 Task: Look for space in Salon-de-Provence, France from 6th September, 2023 to 15th September, 2023 for 6 adults in price range Rs.8000 to Rs.12000. Place can be entire place or private room with 6 bedrooms having 6 beds and 6 bathrooms. Property type can be house, flat, guest house. Amenities needed are: wifi, TV, free parkinig on premises, gym, breakfast. Booking option can be shelf check-in. Required host language is English.
Action: Mouse moved to (430, 92)
Screenshot: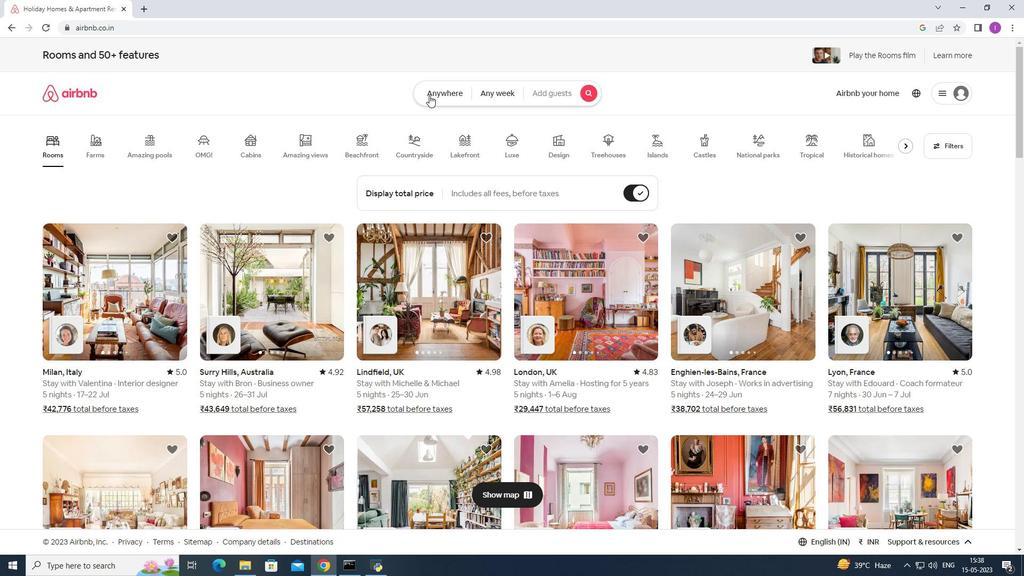 
Action: Mouse pressed left at (430, 92)
Screenshot: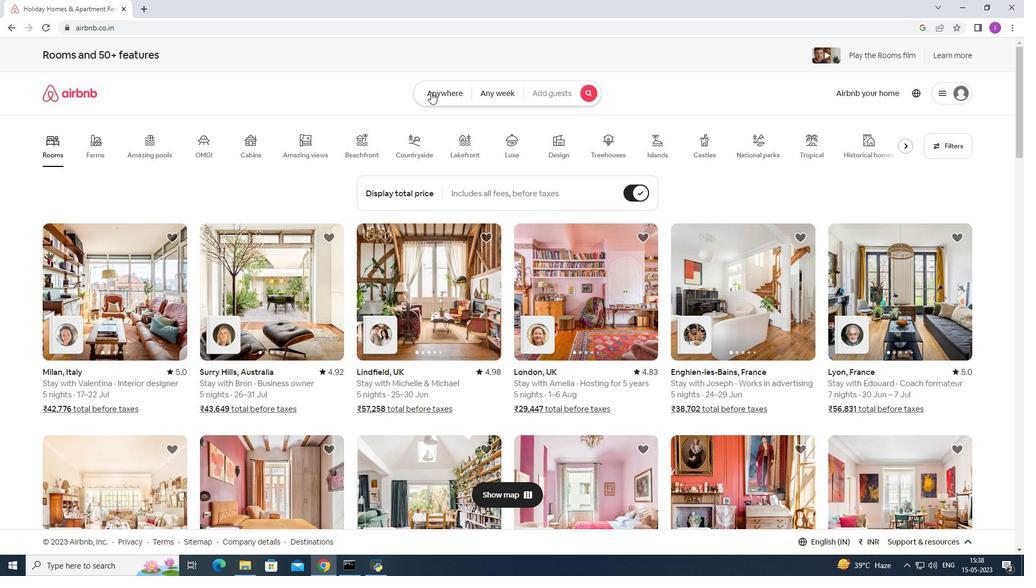 
Action: Mouse moved to (324, 139)
Screenshot: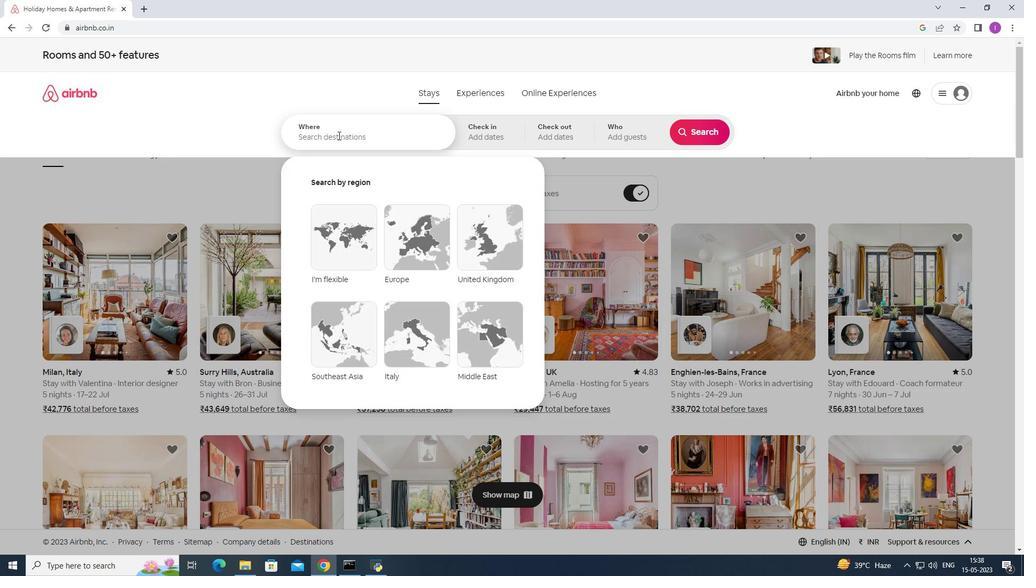 
Action: Mouse pressed left at (324, 139)
Screenshot: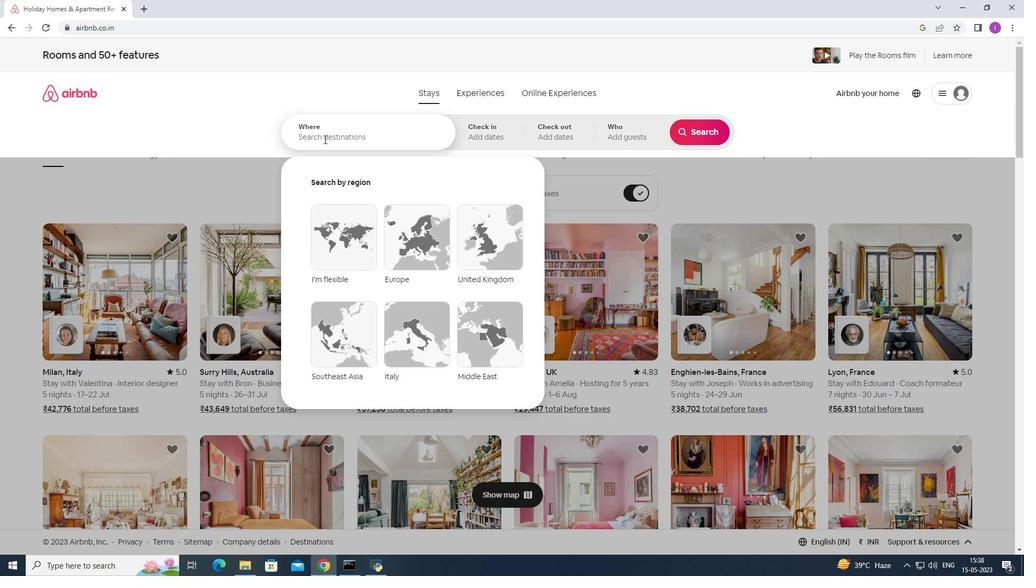 
Action: Mouse moved to (357, 147)
Screenshot: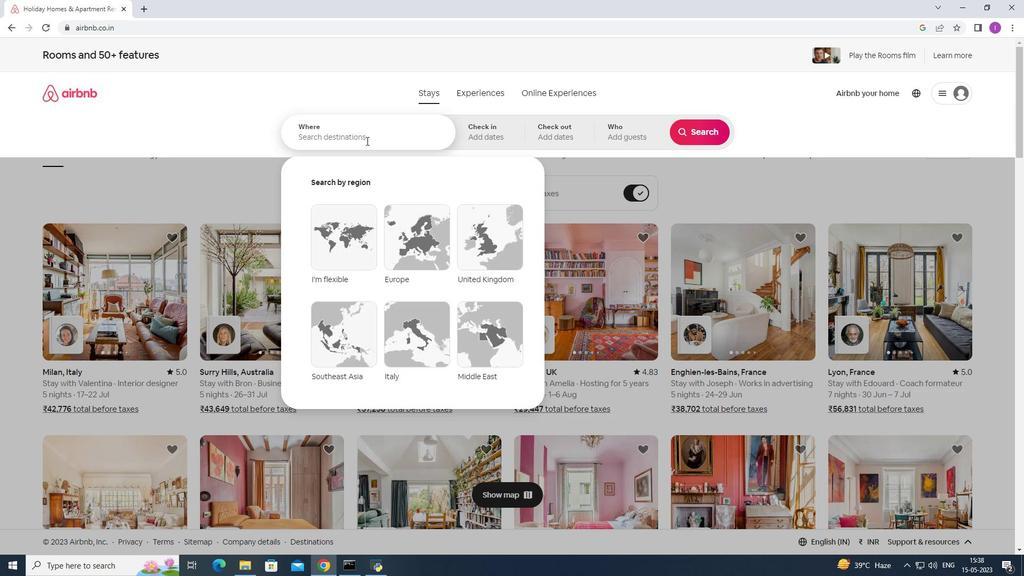 
Action: Key pressed <Key.shift>Salon-de-<Key.shift><Key.shift><Key.shift><Key.shift><Key.shift><Key.shift><Key.shift><Key.shift>Provence,<Key.shift>France
Screenshot: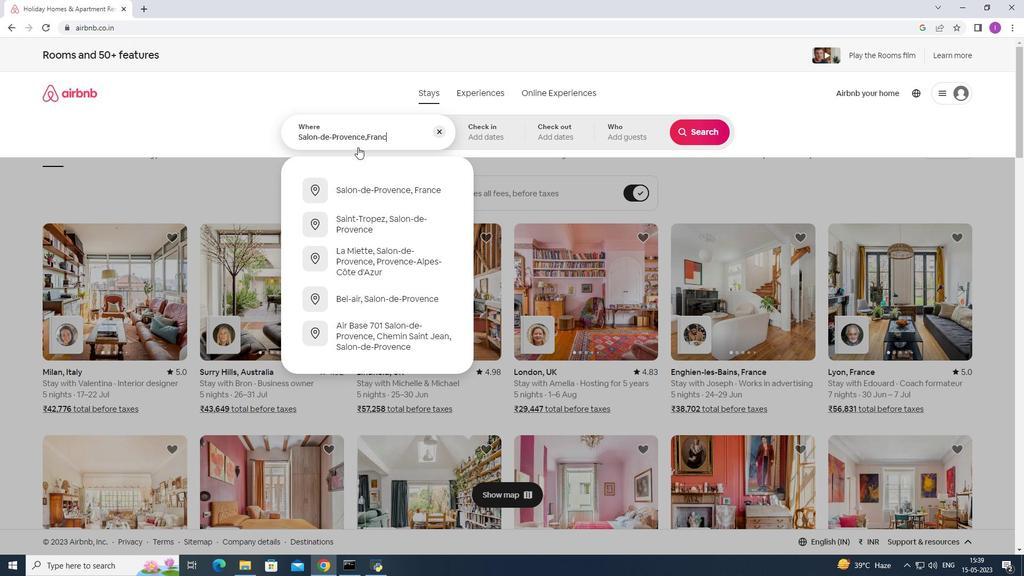 
Action: Mouse moved to (357, 185)
Screenshot: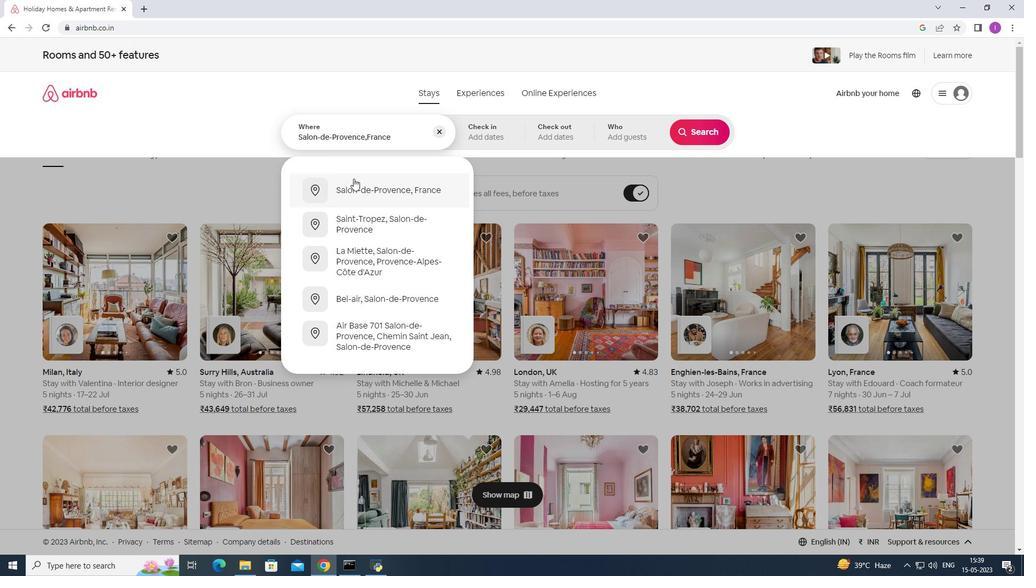 
Action: Mouse pressed left at (357, 185)
Screenshot: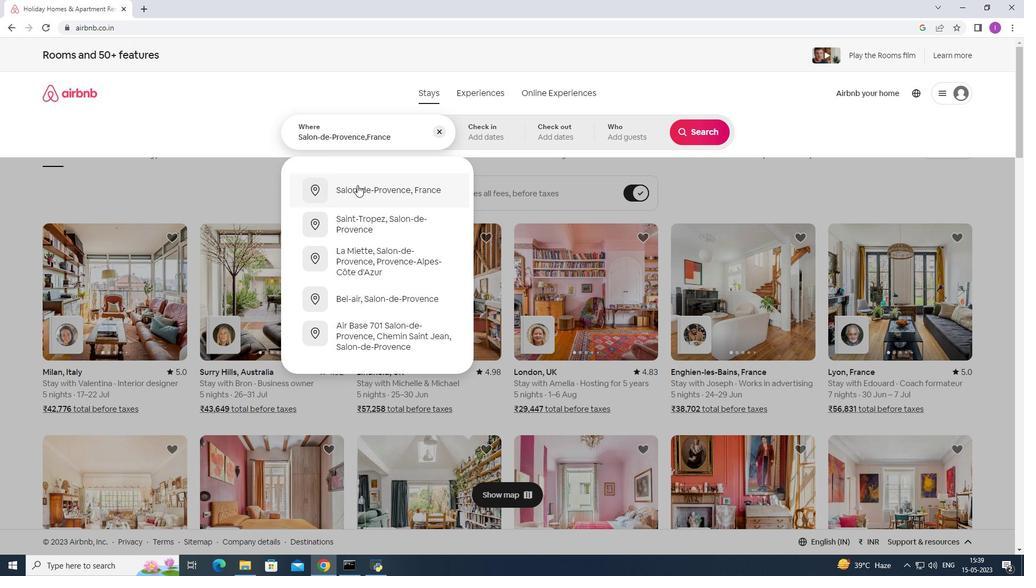 
Action: Mouse moved to (704, 220)
Screenshot: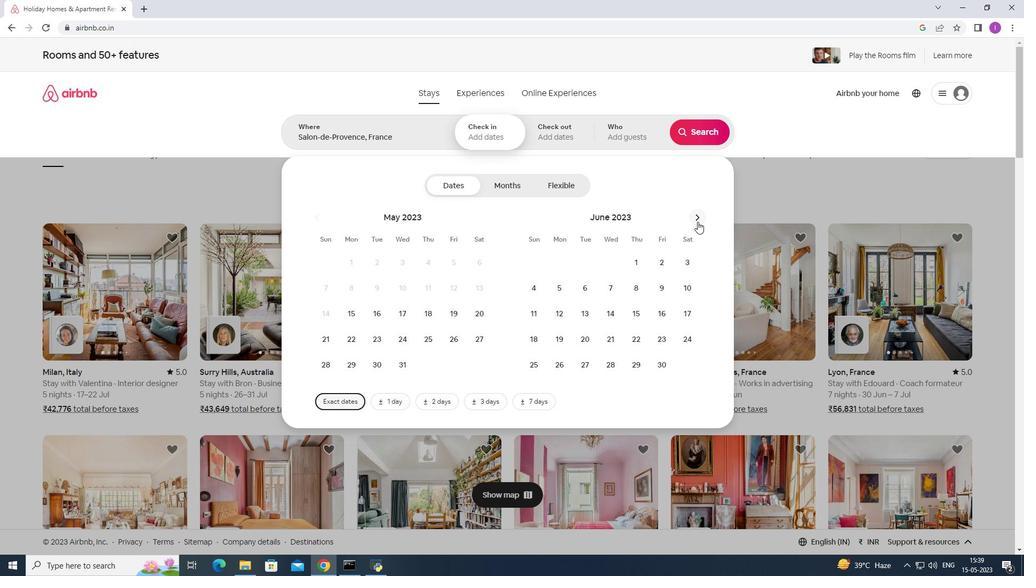 
Action: Mouse pressed left at (704, 220)
Screenshot: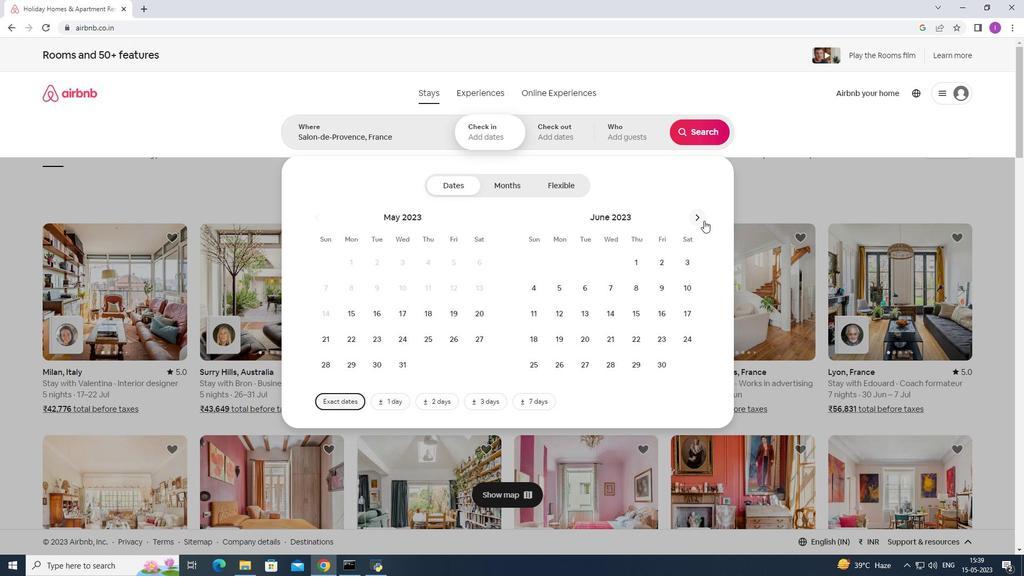 
Action: Mouse moved to (705, 218)
Screenshot: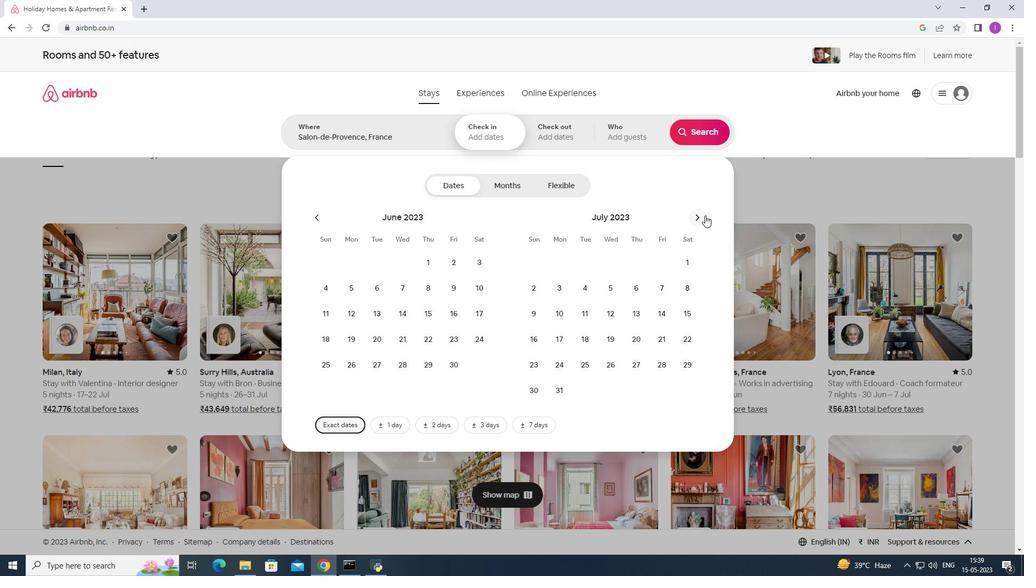 
Action: Mouse pressed left at (705, 218)
Screenshot: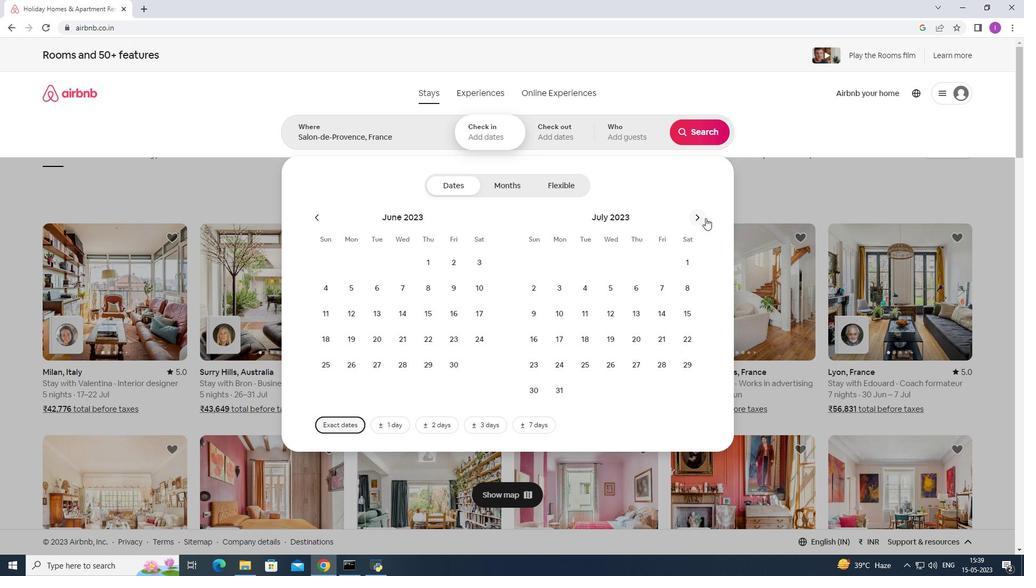 
Action: Mouse moved to (696, 220)
Screenshot: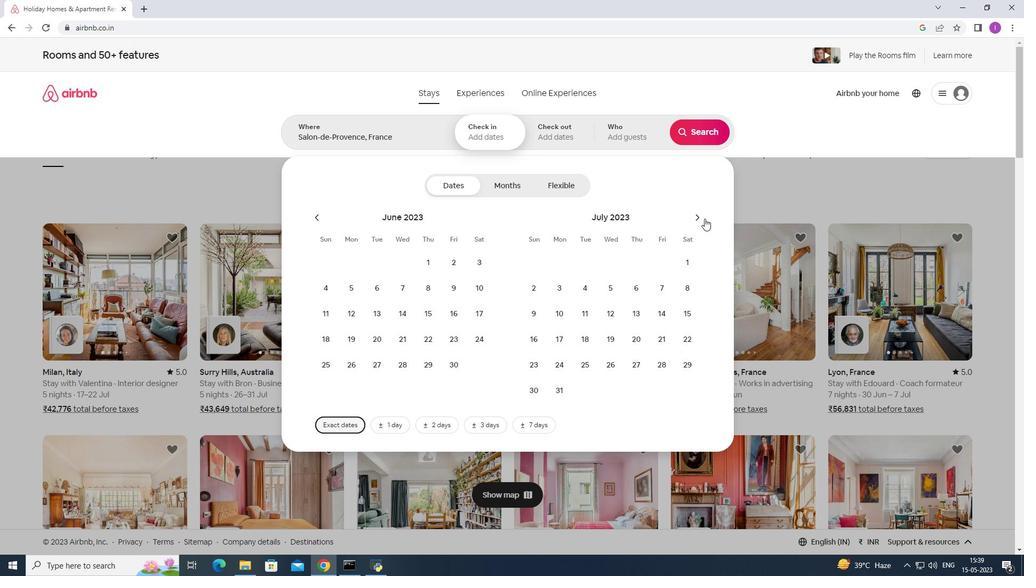 
Action: Mouse pressed left at (696, 220)
Screenshot: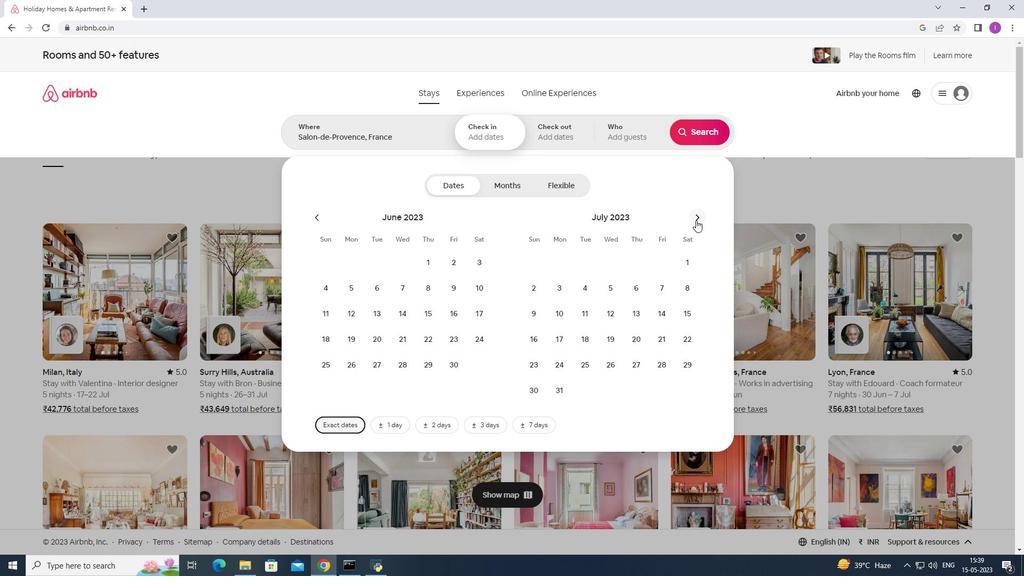 
Action: Mouse pressed left at (696, 220)
Screenshot: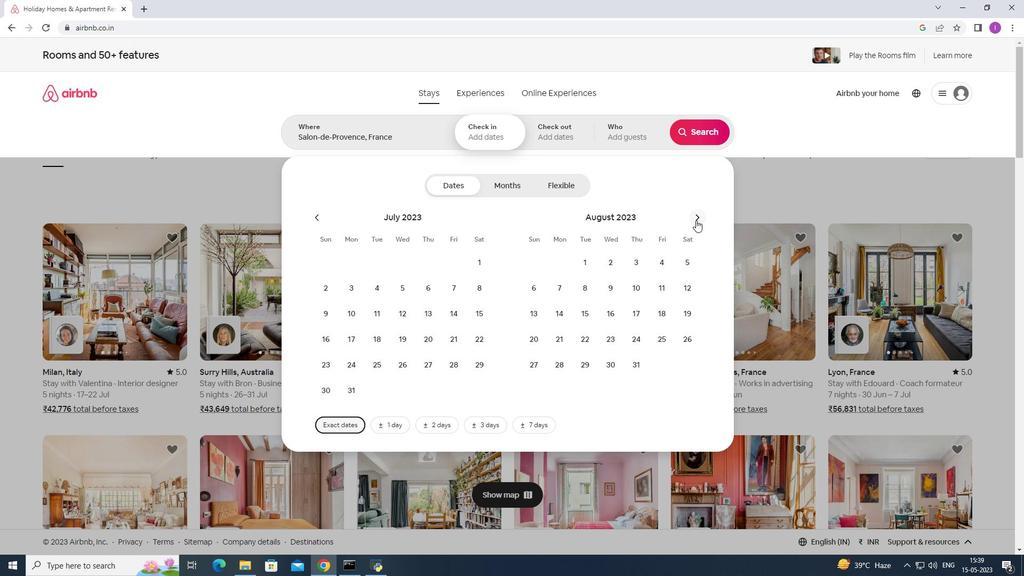 
Action: Mouse moved to (613, 286)
Screenshot: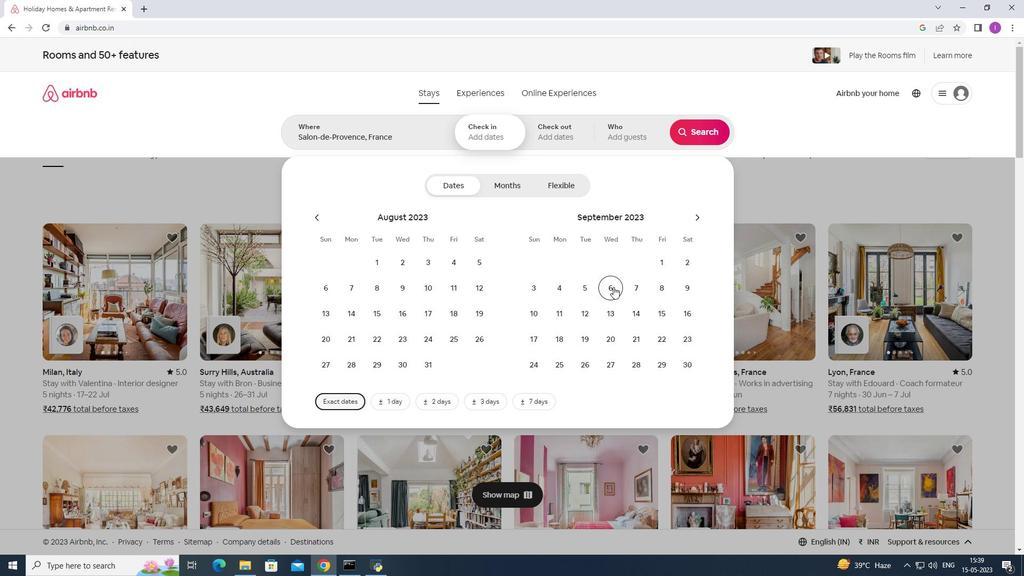 
Action: Mouse pressed left at (613, 286)
Screenshot: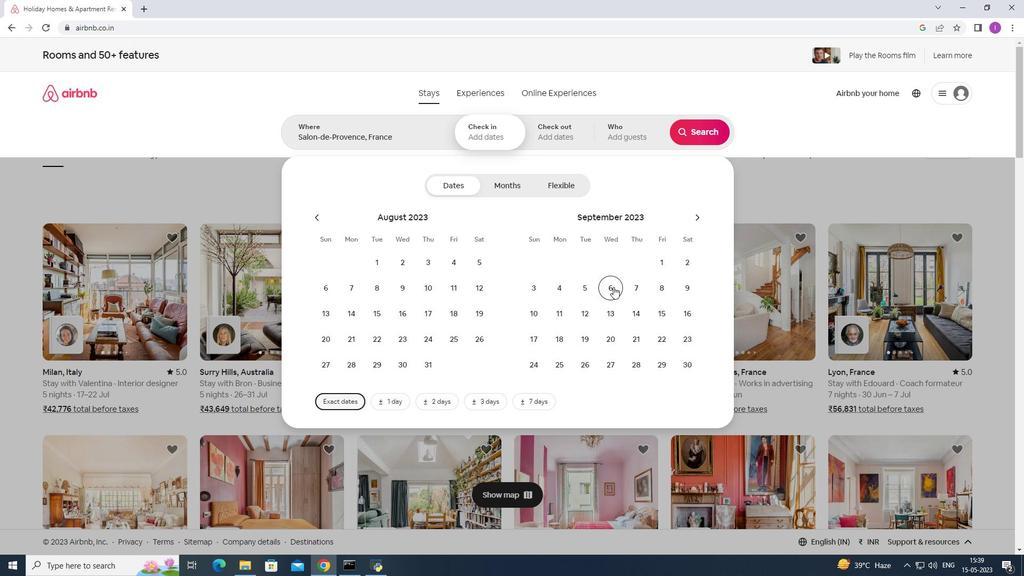 
Action: Mouse moved to (660, 309)
Screenshot: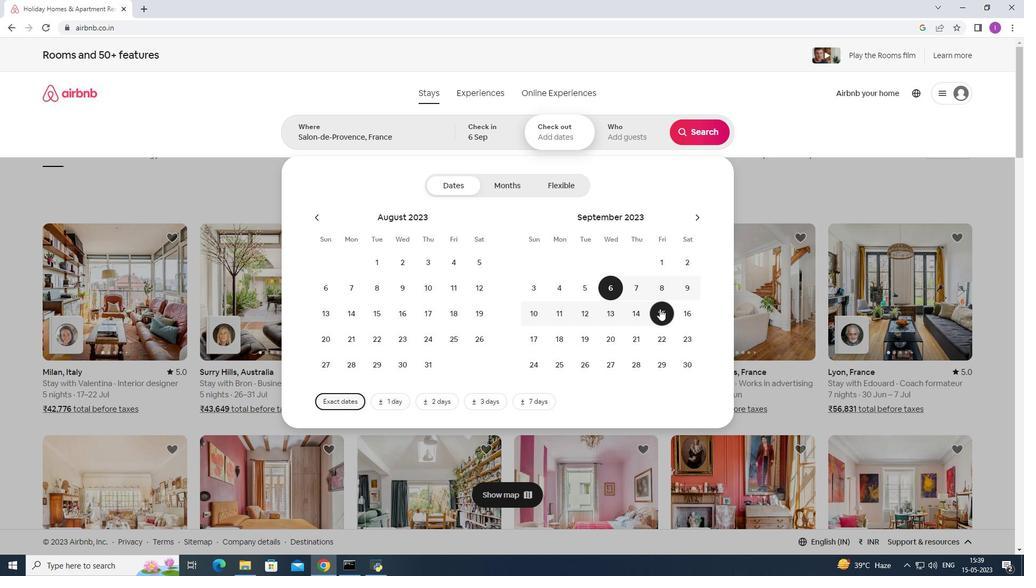 
Action: Mouse pressed left at (660, 309)
Screenshot: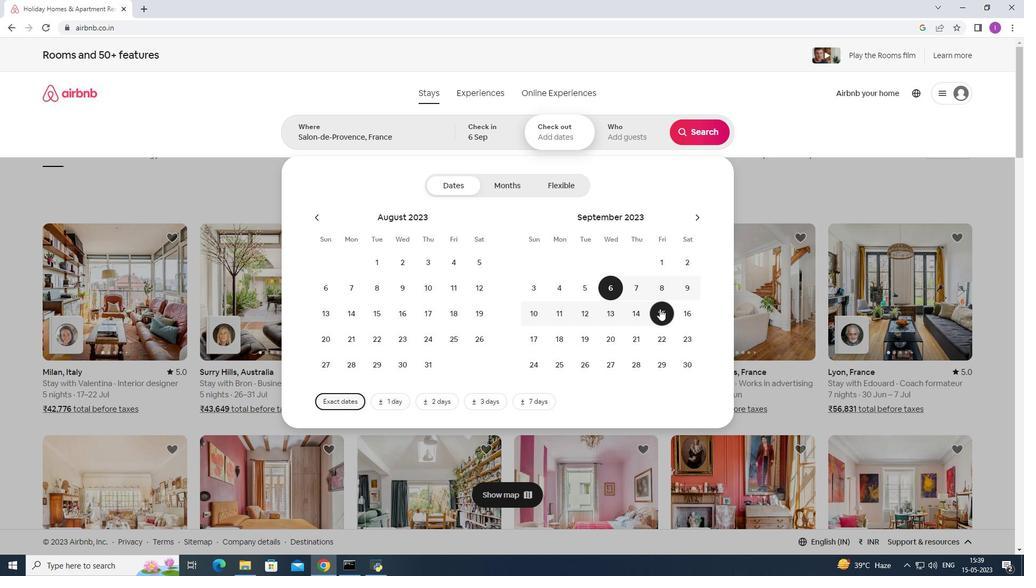 
Action: Mouse moved to (613, 140)
Screenshot: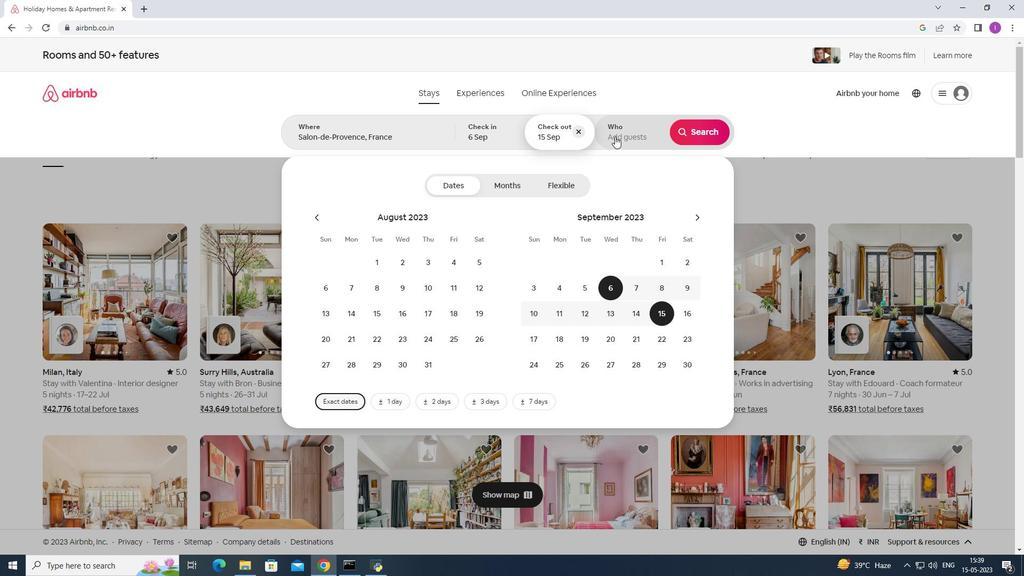
Action: Mouse pressed left at (613, 140)
Screenshot: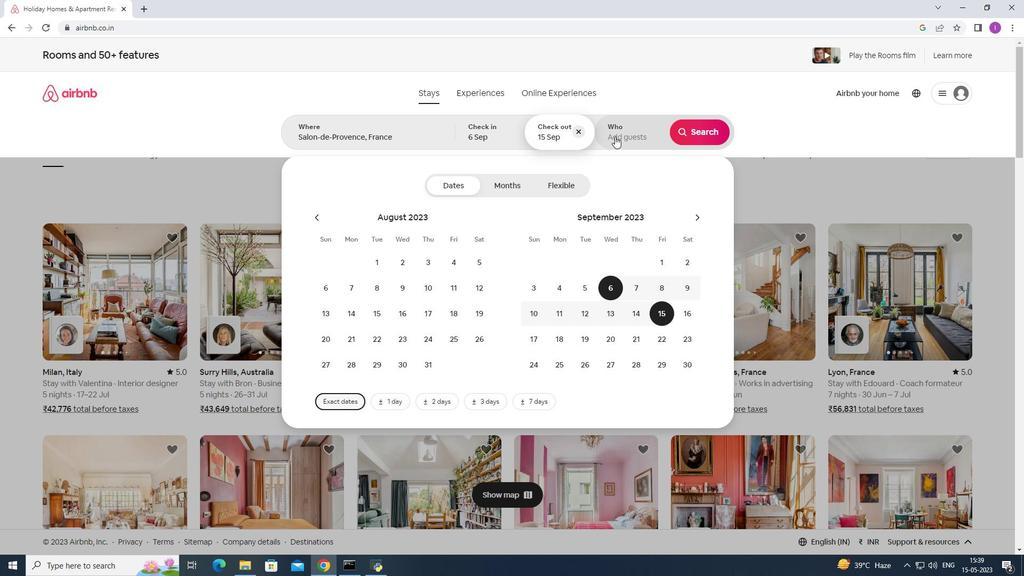 
Action: Mouse moved to (701, 185)
Screenshot: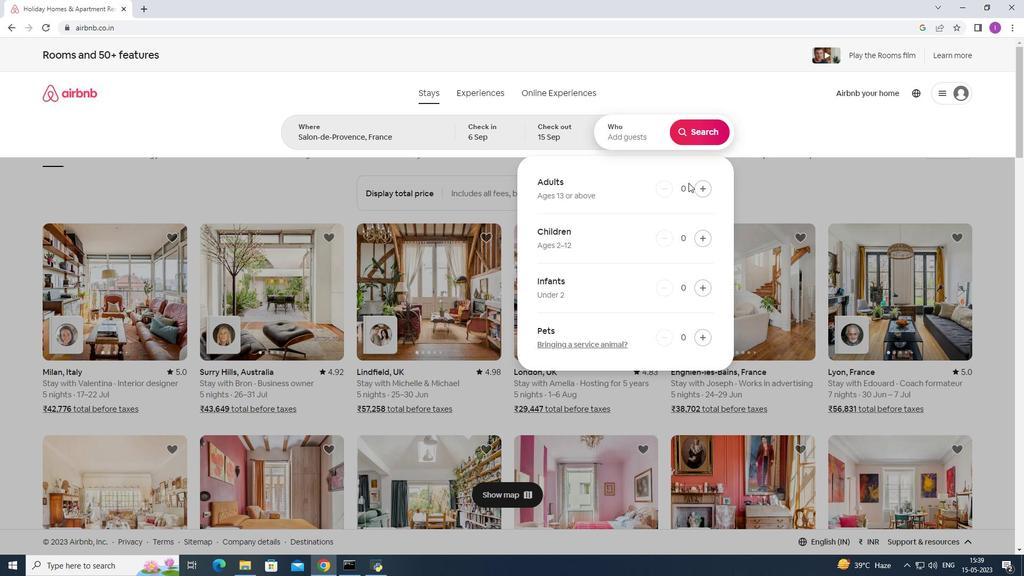 
Action: Mouse pressed left at (701, 185)
Screenshot: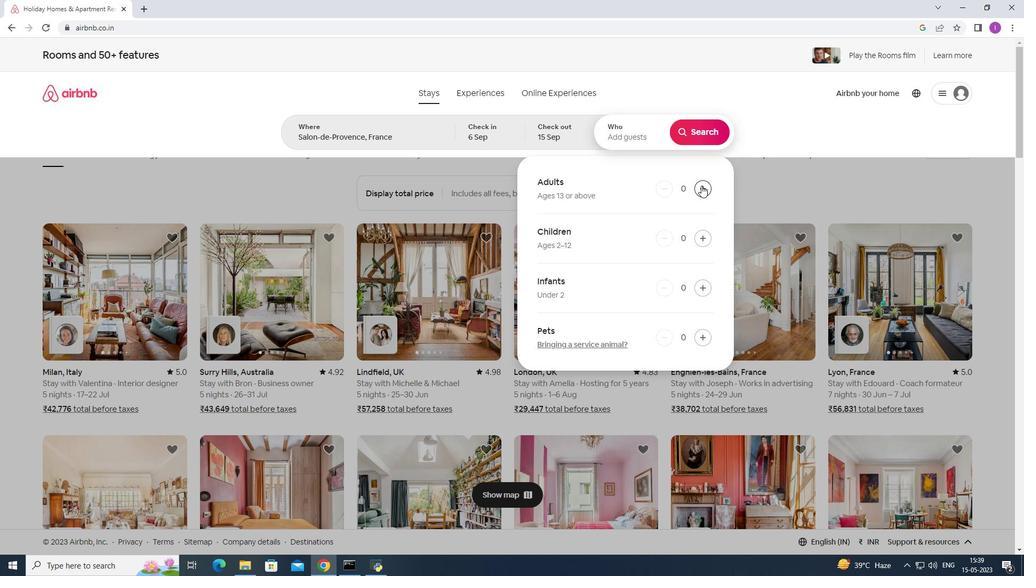 
Action: Mouse pressed left at (701, 185)
Screenshot: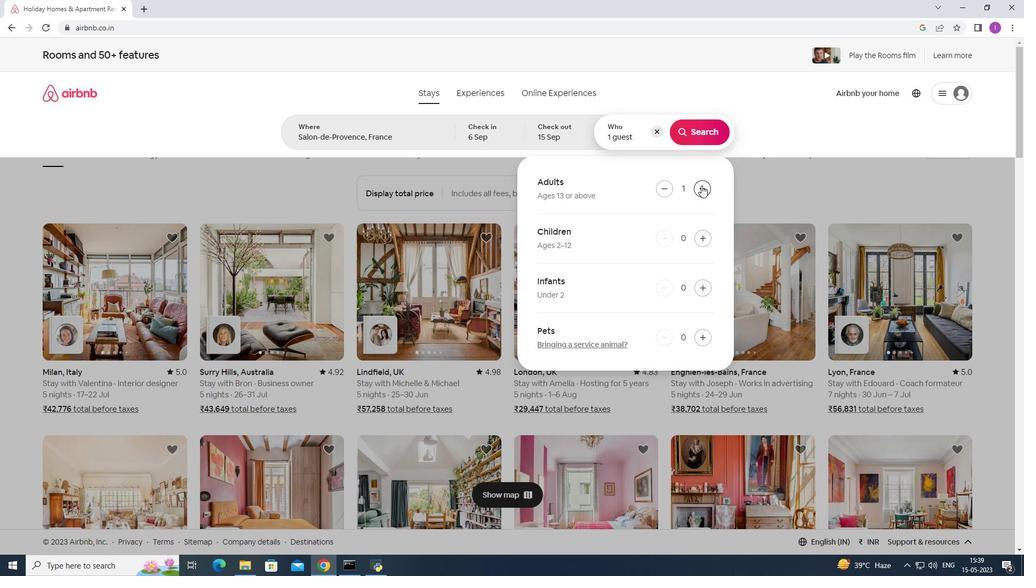 
Action: Mouse pressed left at (701, 185)
Screenshot: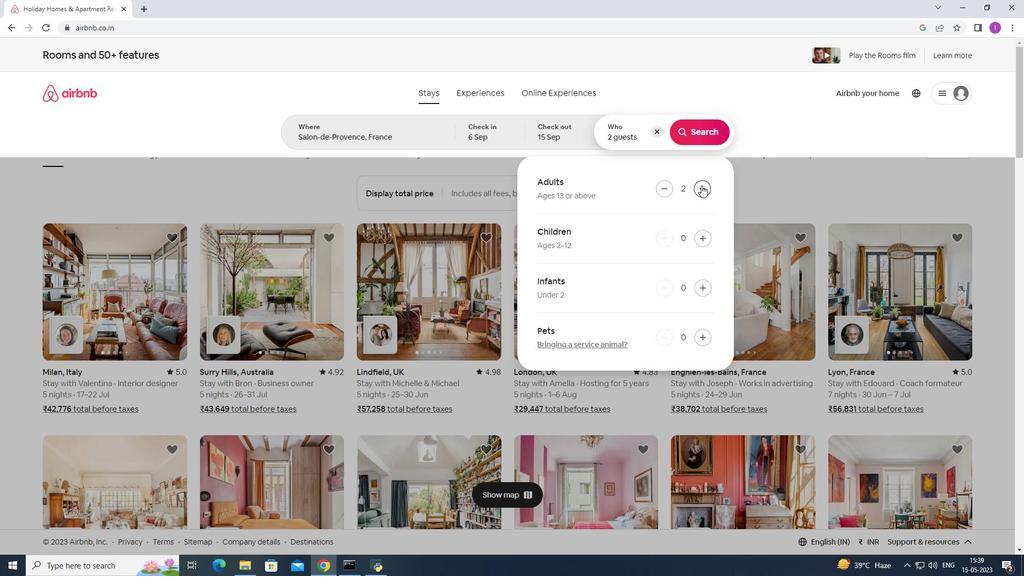 
Action: Mouse pressed left at (701, 185)
Screenshot: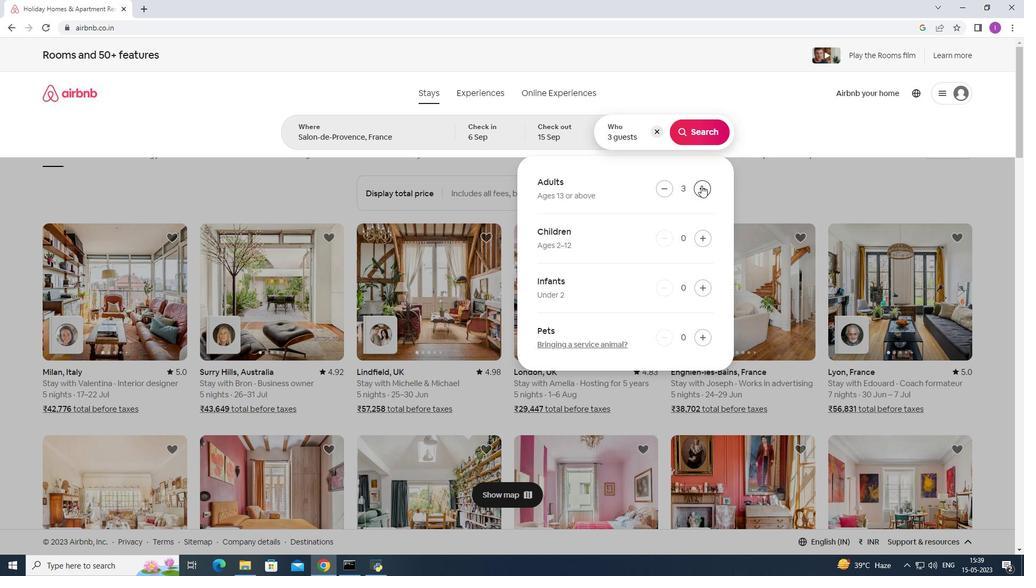 
Action: Mouse pressed left at (701, 185)
Screenshot: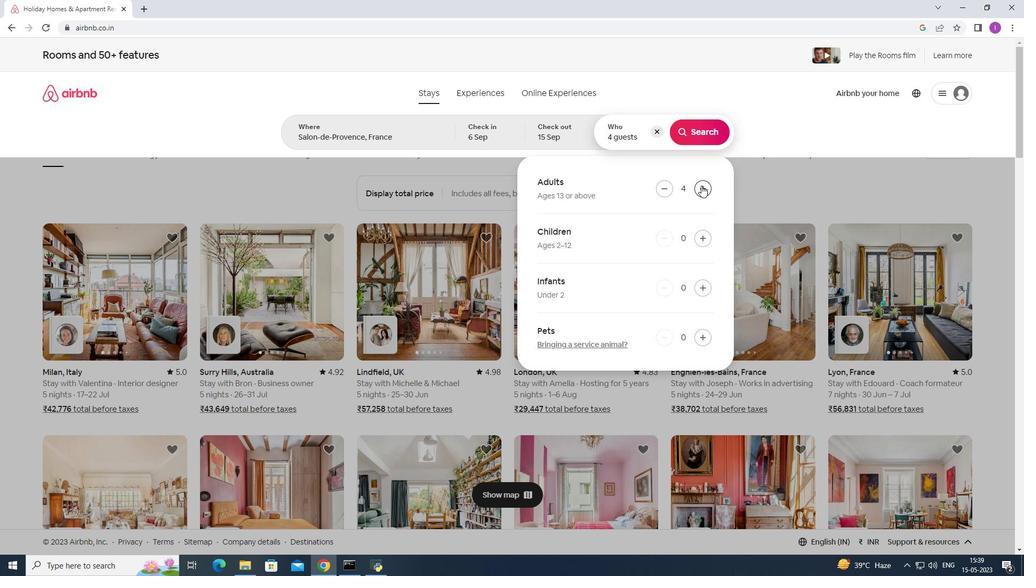 
Action: Mouse pressed left at (701, 185)
Screenshot: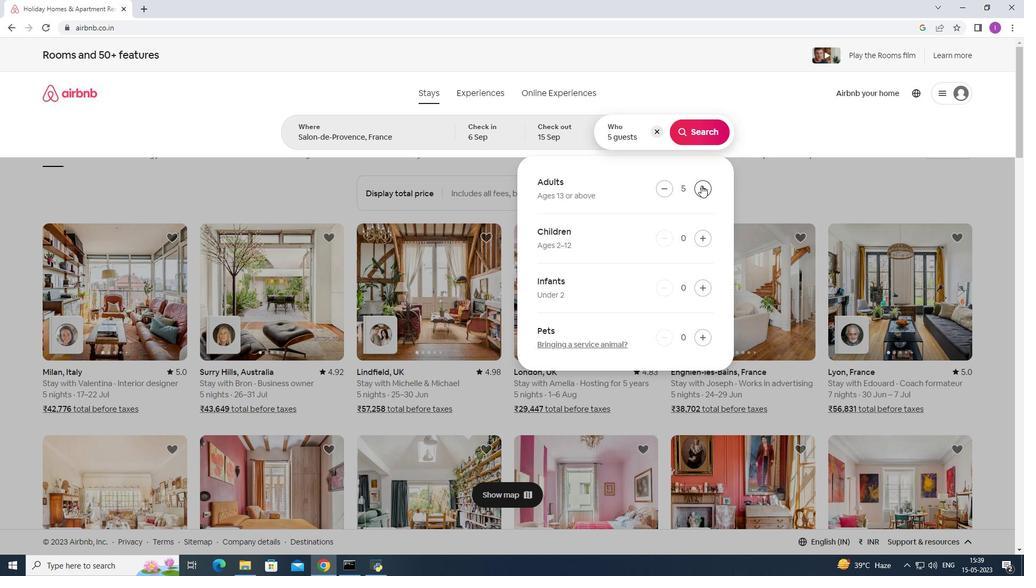 
Action: Mouse moved to (684, 134)
Screenshot: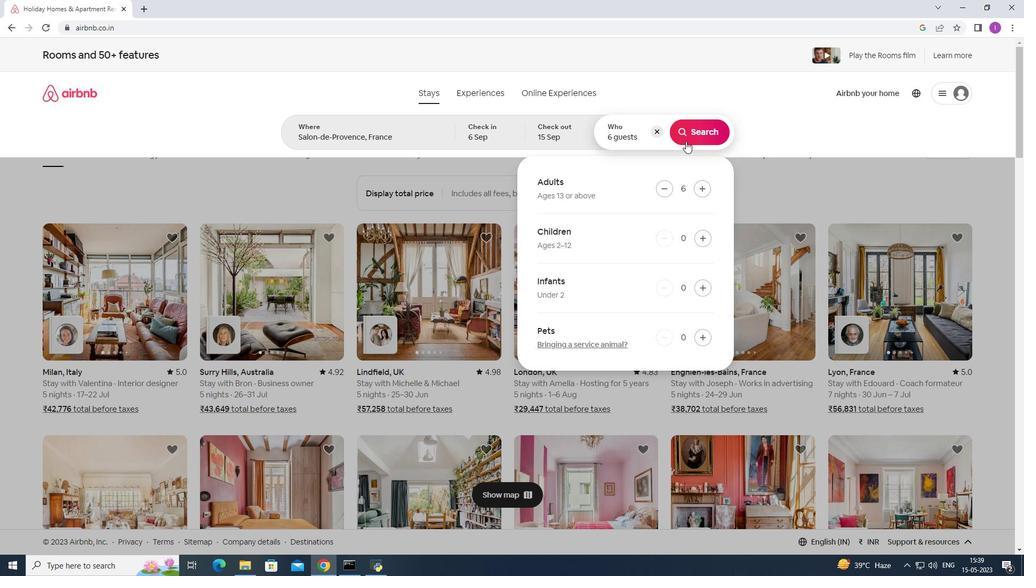 
Action: Mouse pressed left at (684, 134)
Screenshot: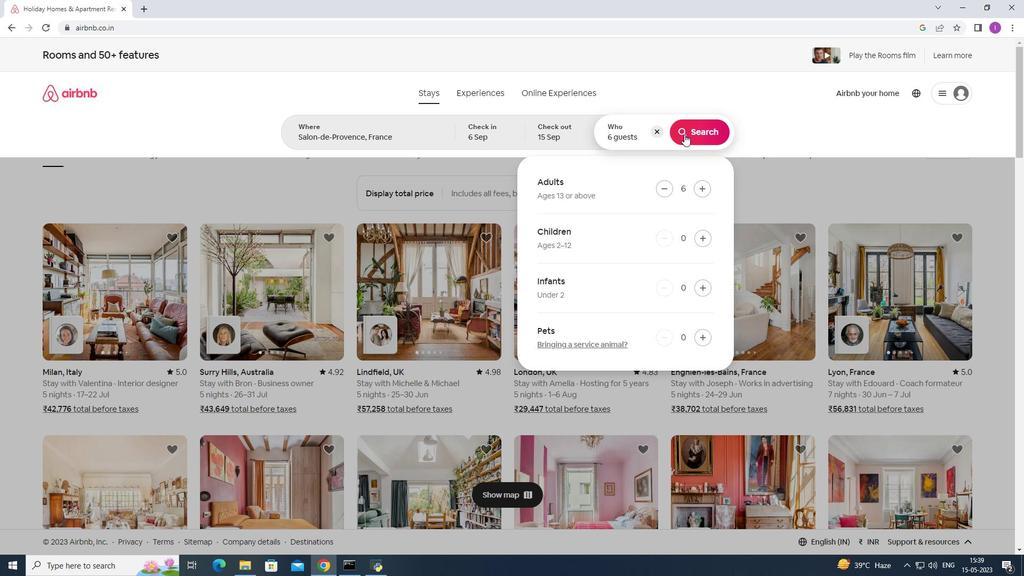 
Action: Mouse moved to (986, 95)
Screenshot: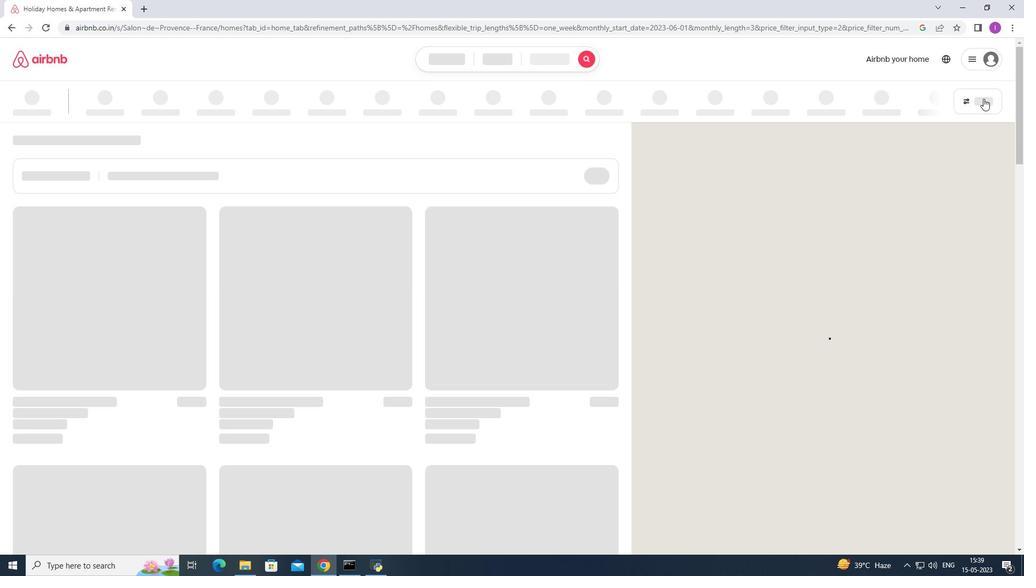 
Action: Mouse pressed left at (986, 95)
Screenshot: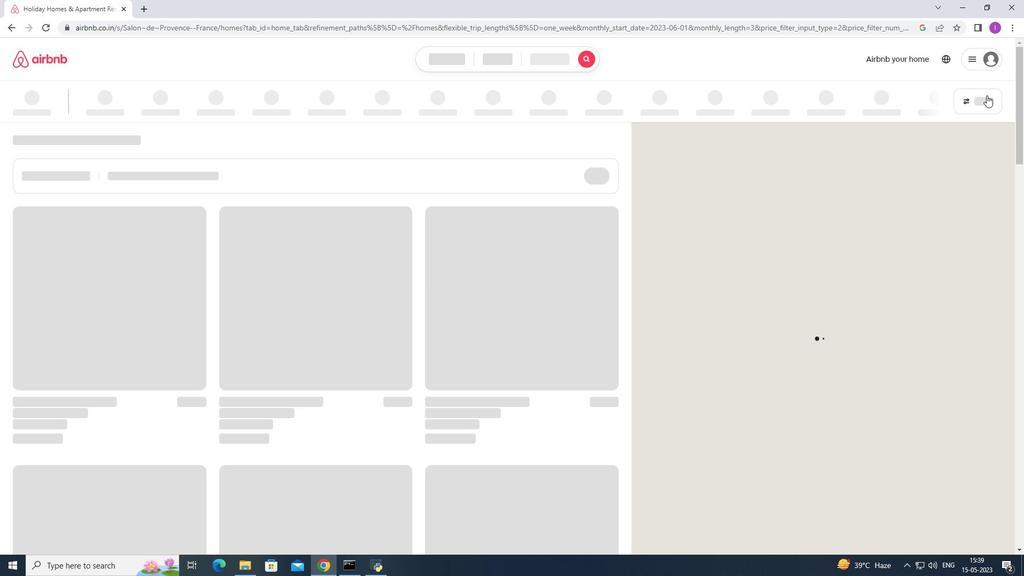
Action: Mouse moved to (588, 363)
Screenshot: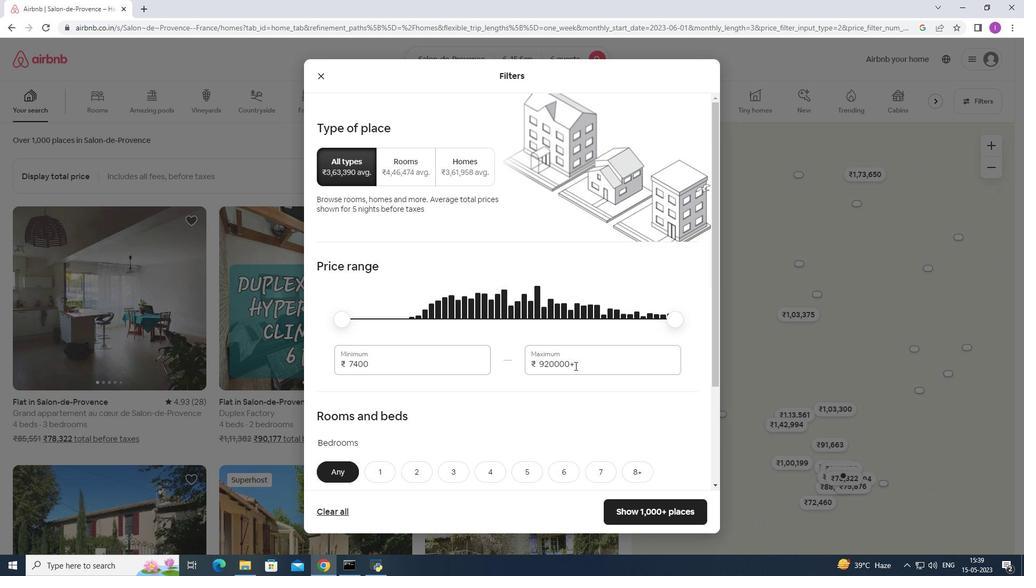 
Action: Mouse pressed left at (588, 363)
Screenshot: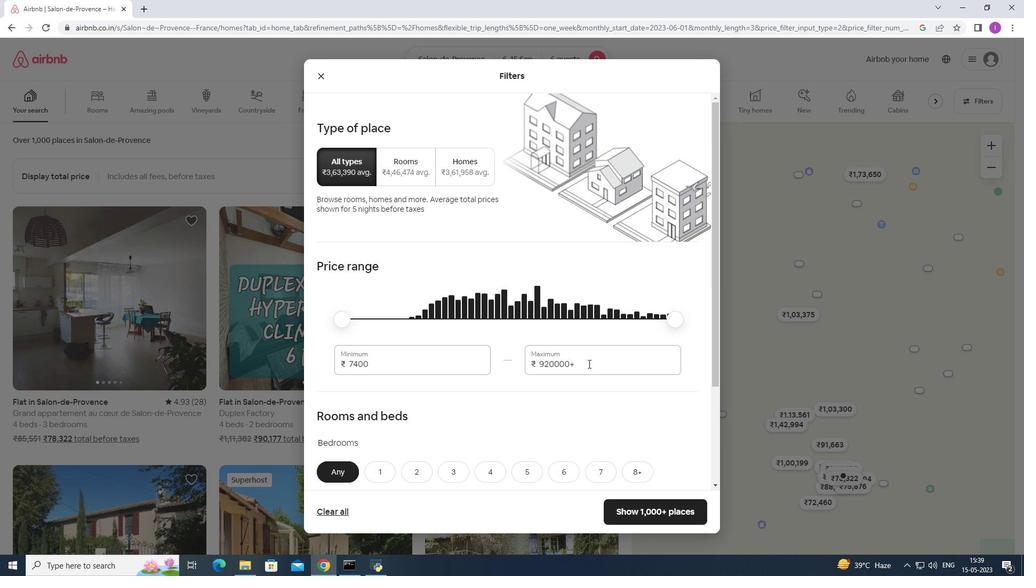 
Action: Mouse moved to (582, 346)
Screenshot: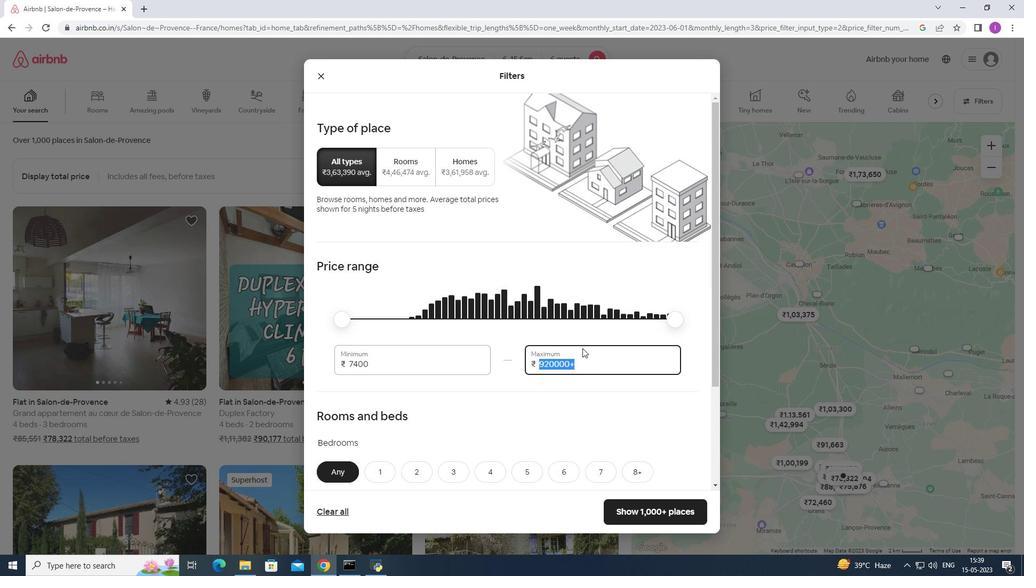 
Action: Key pressed 1
Screenshot: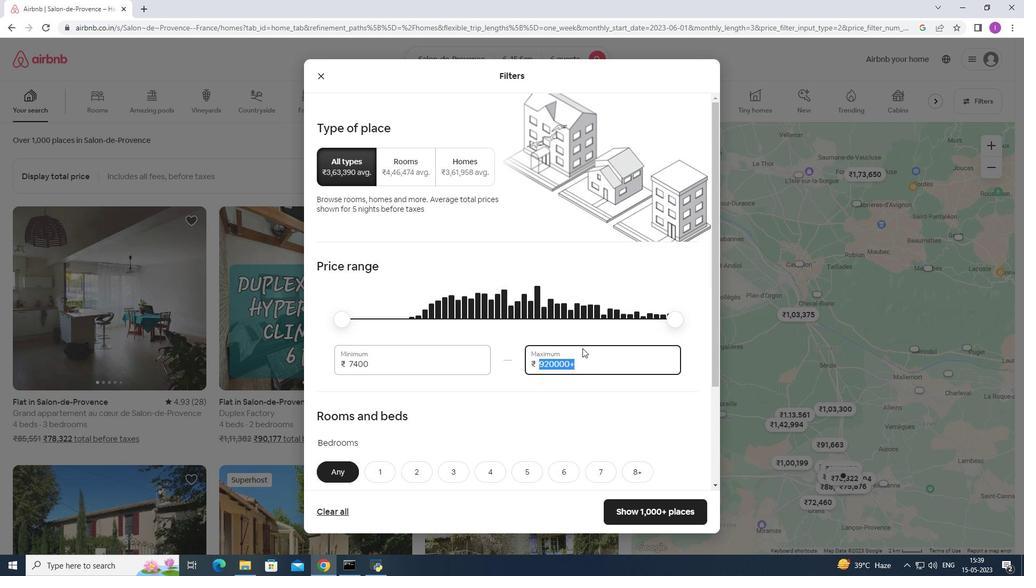 
Action: Mouse moved to (582, 346)
Screenshot: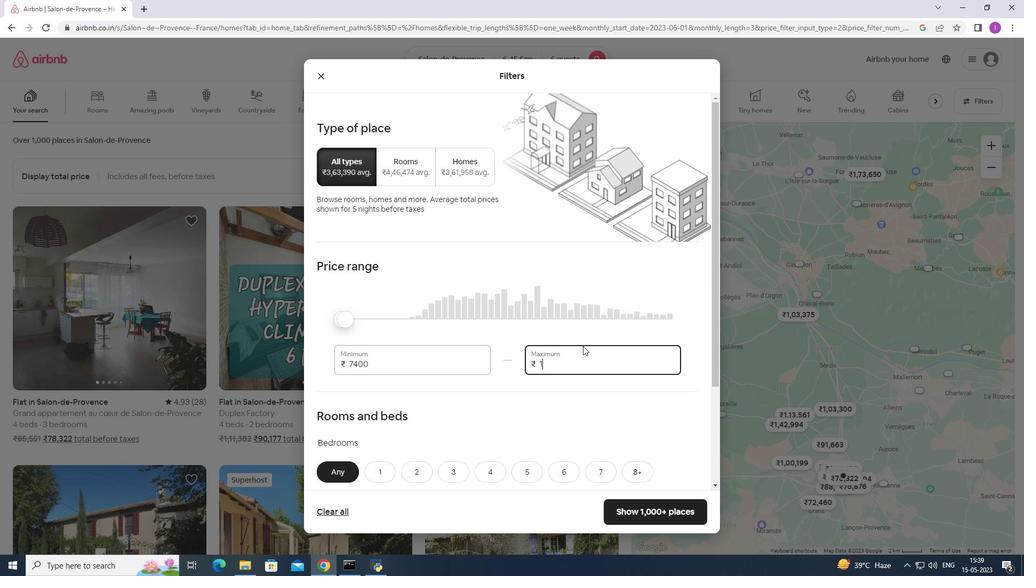 
Action: Key pressed 2
Screenshot: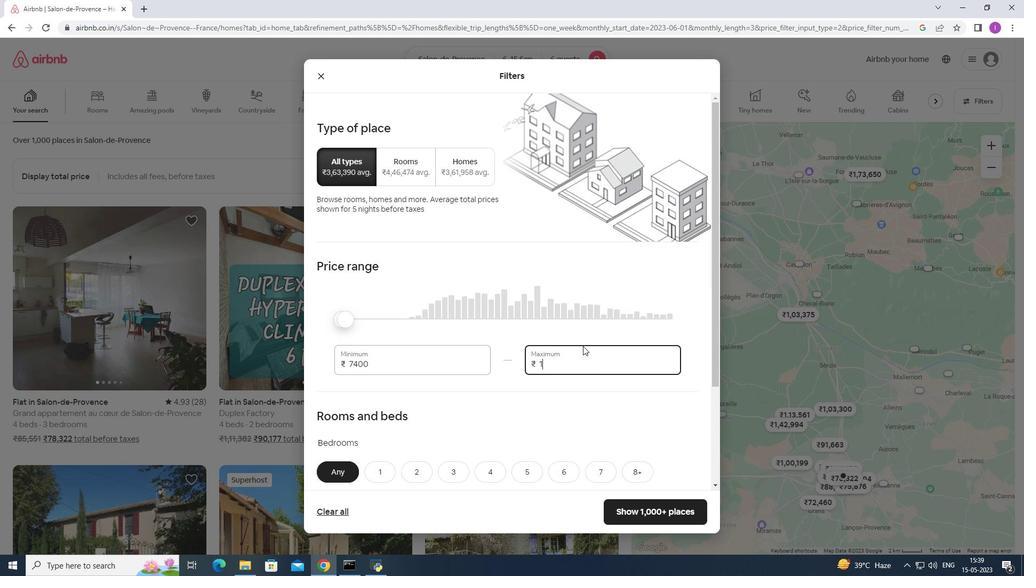 
Action: Mouse moved to (585, 344)
Screenshot: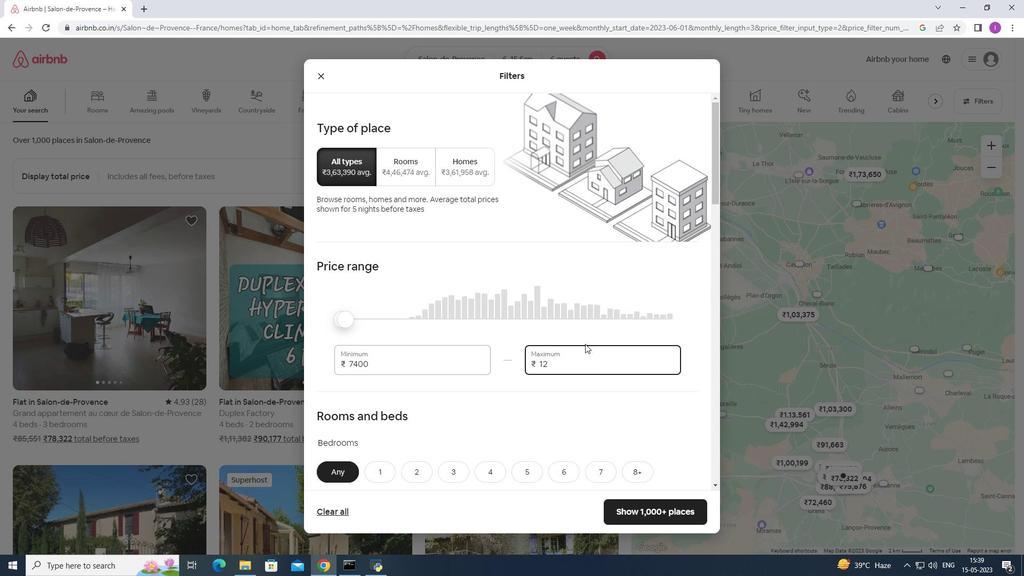 
Action: Key pressed 000
Screenshot: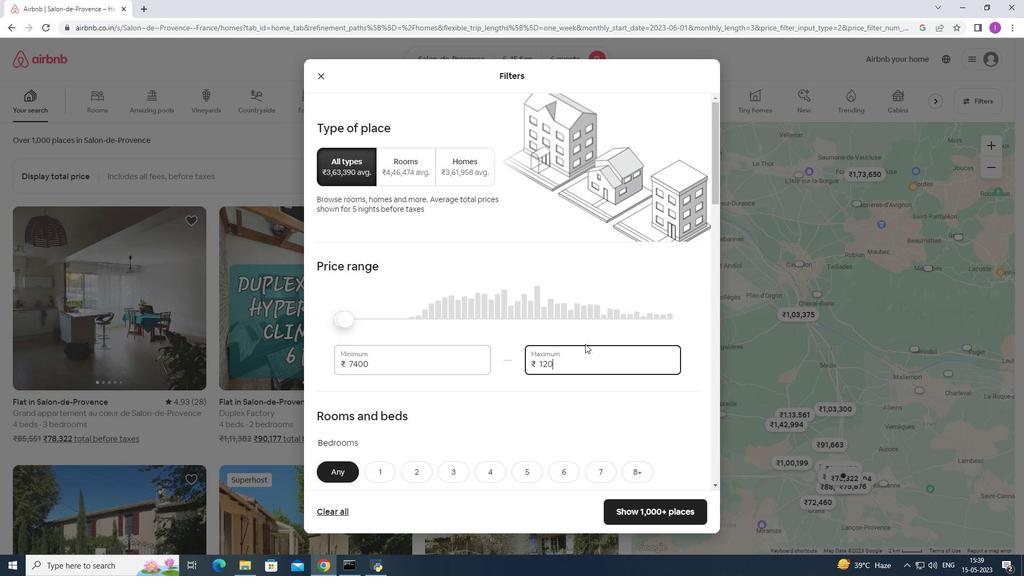 
Action: Mouse moved to (371, 363)
Screenshot: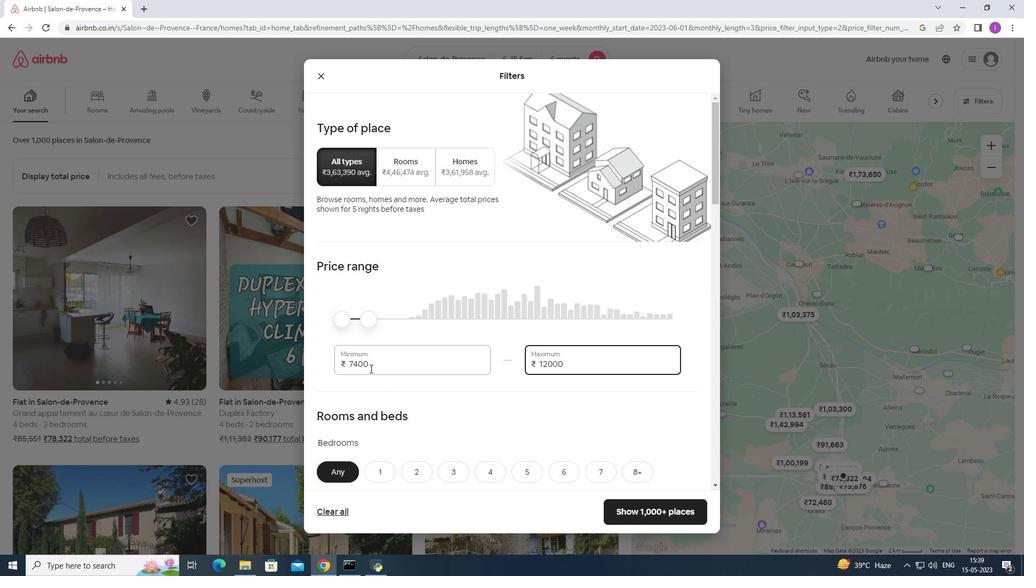
Action: Mouse pressed left at (371, 363)
Screenshot: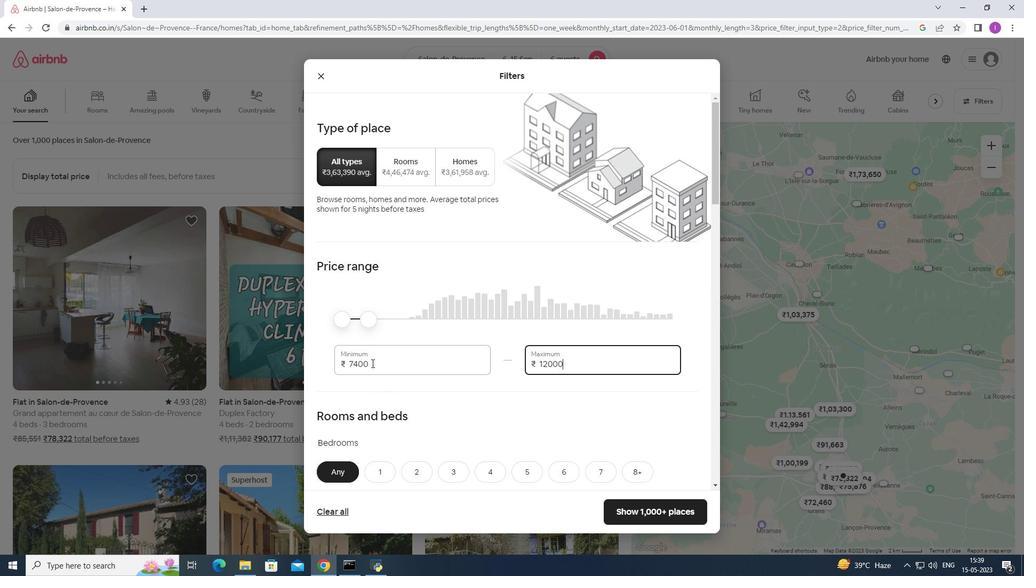 
Action: Mouse moved to (420, 369)
Screenshot: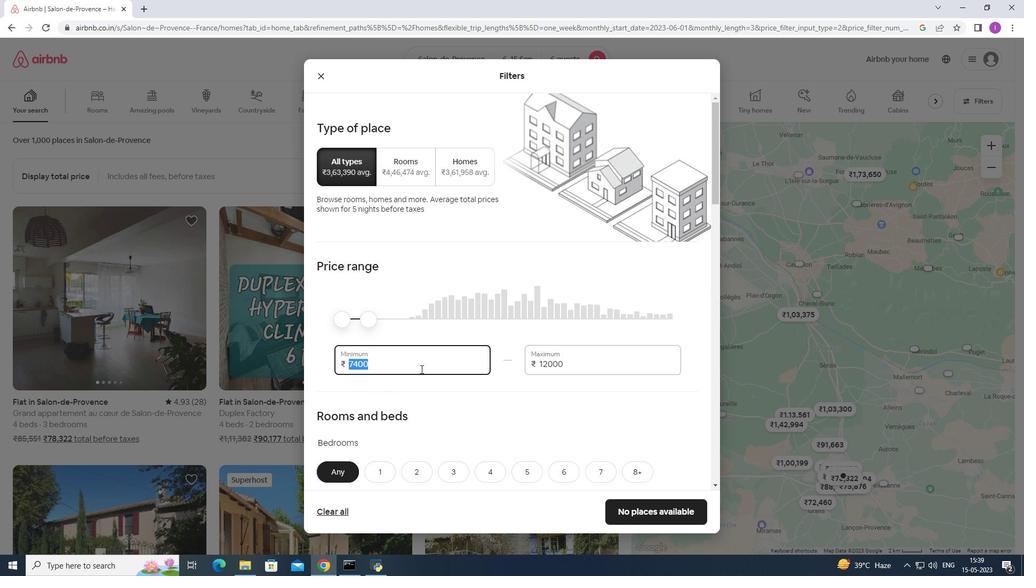 
Action: Key pressed 8000
Screenshot: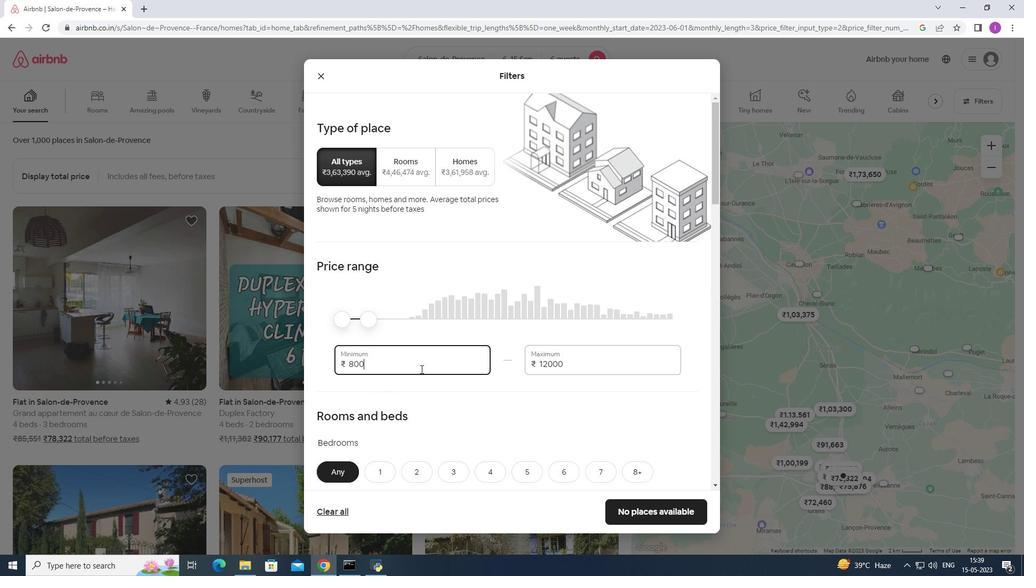 
Action: Mouse moved to (410, 376)
Screenshot: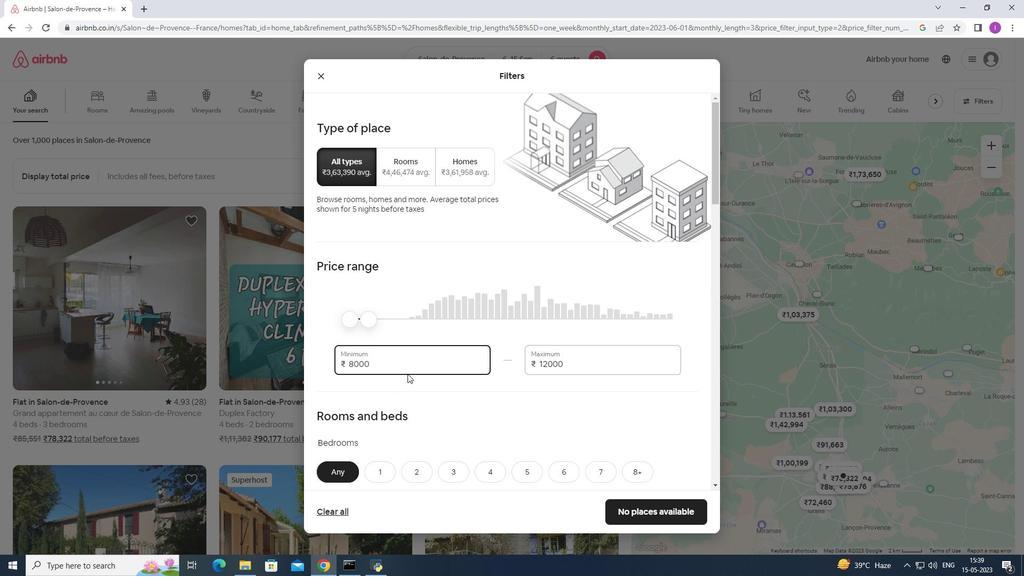 
Action: Mouse scrolled (410, 376) with delta (0, 0)
Screenshot: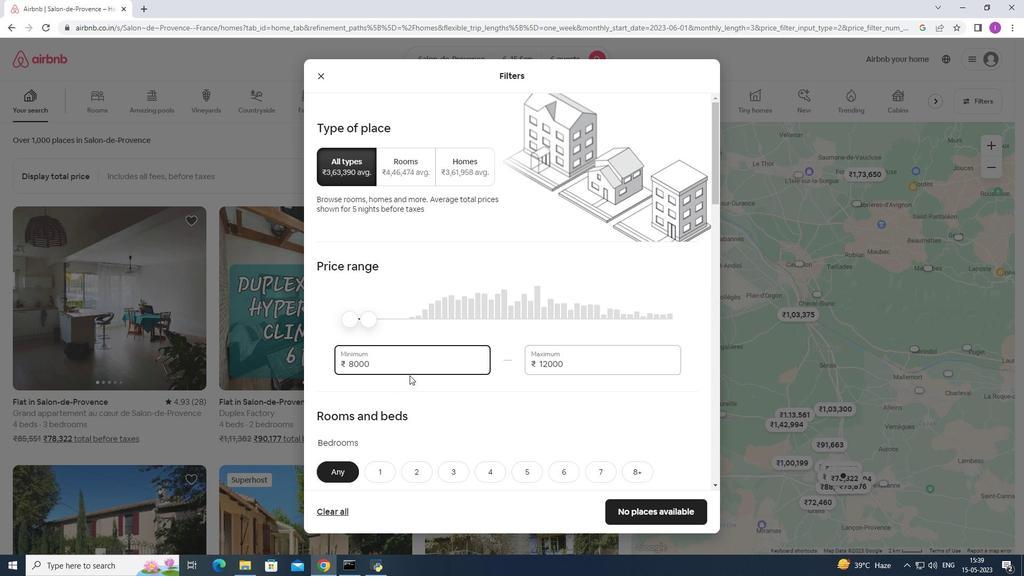 
Action: Mouse moved to (411, 376)
Screenshot: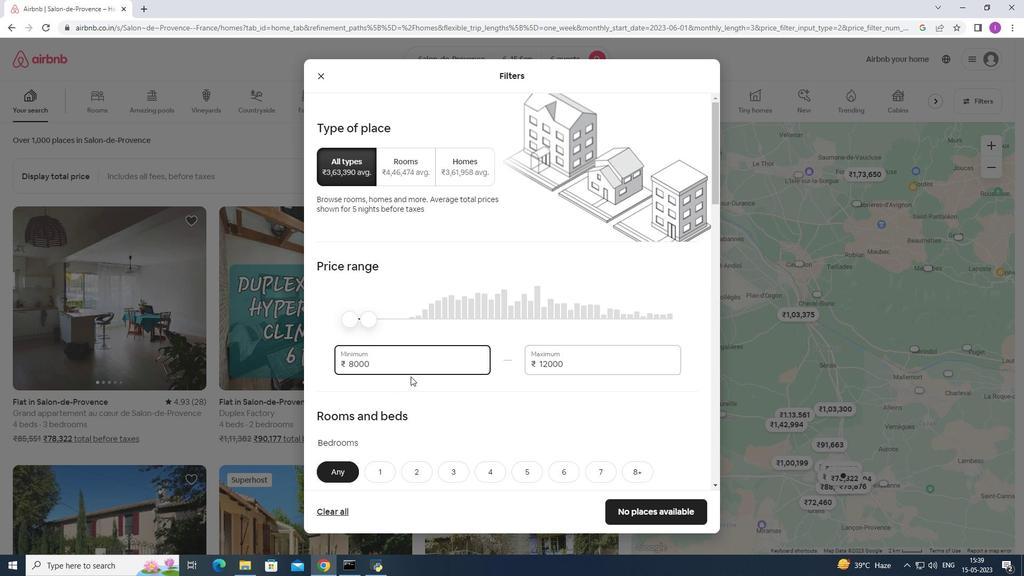 
Action: Mouse scrolled (411, 376) with delta (0, 0)
Screenshot: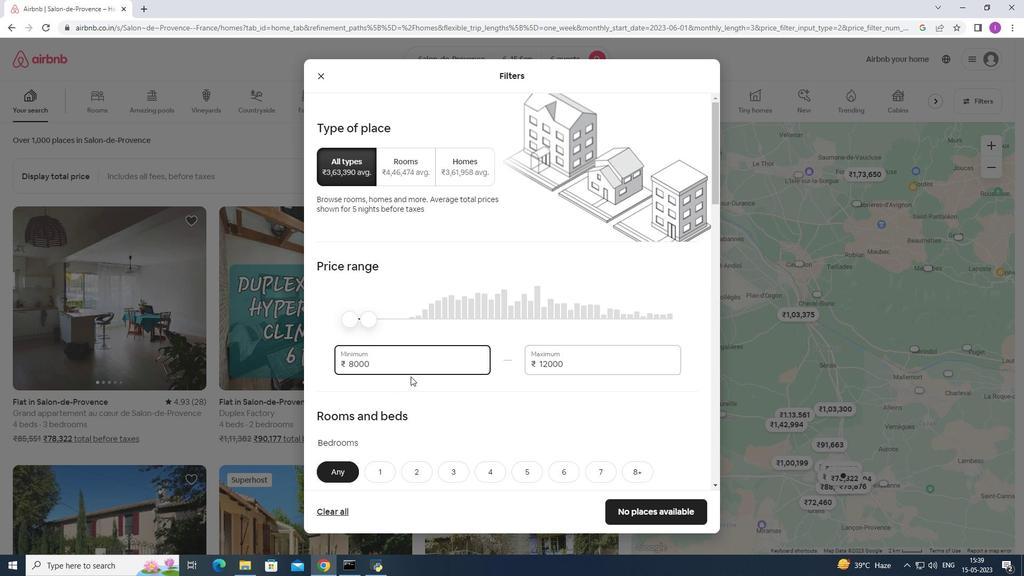 
Action: Mouse moved to (417, 374)
Screenshot: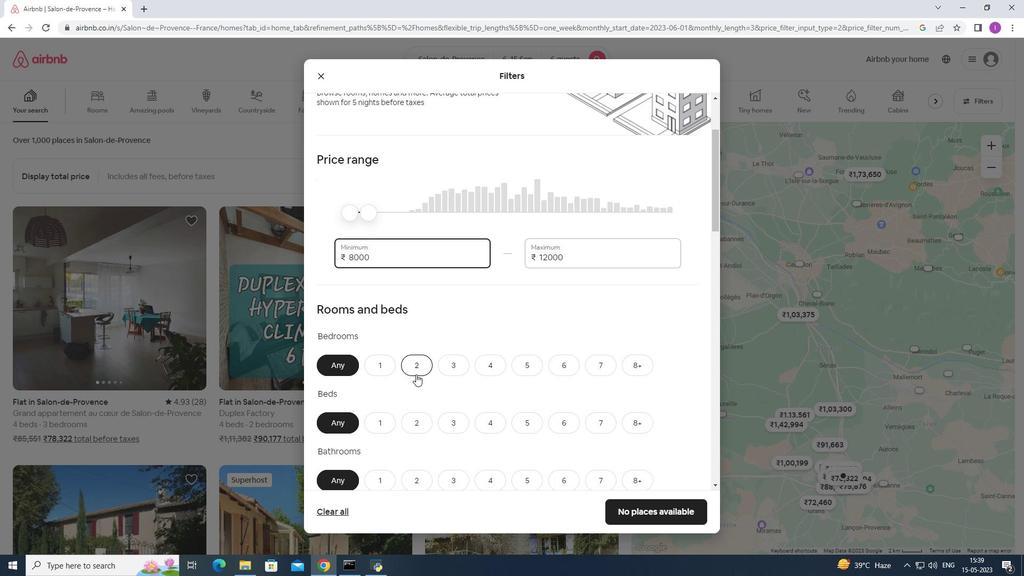 
Action: Mouse scrolled (417, 373) with delta (0, 0)
Screenshot: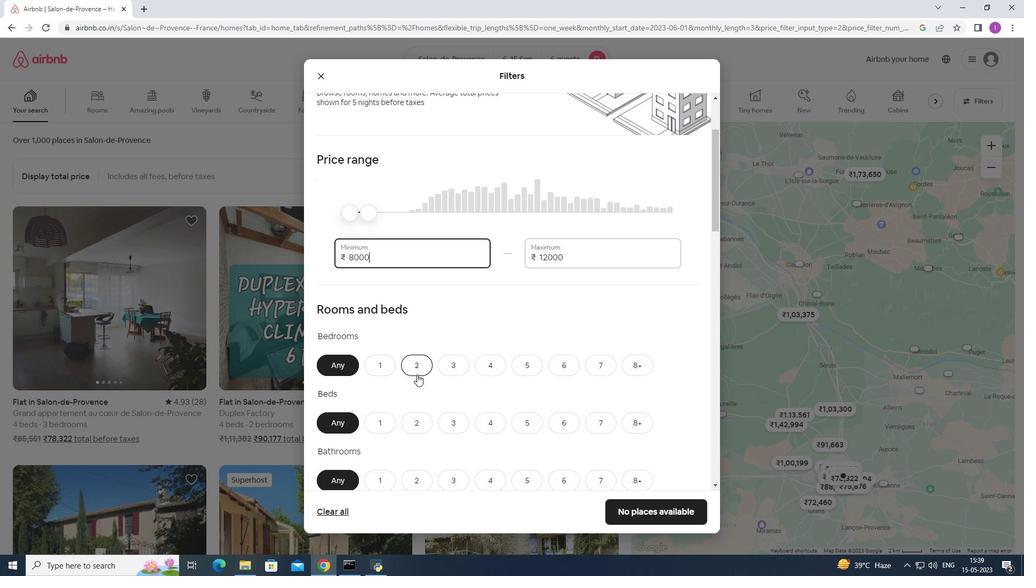 
Action: Mouse scrolled (417, 373) with delta (0, 0)
Screenshot: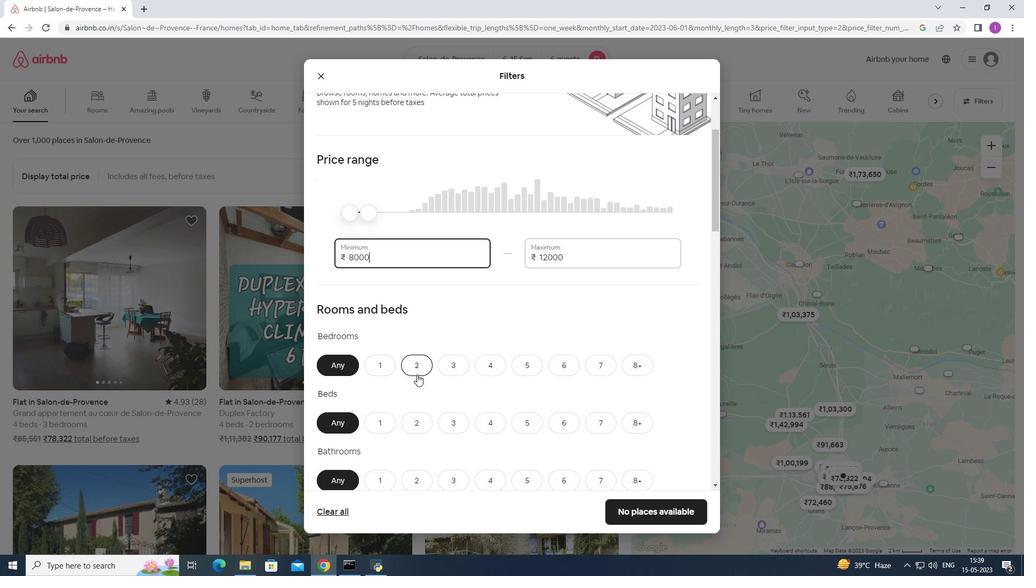 
Action: Mouse moved to (514, 334)
Screenshot: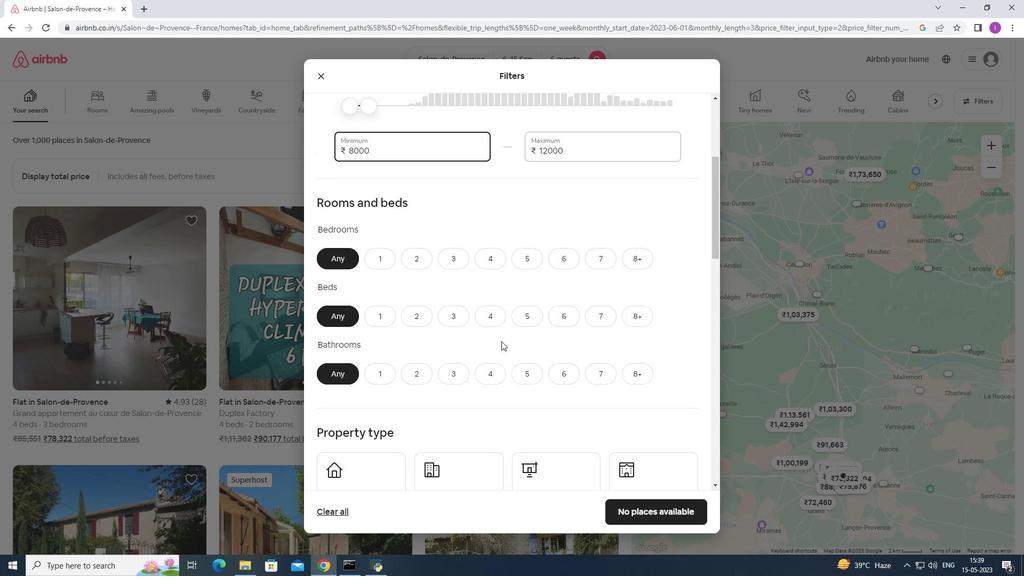 
Action: Mouse scrolled (514, 333) with delta (0, 0)
Screenshot: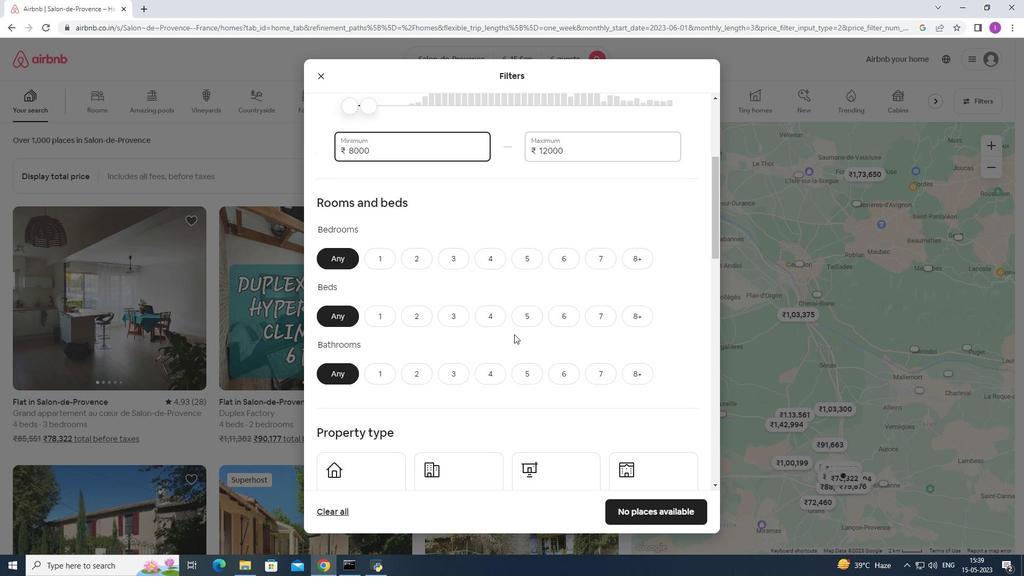 
Action: Mouse moved to (558, 209)
Screenshot: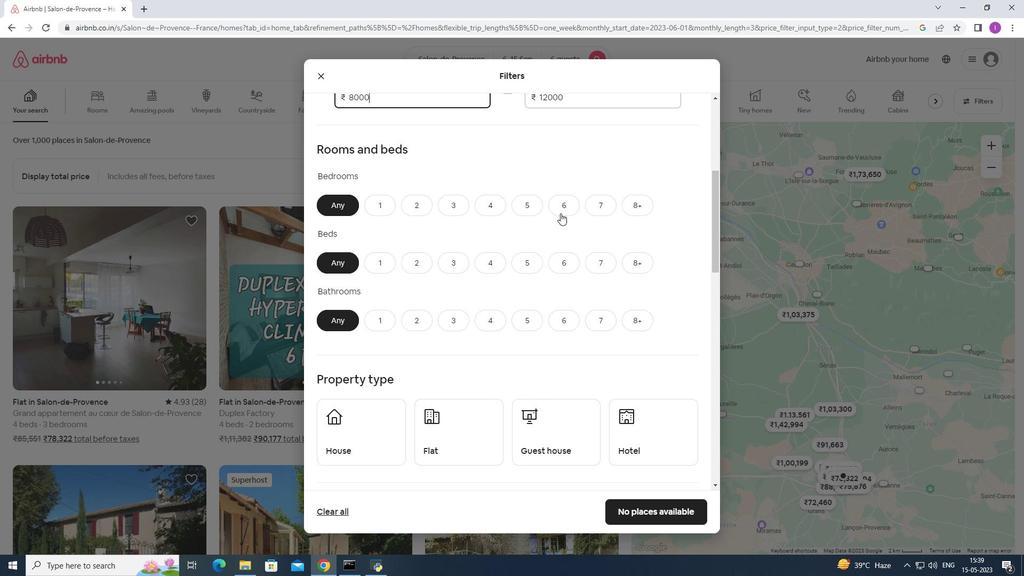 
Action: Mouse pressed left at (558, 209)
Screenshot: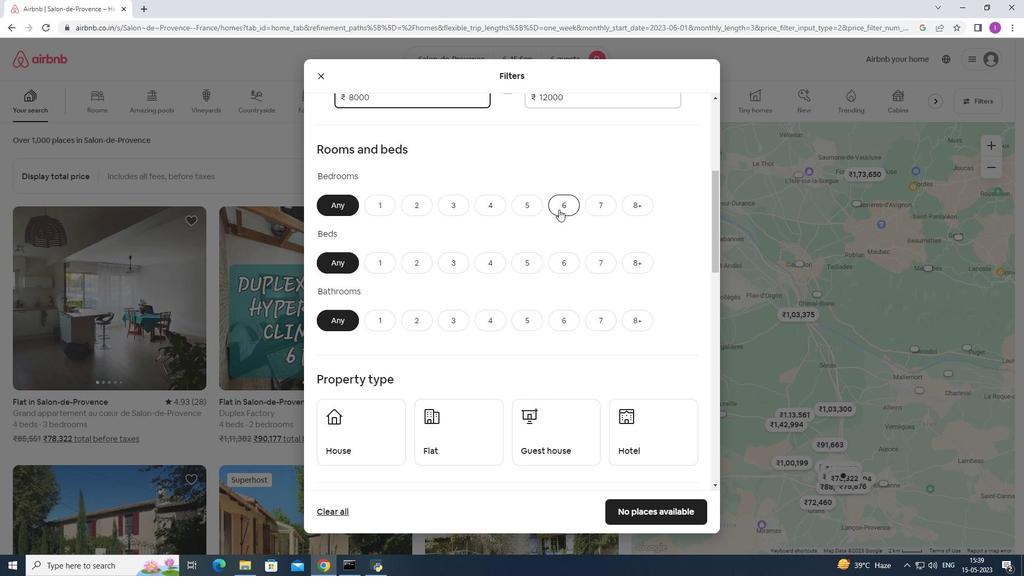 
Action: Mouse moved to (566, 262)
Screenshot: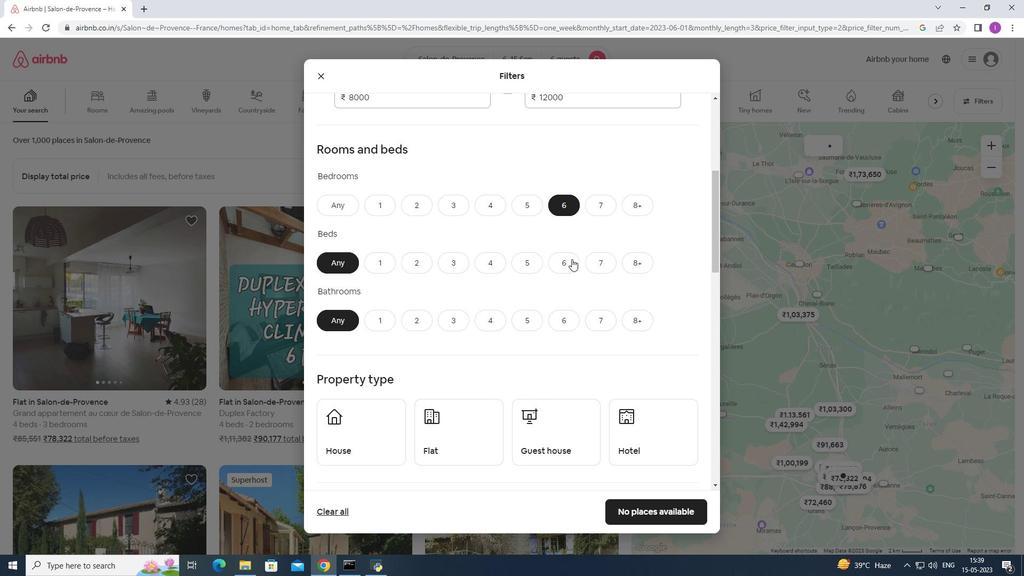 
Action: Mouse pressed left at (566, 262)
Screenshot: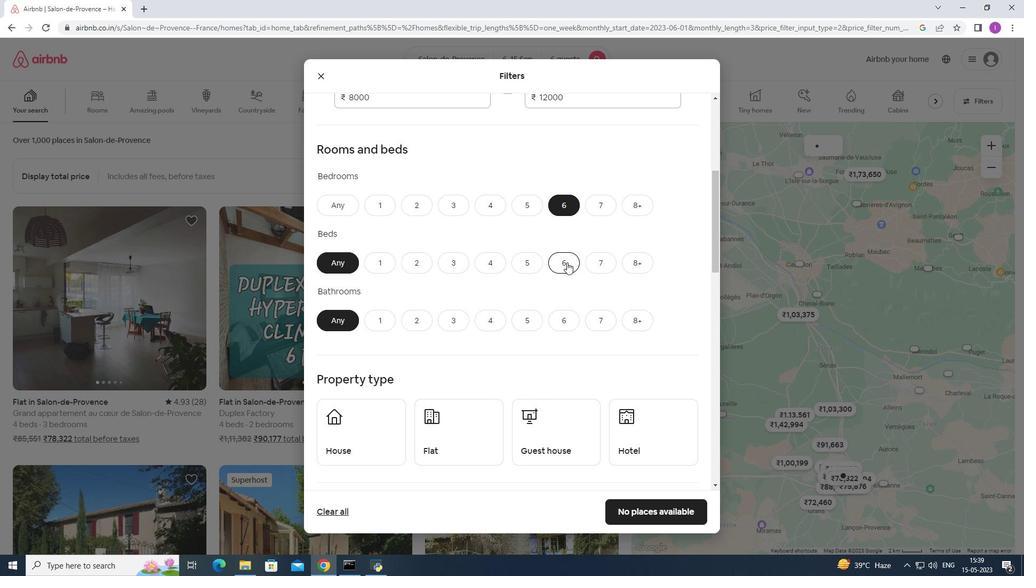 
Action: Mouse moved to (565, 314)
Screenshot: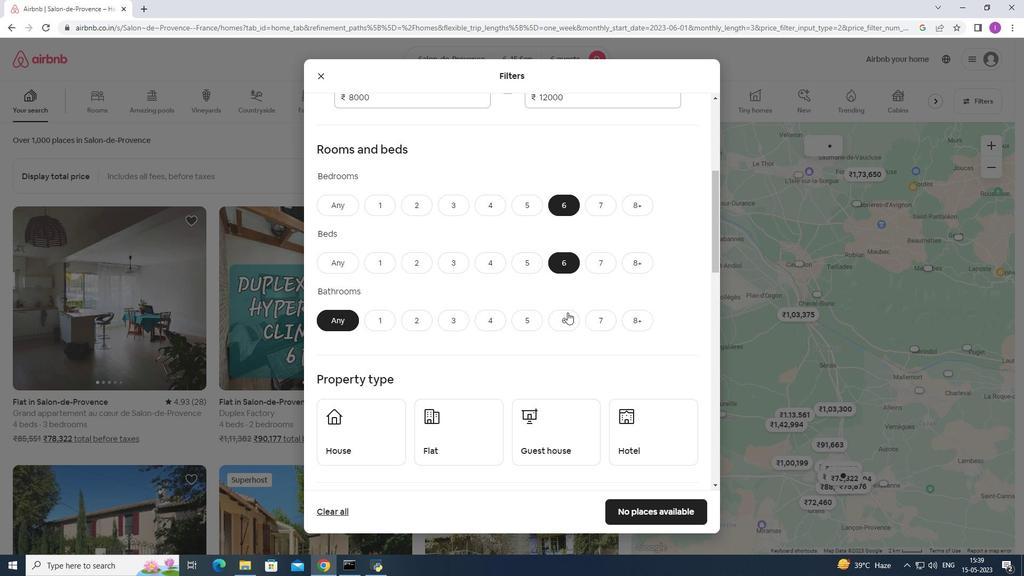 
Action: Mouse pressed left at (565, 314)
Screenshot: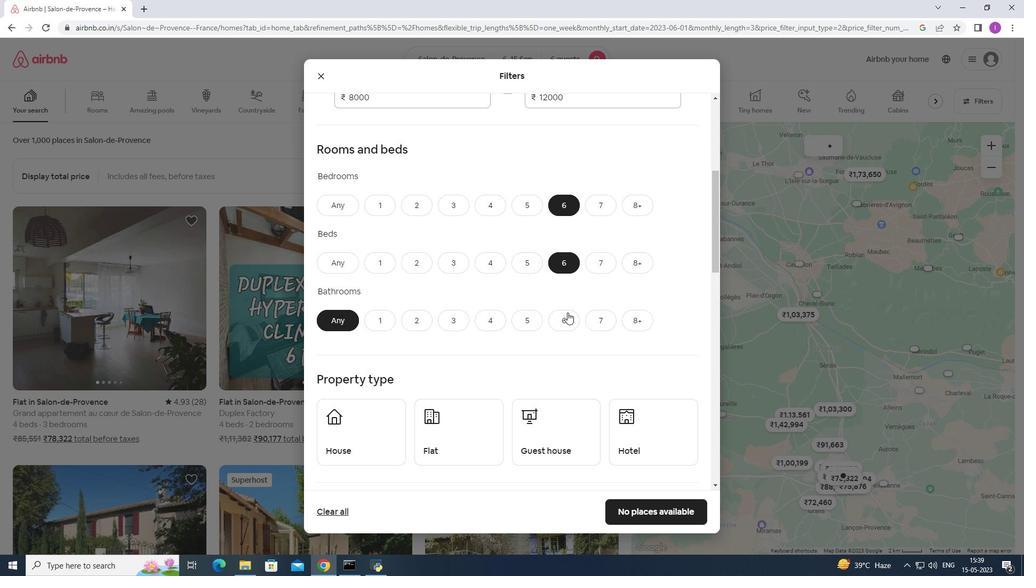 
Action: Mouse moved to (576, 296)
Screenshot: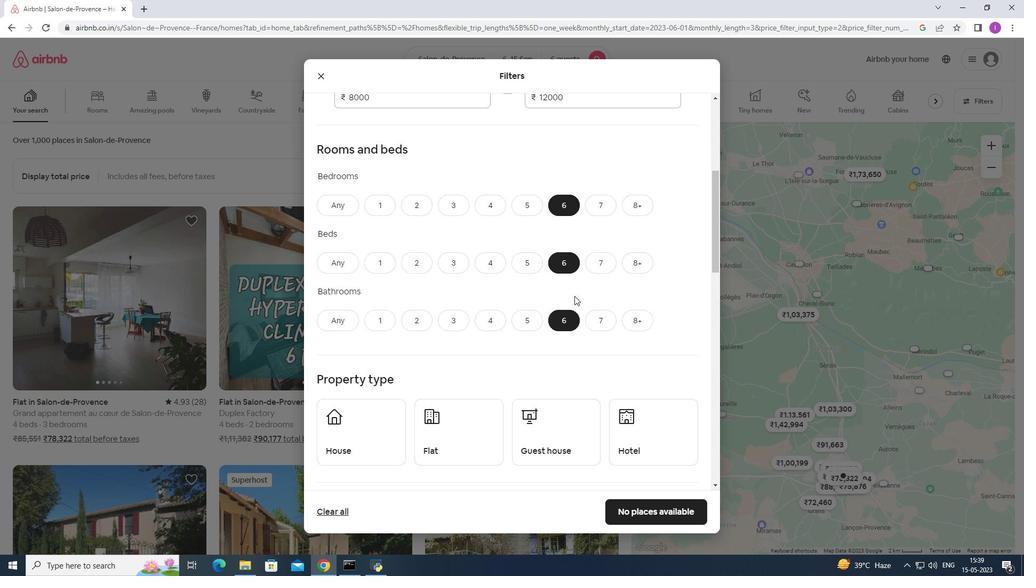 
Action: Mouse scrolled (576, 296) with delta (0, 0)
Screenshot: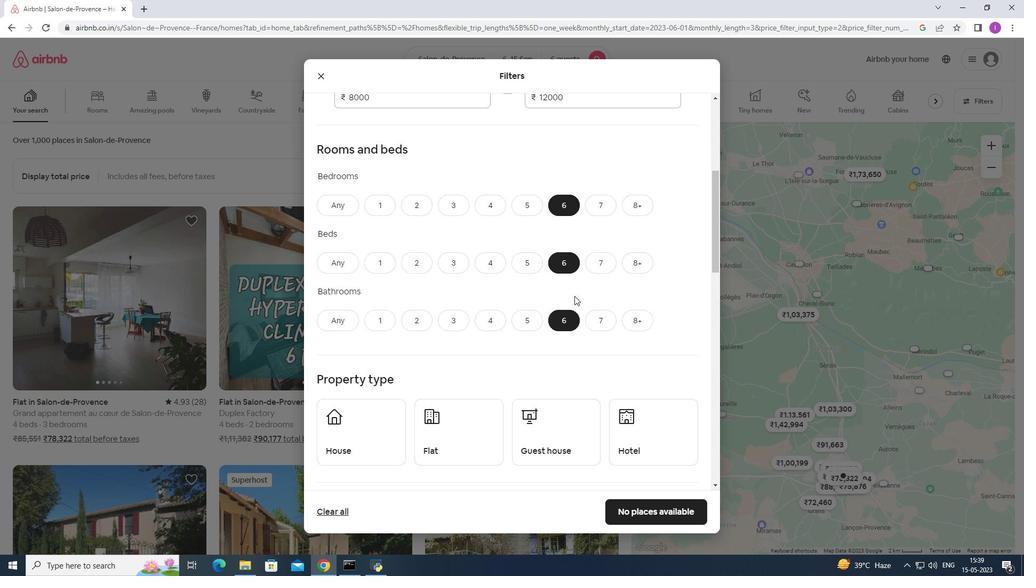 
Action: Mouse moved to (578, 298)
Screenshot: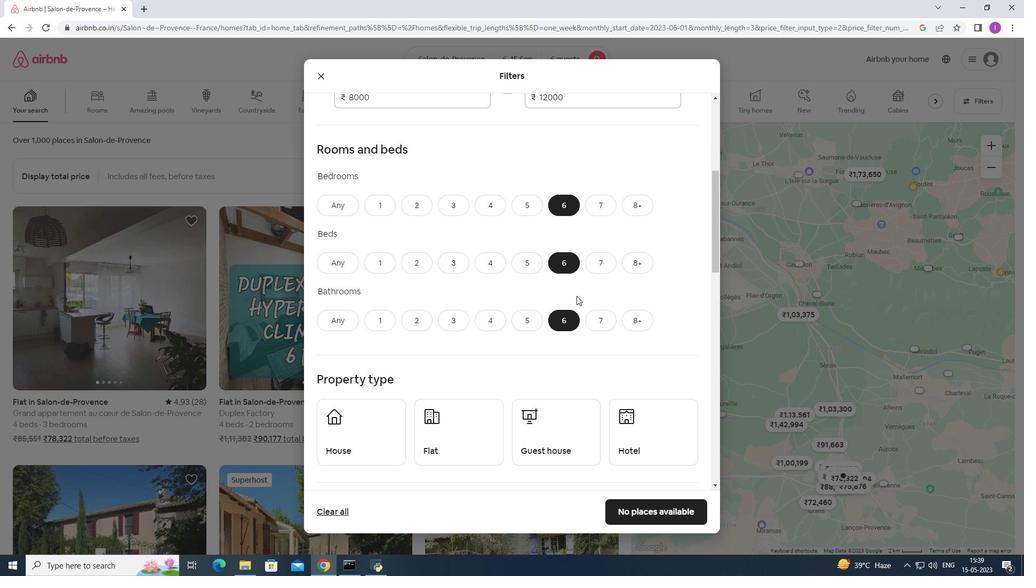 
Action: Mouse scrolled (578, 298) with delta (0, 0)
Screenshot: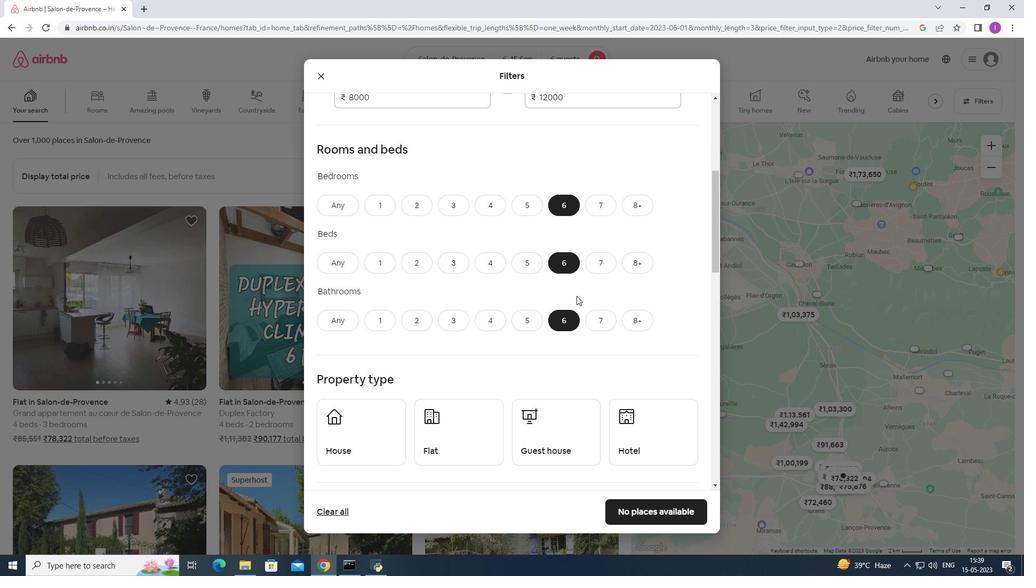 
Action: Mouse moved to (583, 297)
Screenshot: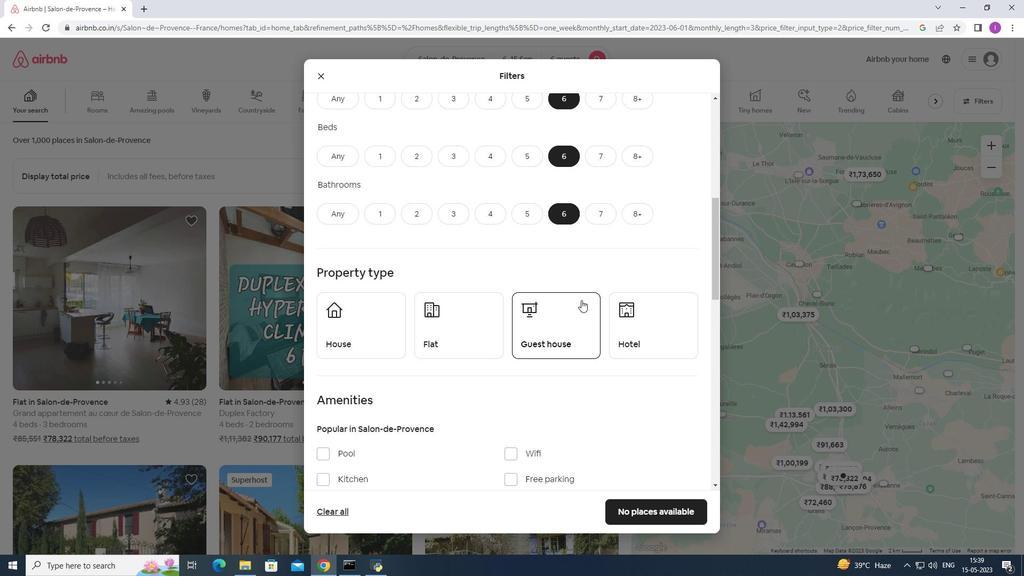 
Action: Mouse scrolled (583, 297) with delta (0, 0)
Screenshot: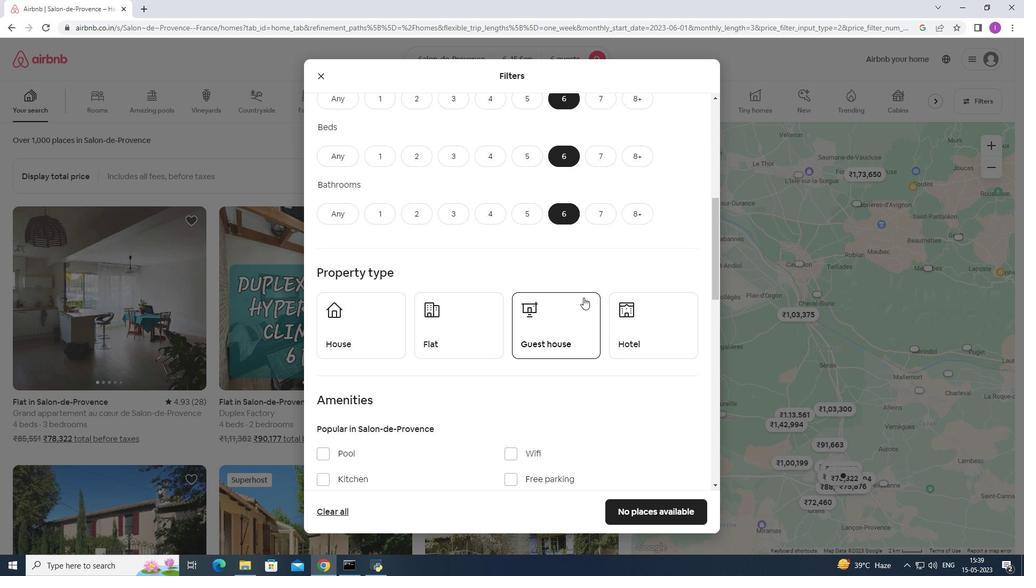 
Action: Mouse scrolled (583, 297) with delta (0, 0)
Screenshot: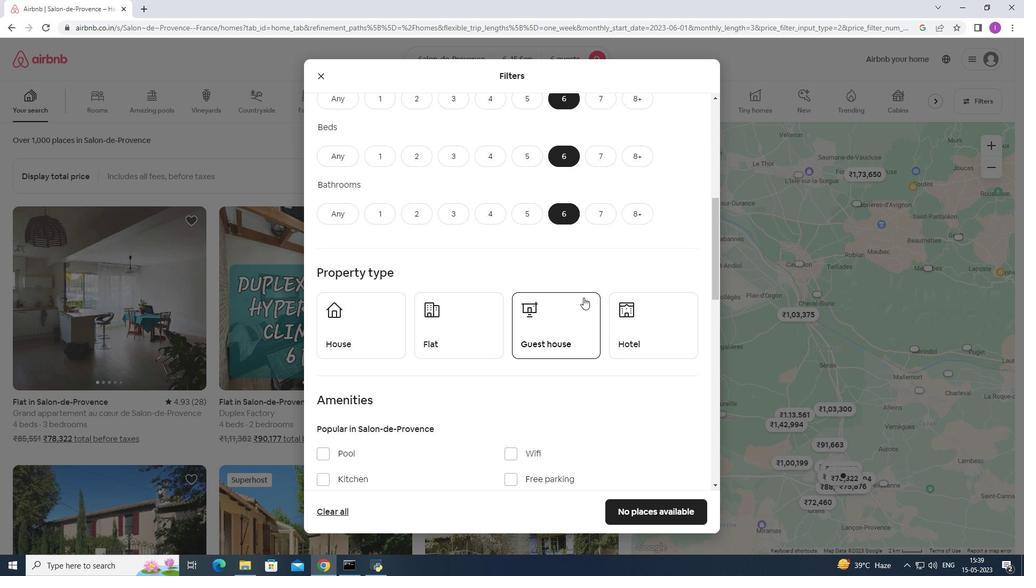 
Action: Mouse moved to (385, 238)
Screenshot: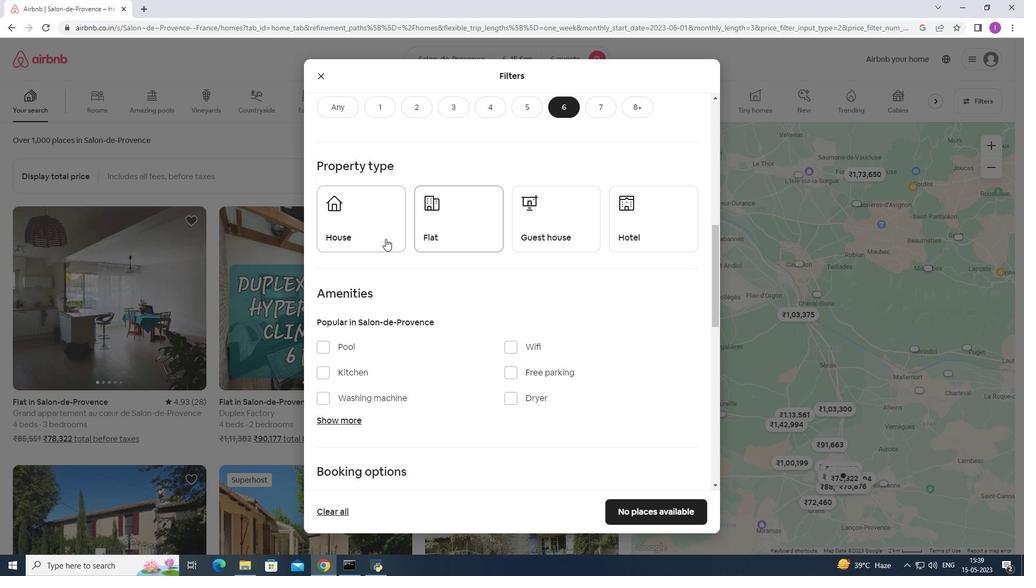 
Action: Mouse pressed left at (385, 238)
Screenshot: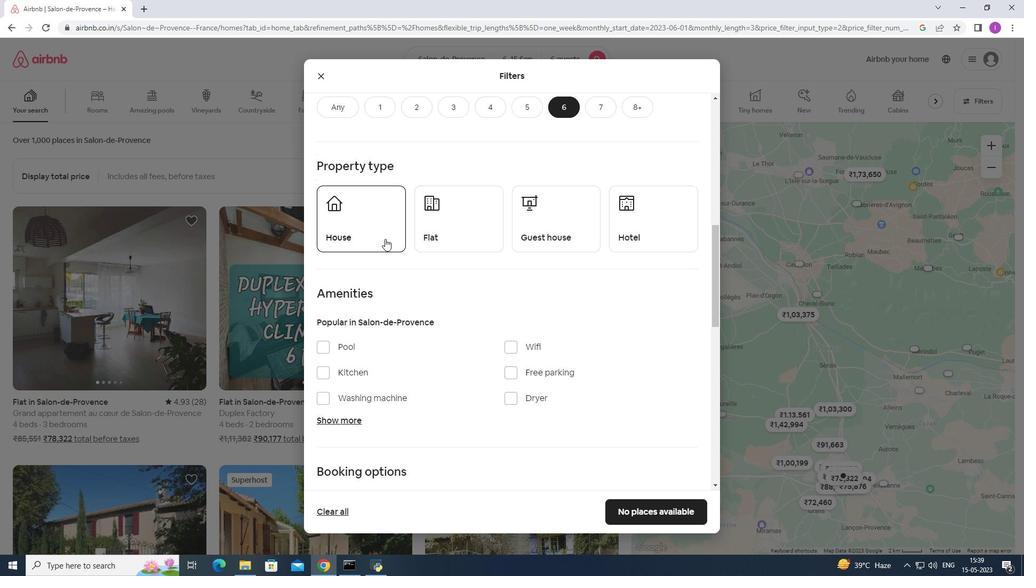 
Action: Mouse moved to (449, 231)
Screenshot: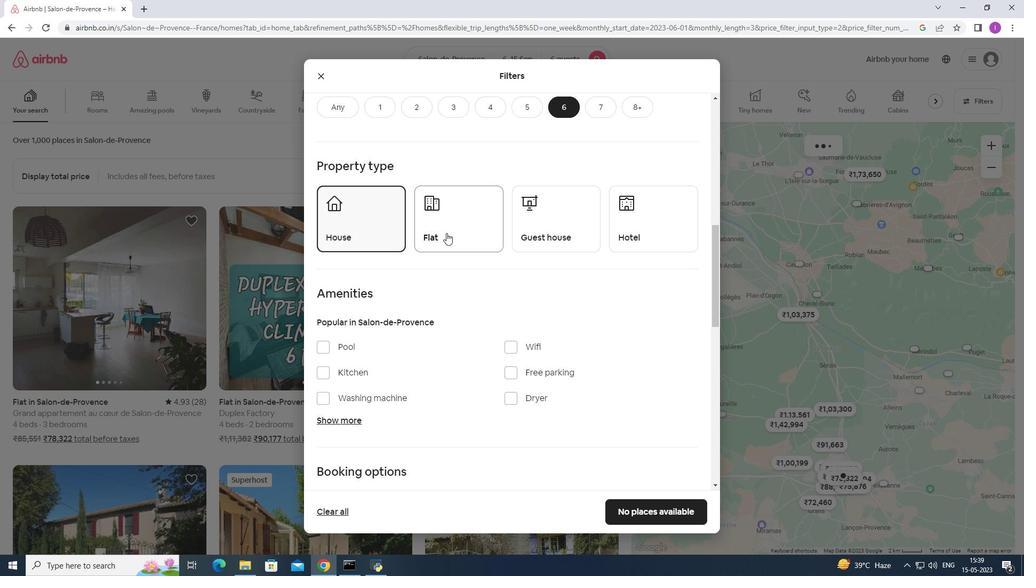 
Action: Mouse pressed left at (449, 231)
Screenshot: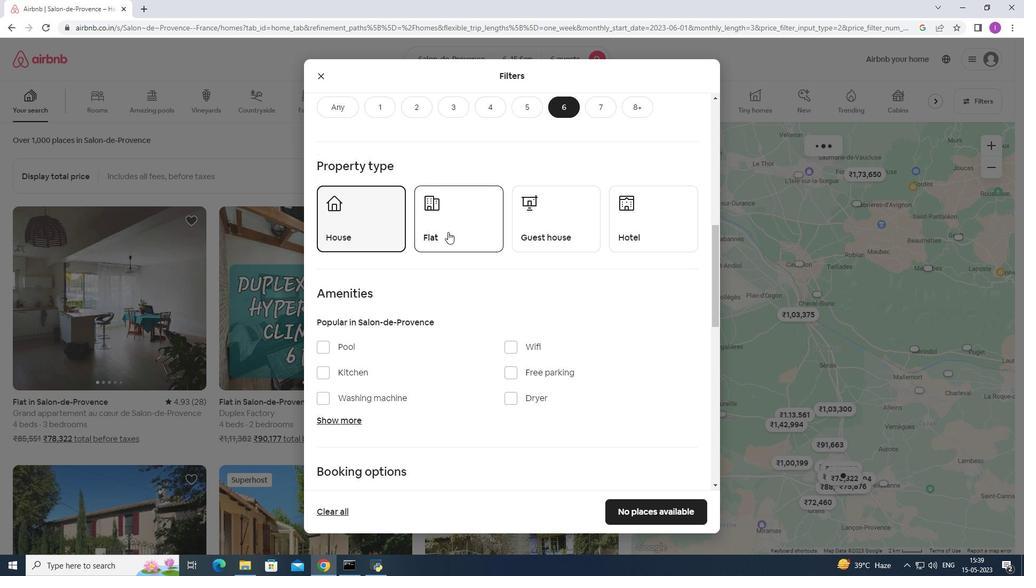 
Action: Mouse moved to (531, 214)
Screenshot: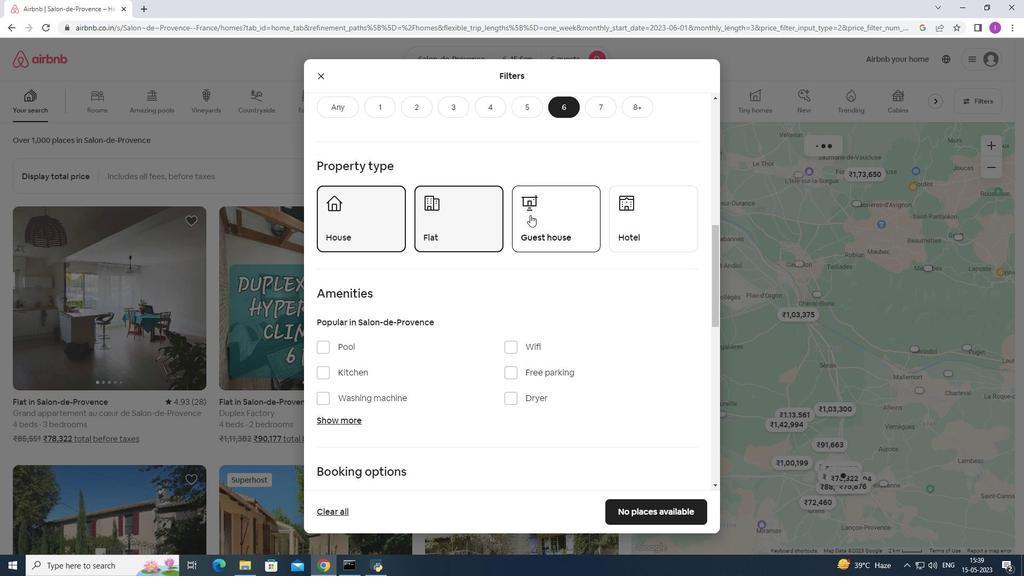 
Action: Mouse pressed left at (531, 214)
Screenshot: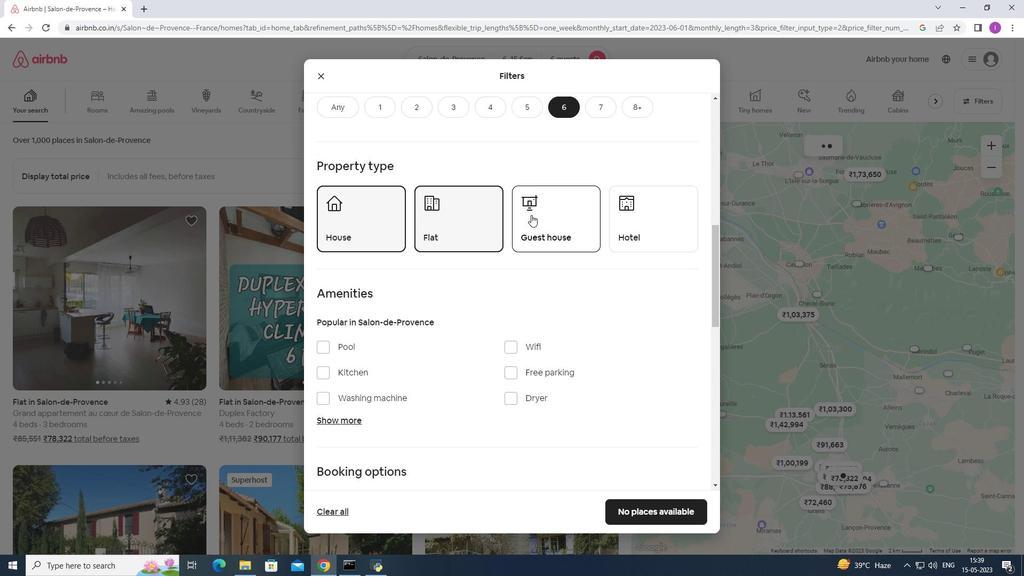 
Action: Mouse moved to (393, 361)
Screenshot: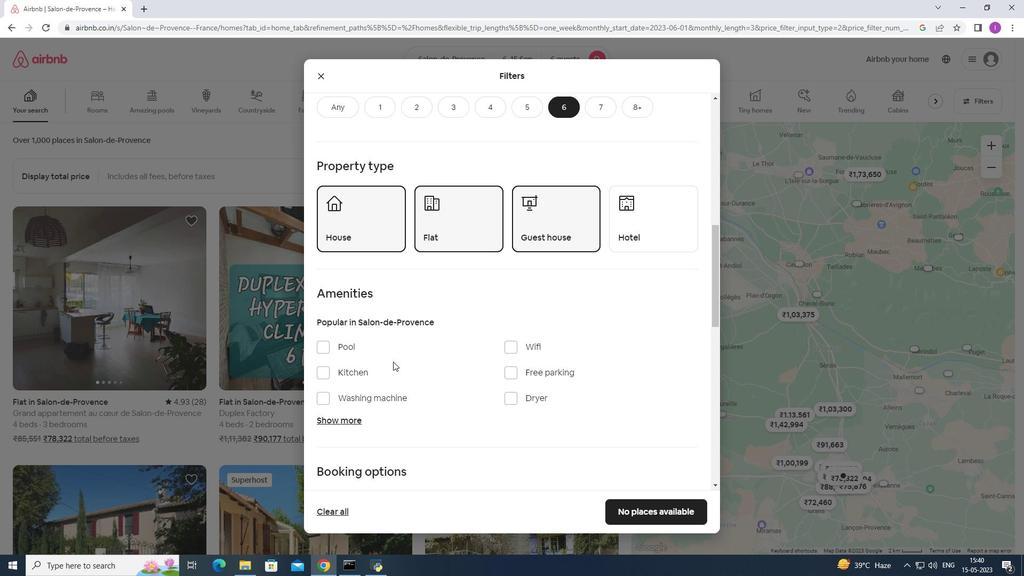 
Action: Mouse scrolled (393, 361) with delta (0, 0)
Screenshot: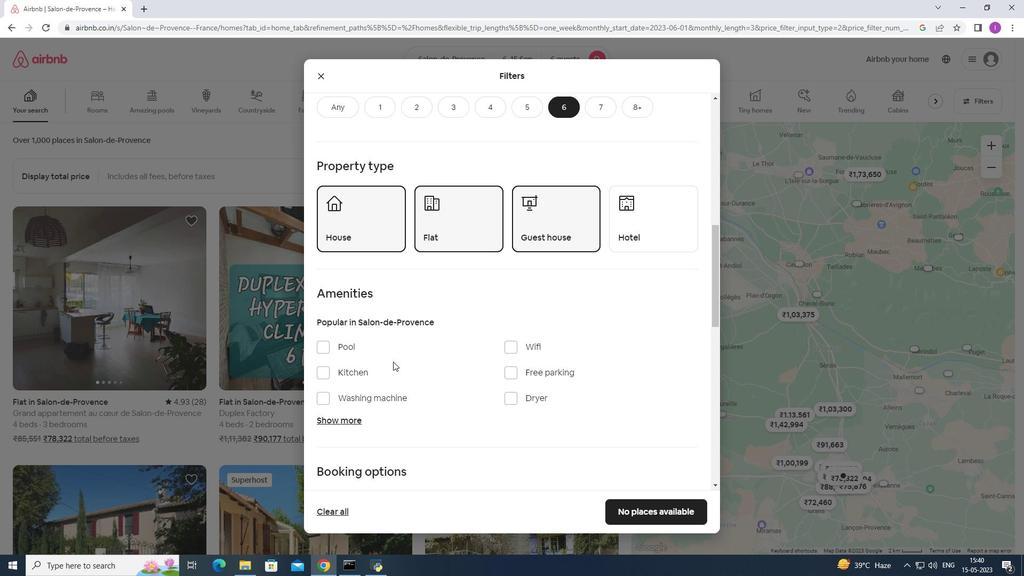 
Action: Mouse moved to (509, 290)
Screenshot: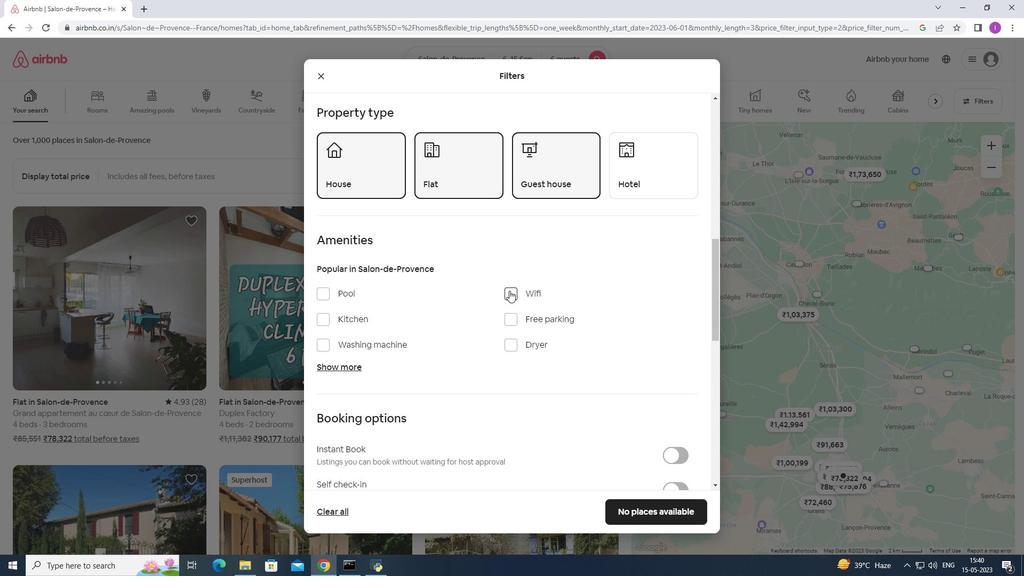 
Action: Mouse pressed left at (509, 290)
Screenshot: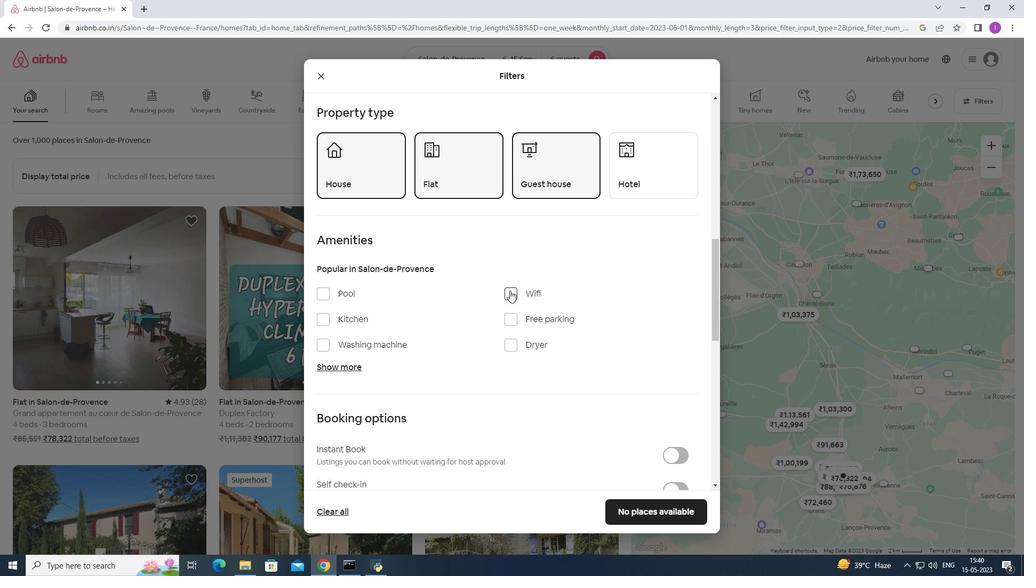 
Action: Mouse moved to (509, 321)
Screenshot: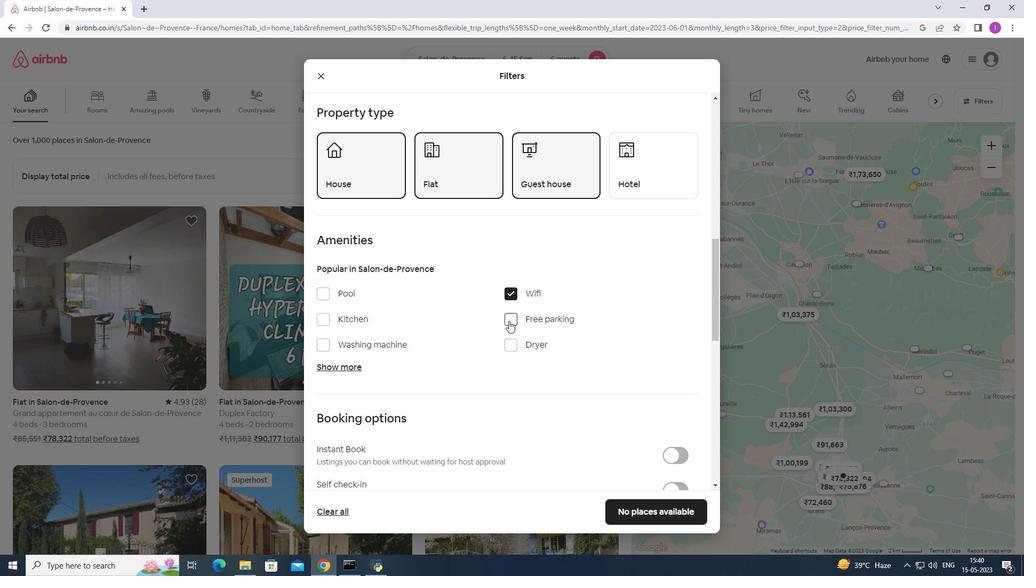 
Action: Mouse pressed left at (509, 321)
Screenshot: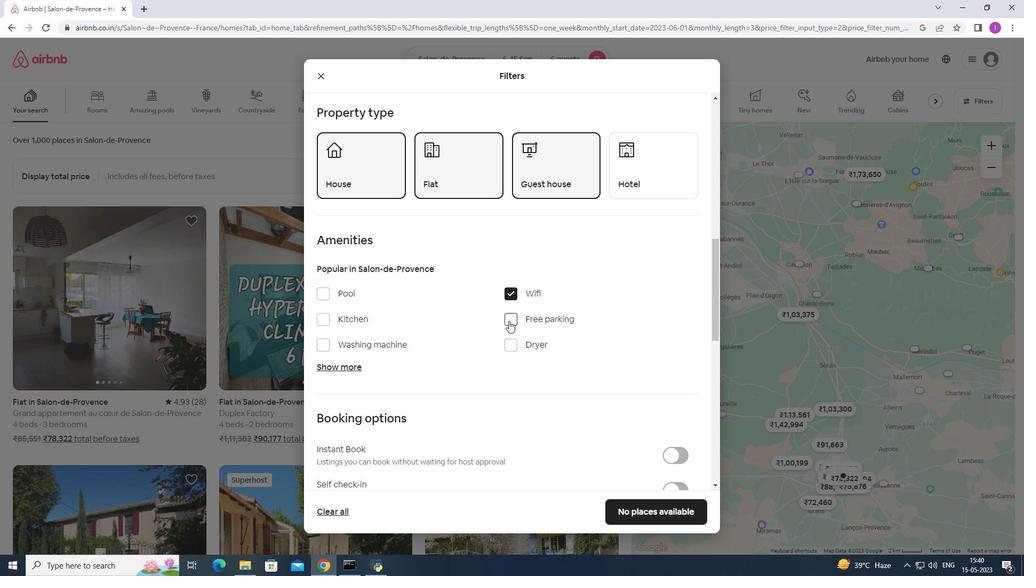 
Action: Mouse moved to (335, 368)
Screenshot: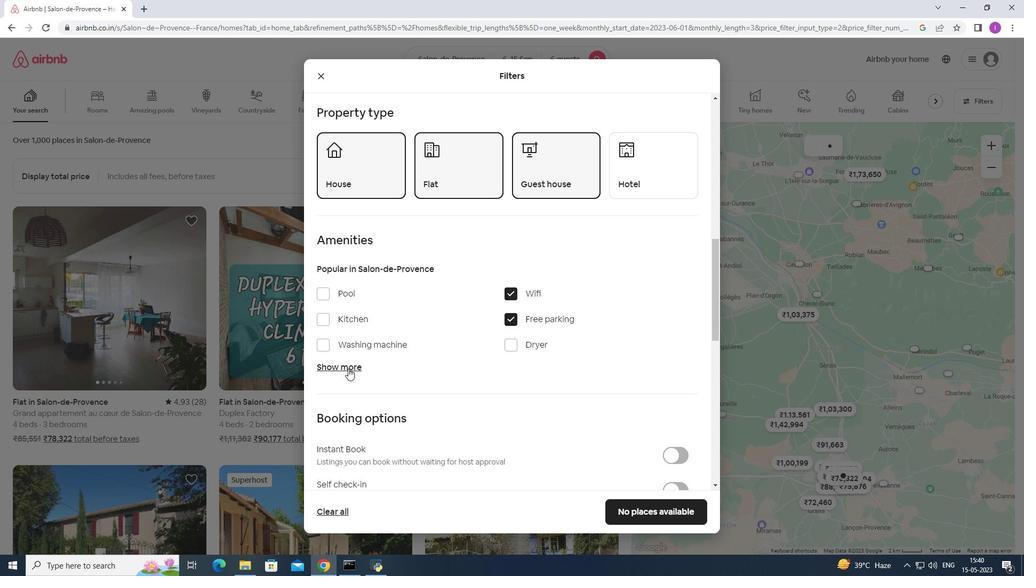 
Action: Mouse pressed left at (335, 368)
Screenshot: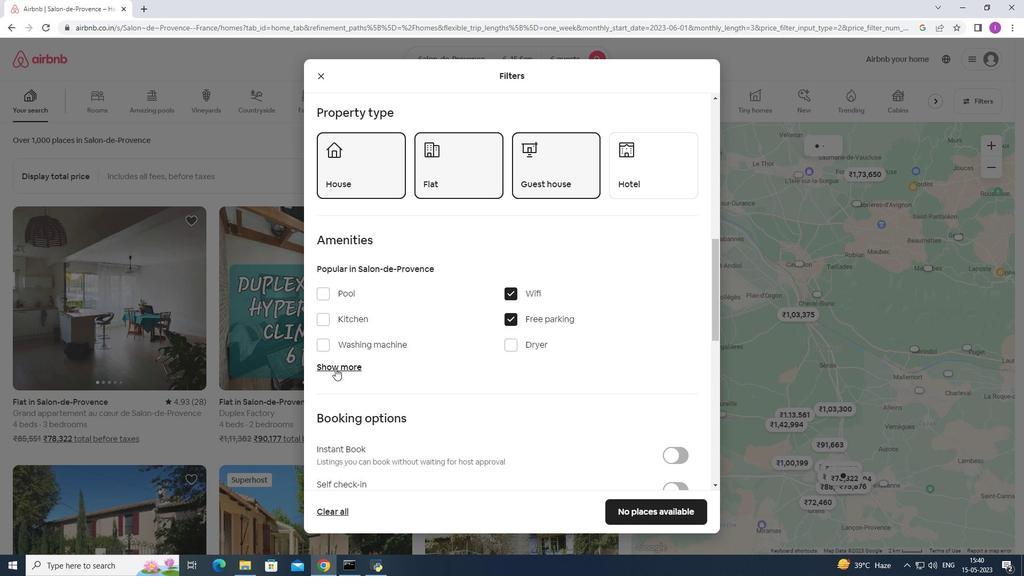 
Action: Mouse moved to (507, 432)
Screenshot: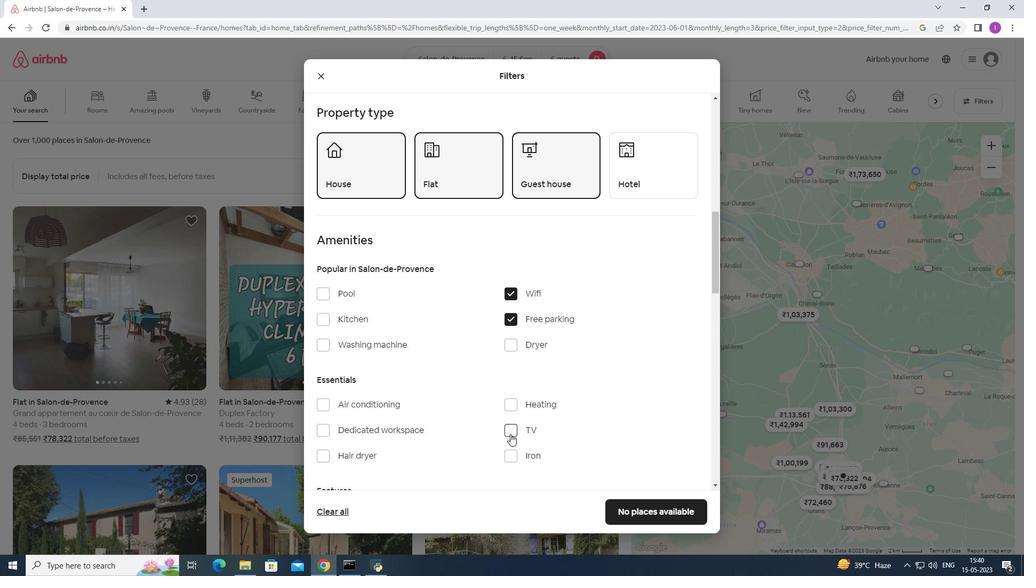 
Action: Mouse pressed left at (507, 432)
Screenshot: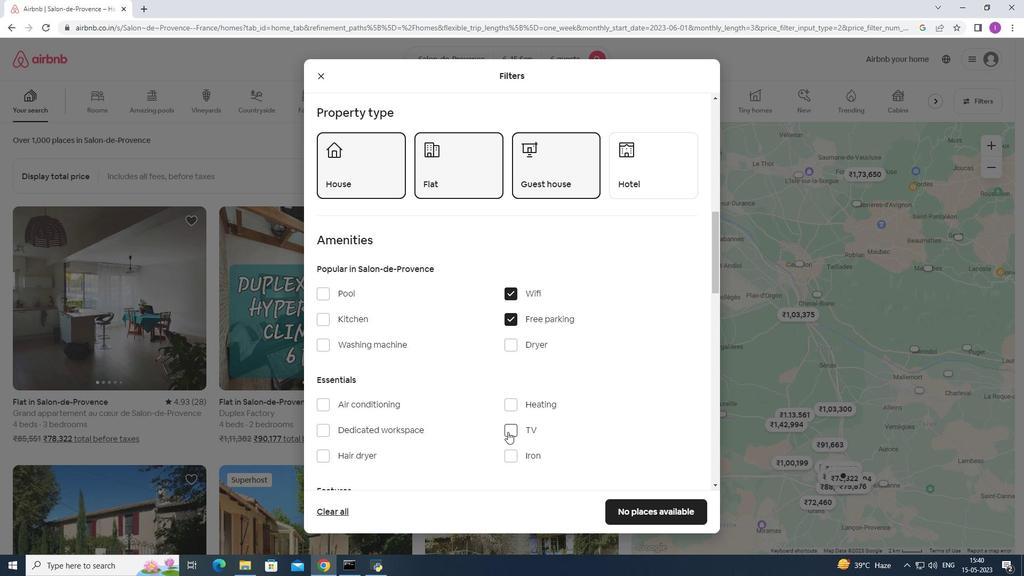 
Action: Mouse moved to (427, 432)
Screenshot: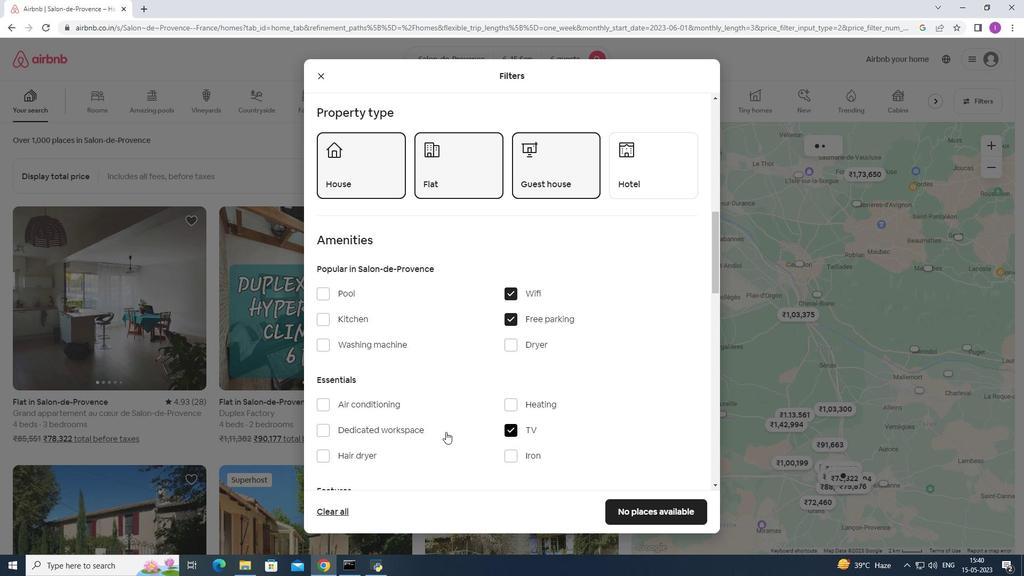 
Action: Mouse scrolled (427, 432) with delta (0, 0)
Screenshot: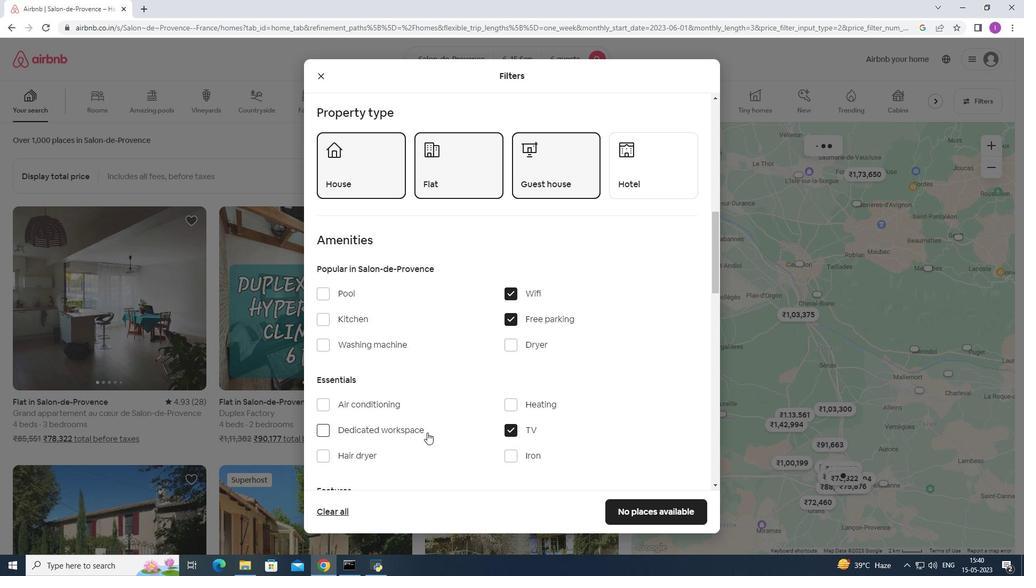 
Action: Mouse scrolled (427, 432) with delta (0, 0)
Screenshot: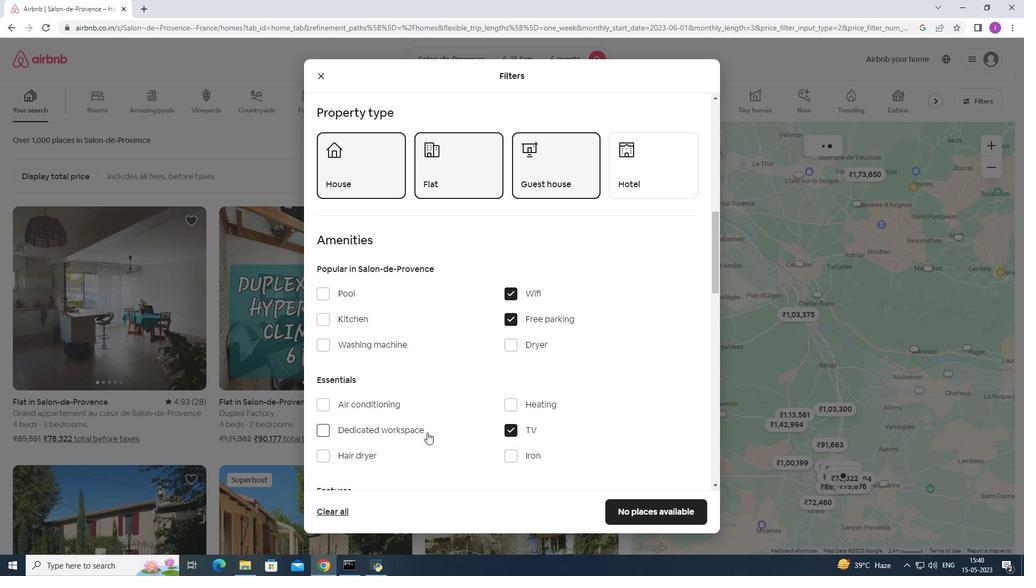
Action: Mouse moved to (429, 416)
Screenshot: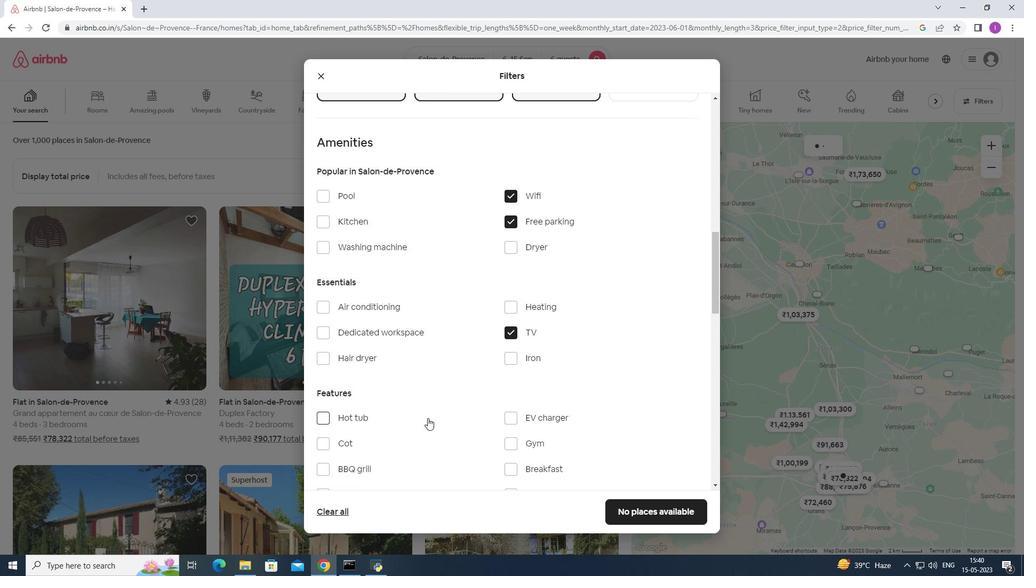 
Action: Mouse scrolled (429, 415) with delta (0, 0)
Screenshot: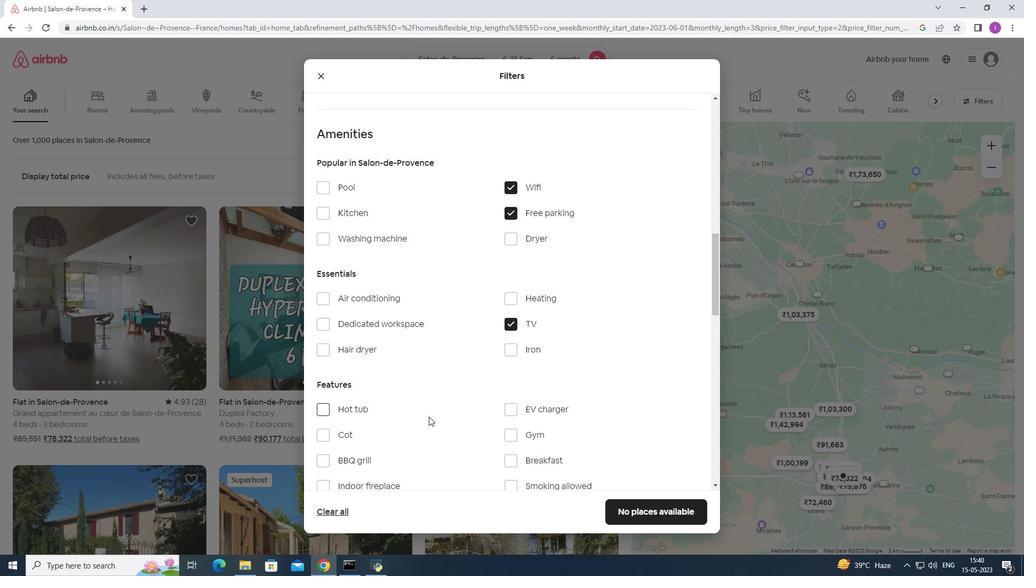 
Action: Mouse scrolled (429, 415) with delta (0, 0)
Screenshot: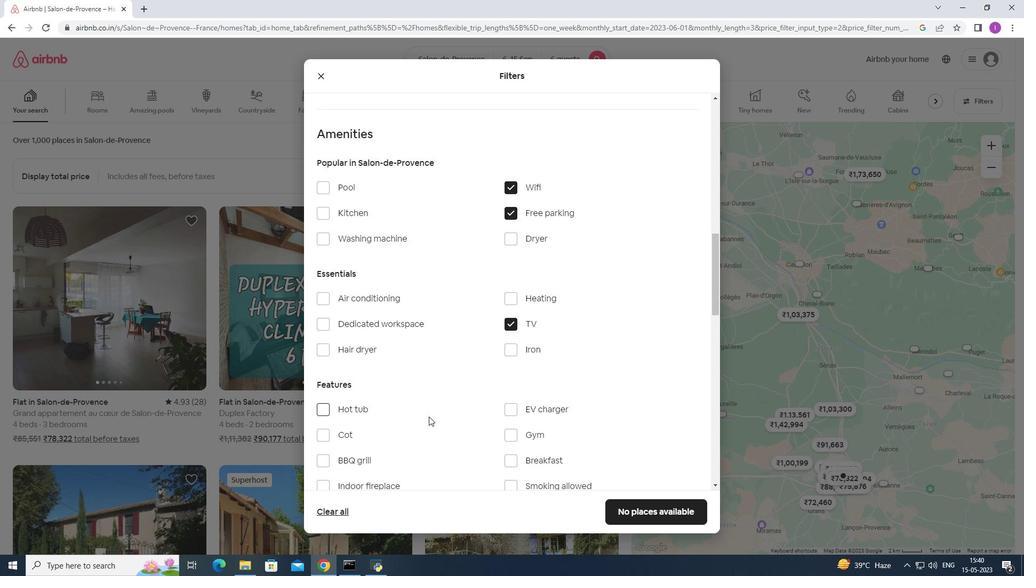
Action: Mouse moved to (514, 325)
Screenshot: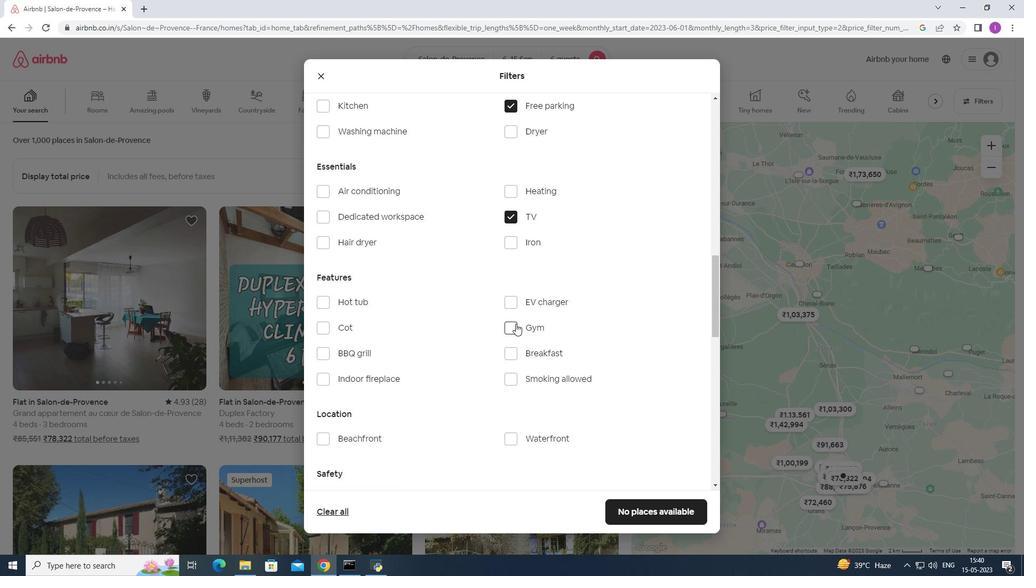 
Action: Mouse pressed left at (514, 325)
Screenshot: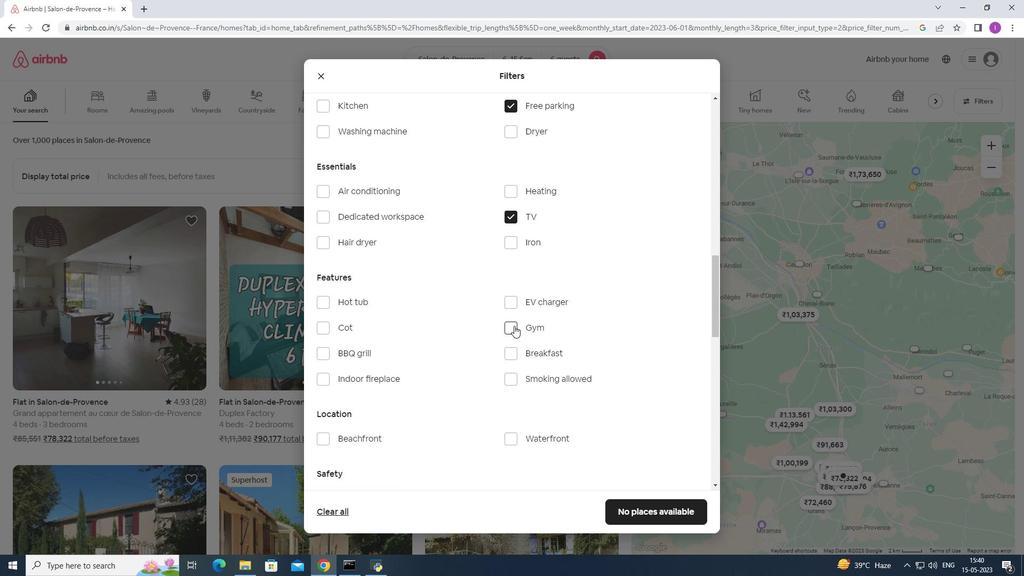 
Action: Mouse moved to (514, 355)
Screenshot: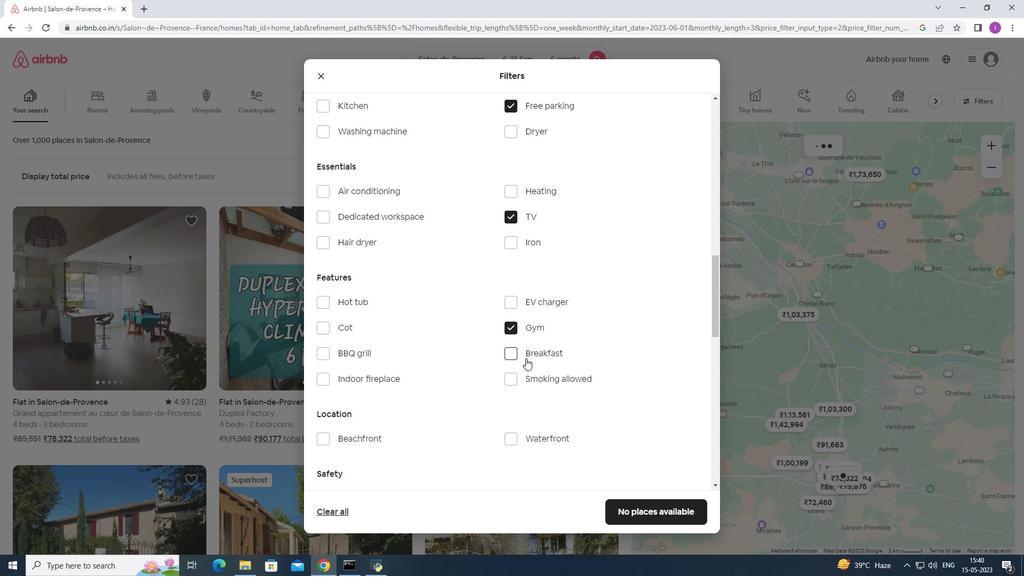 
Action: Mouse pressed left at (514, 355)
Screenshot: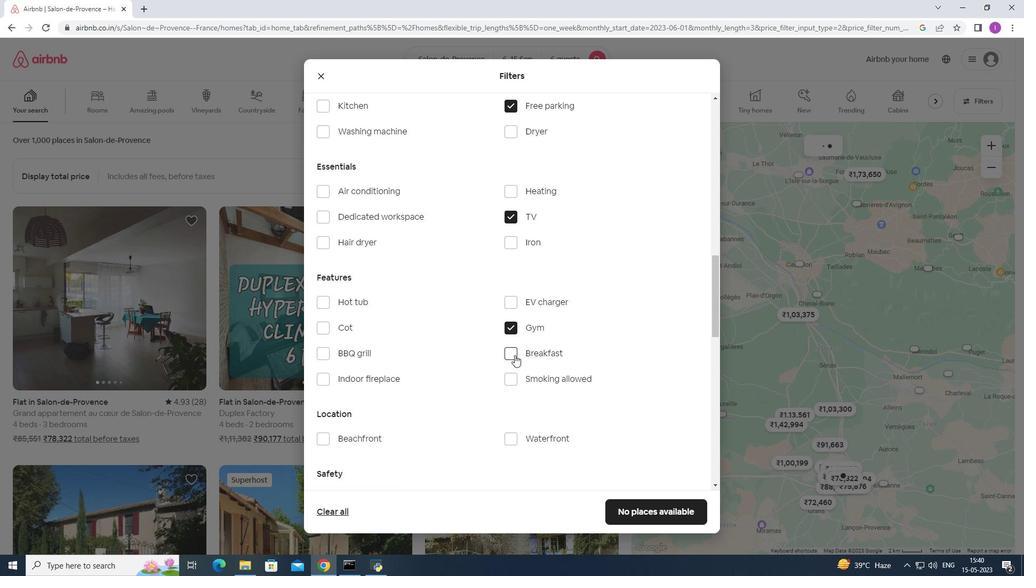 
Action: Mouse moved to (446, 385)
Screenshot: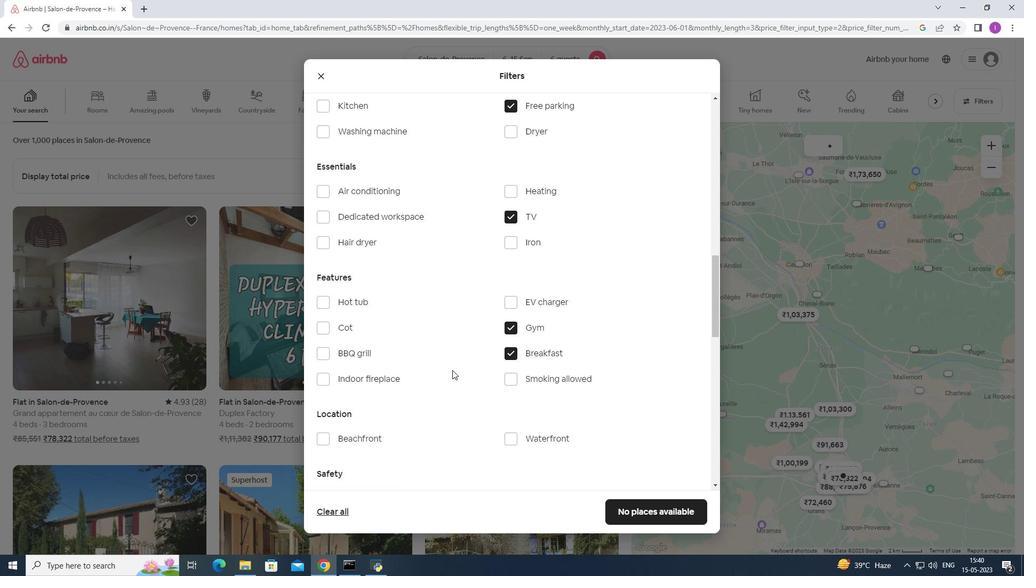 
Action: Mouse scrolled (446, 384) with delta (0, 0)
Screenshot: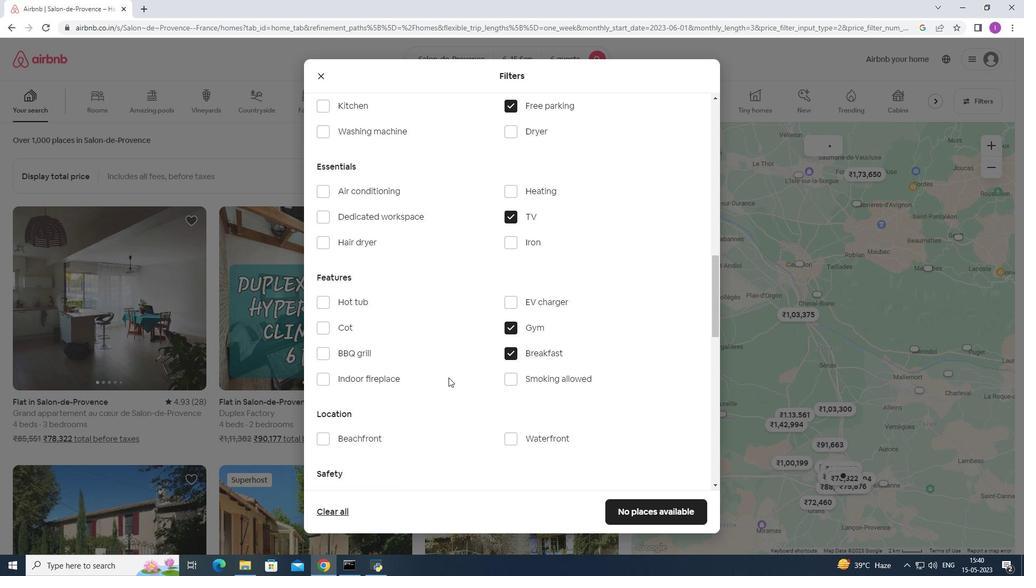 
Action: Mouse moved to (445, 391)
Screenshot: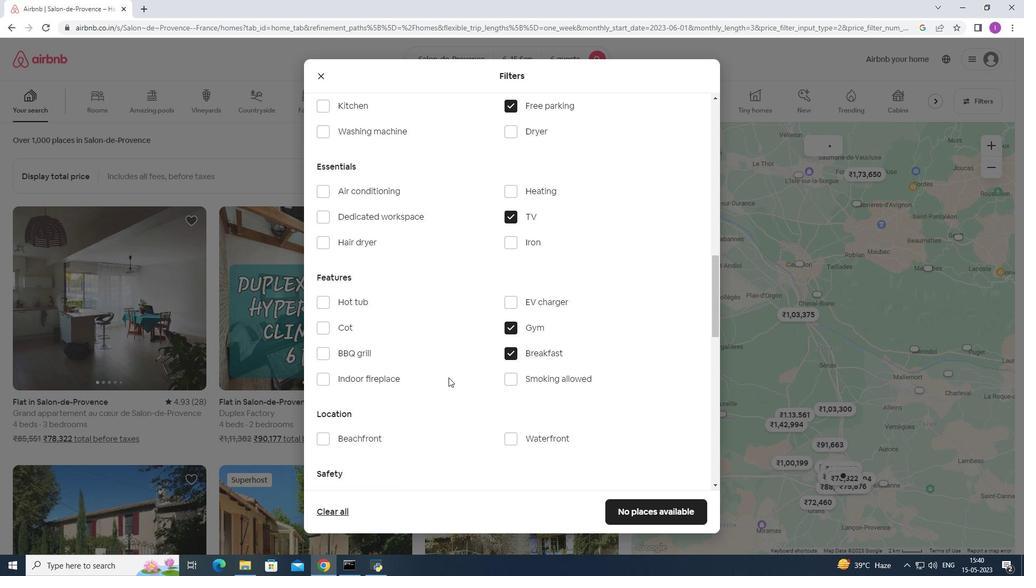 
Action: Mouse scrolled (445, 390) with delta (0, 0)
Screenshot: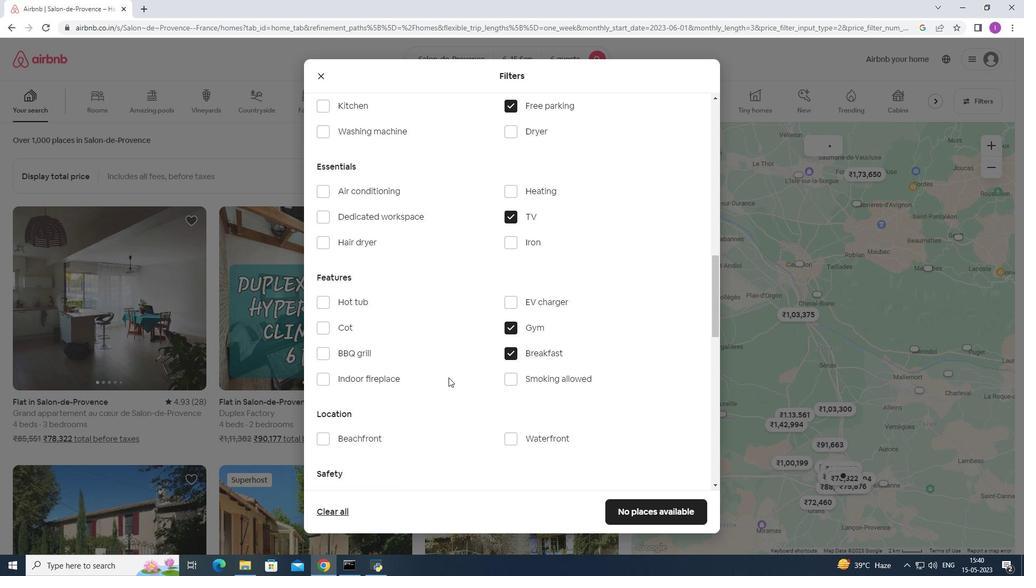 
Action: Mouse moved to (438, 377)
Screenshot: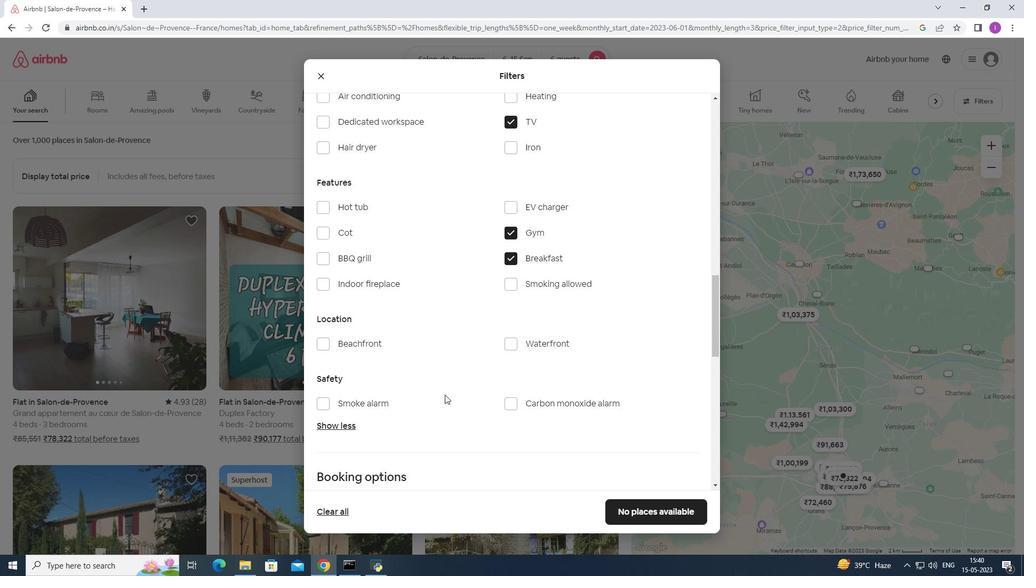 
Action: Mouse scrolled (438, 377) with delta (0, 0)
Screenshot: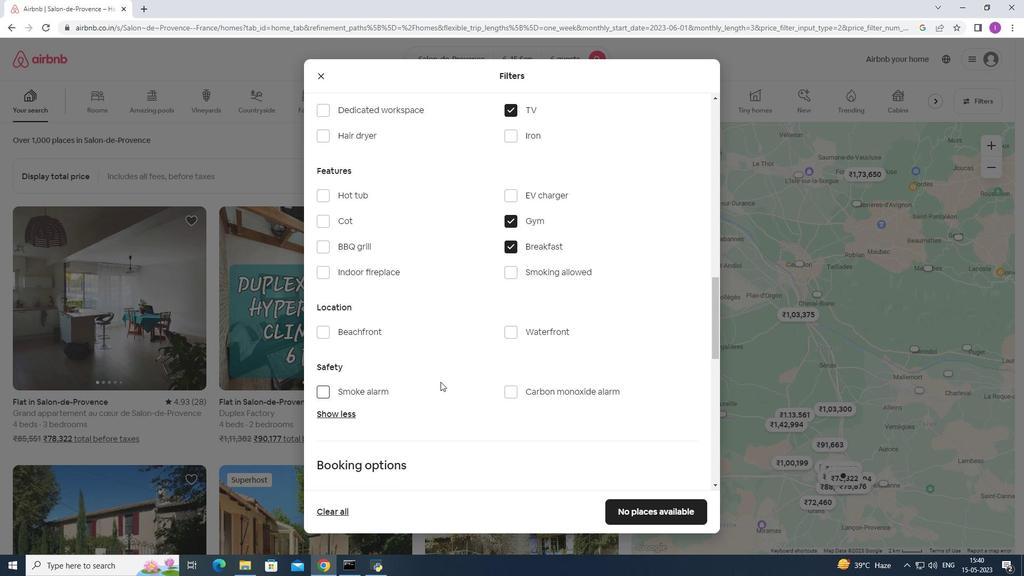 
Action: Mouse scrolled (438, 377) with delta (0, 0)
Screenshot: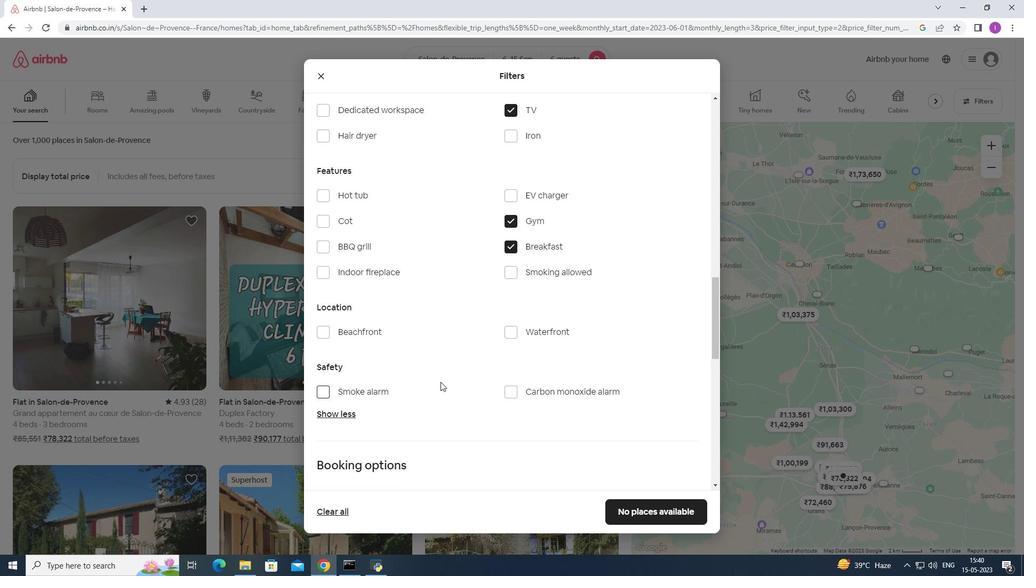 
Action: Mouse moved to (438, 377)
Screenshot: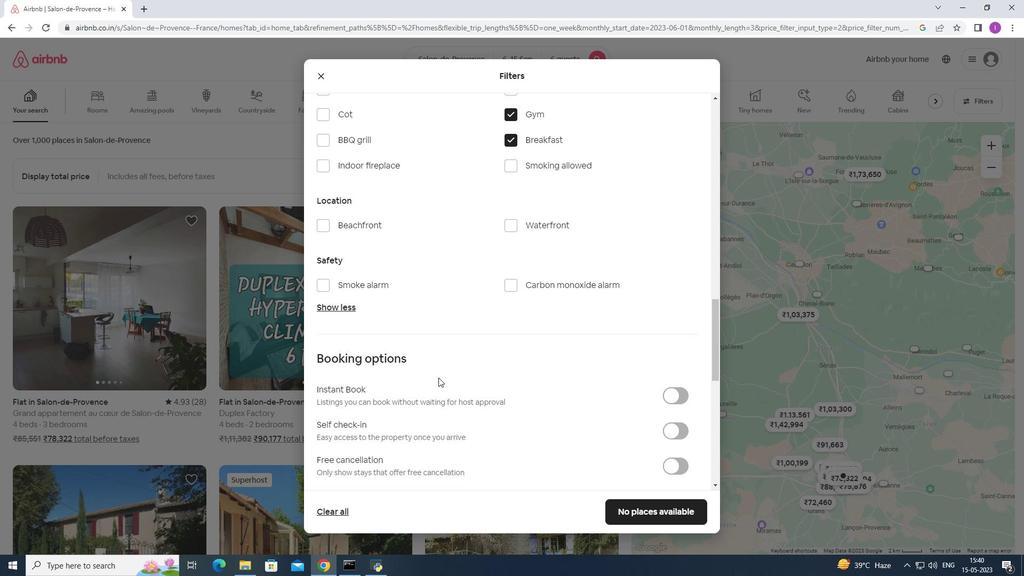 
Action: Mouse scrolled (438, 376) with delta (0, 0)
Screenshot: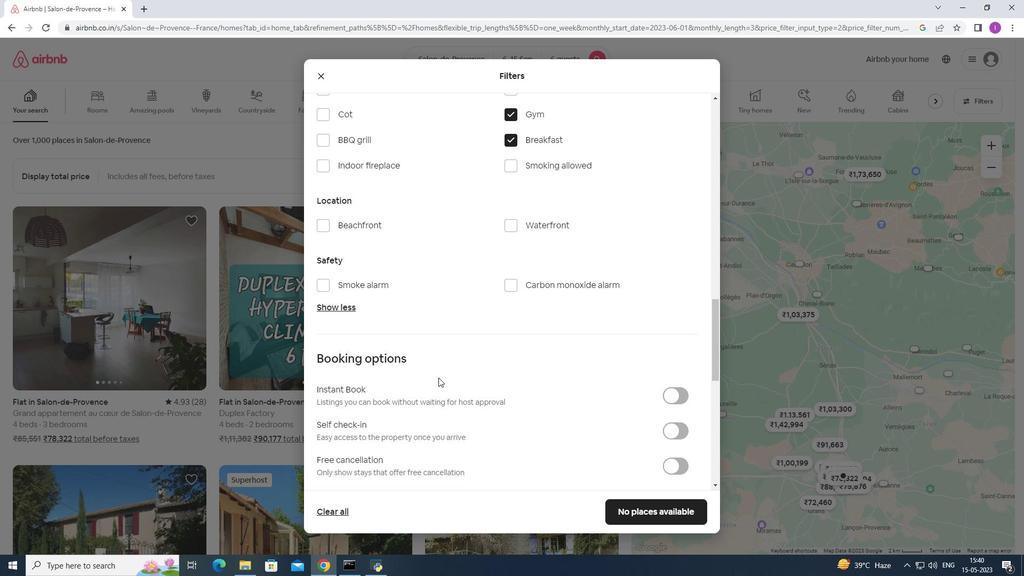 
Action: Mouse scrolled (438, 376) with delta (0, 0)
Screenshot: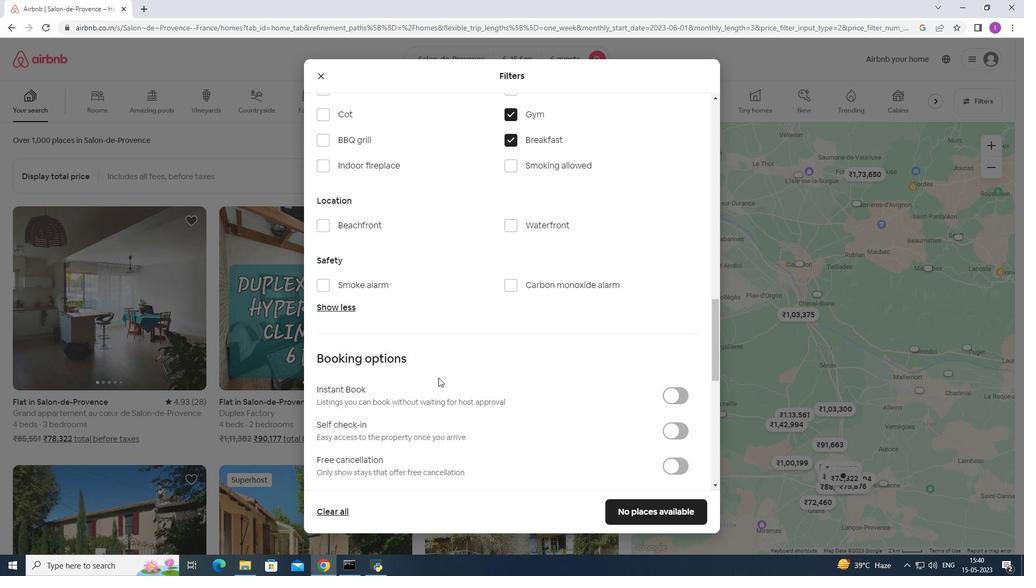 
Action: Mouse moved to (678, 319)
Screenshot: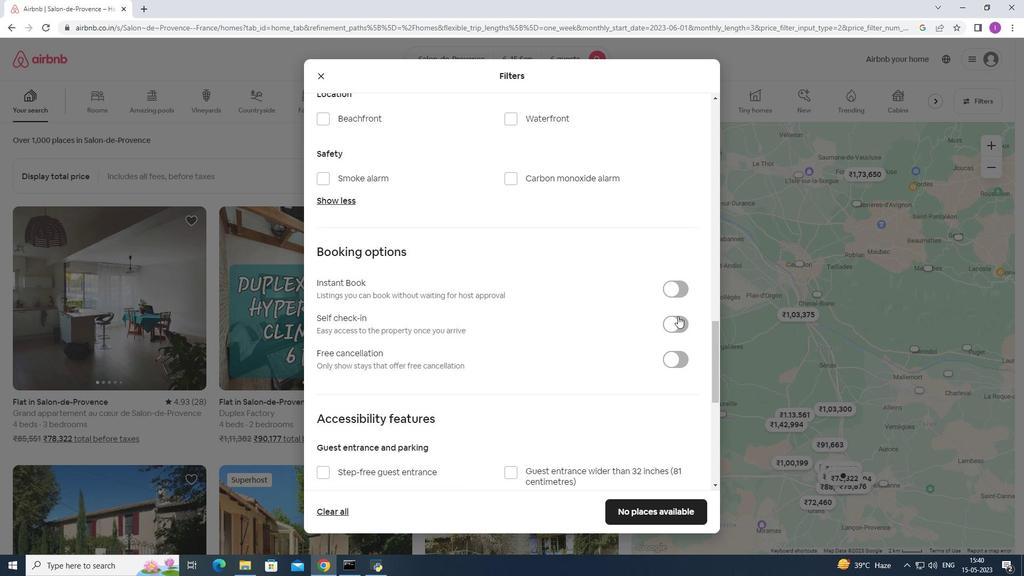 
Action: Mouse pressed left at (678, 319)
Screenshot: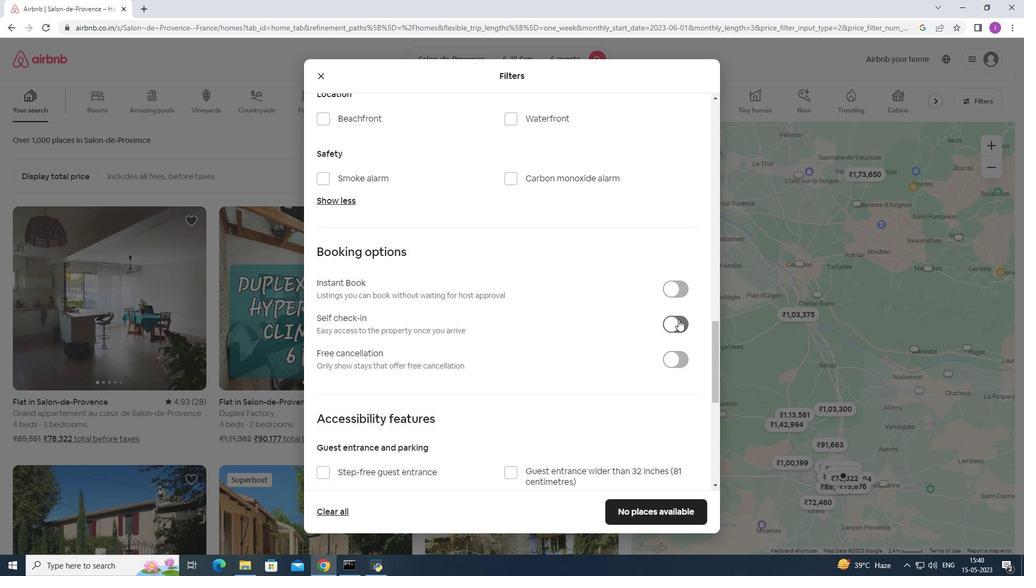 
Action: Mouse moved to (537, 345)
Screenshot: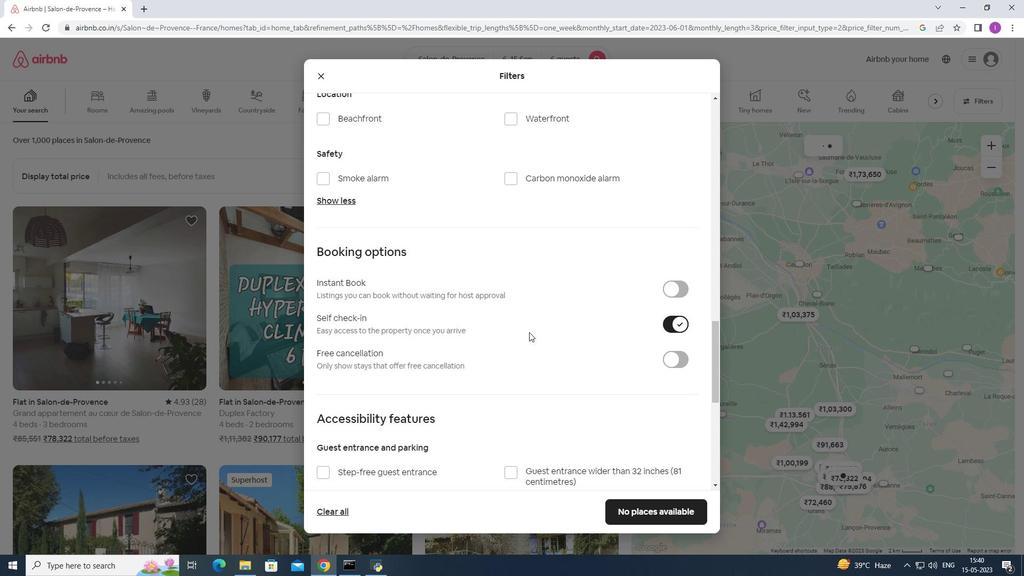 
Action: Mouse scrolled (537, 345) with delta (0, 0)
Screenshot: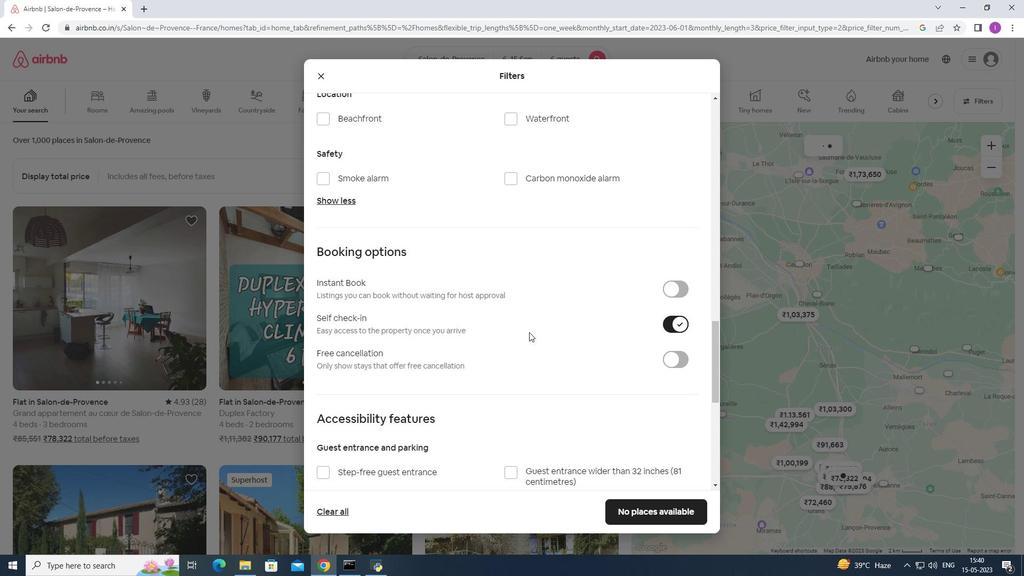 
Action: Mouse moved to (538, 352)
Screenshot: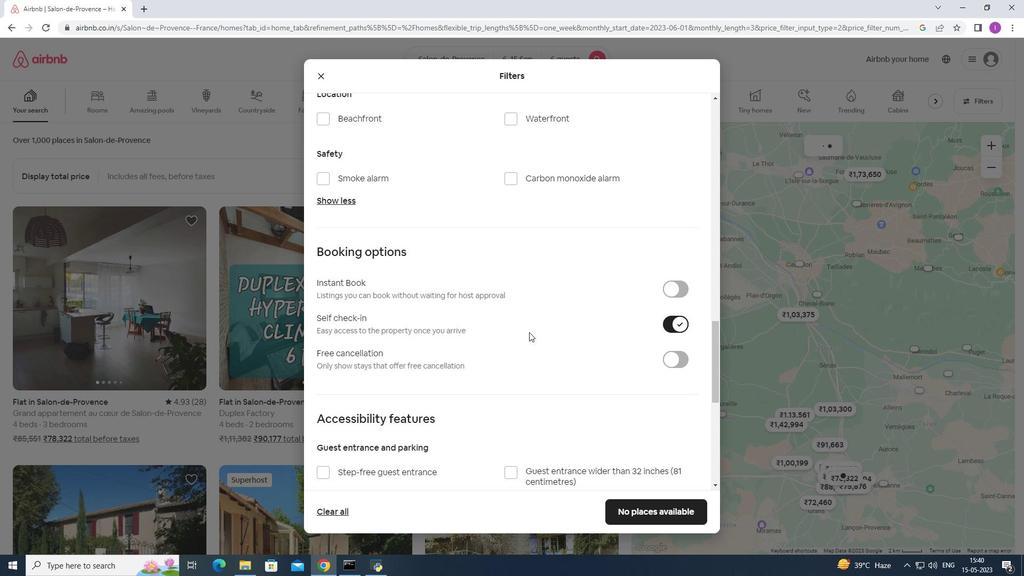 
Action: Mouse scrolled (538, 351) with delta (0, 0)
Screenshot: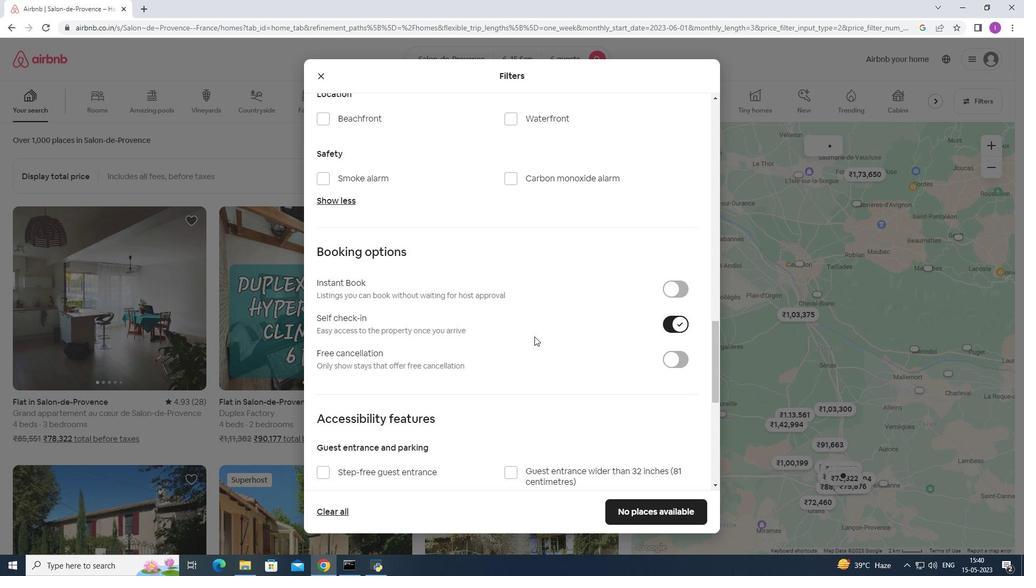 
Action: Mouse moved to (539, 355)
Screenshot: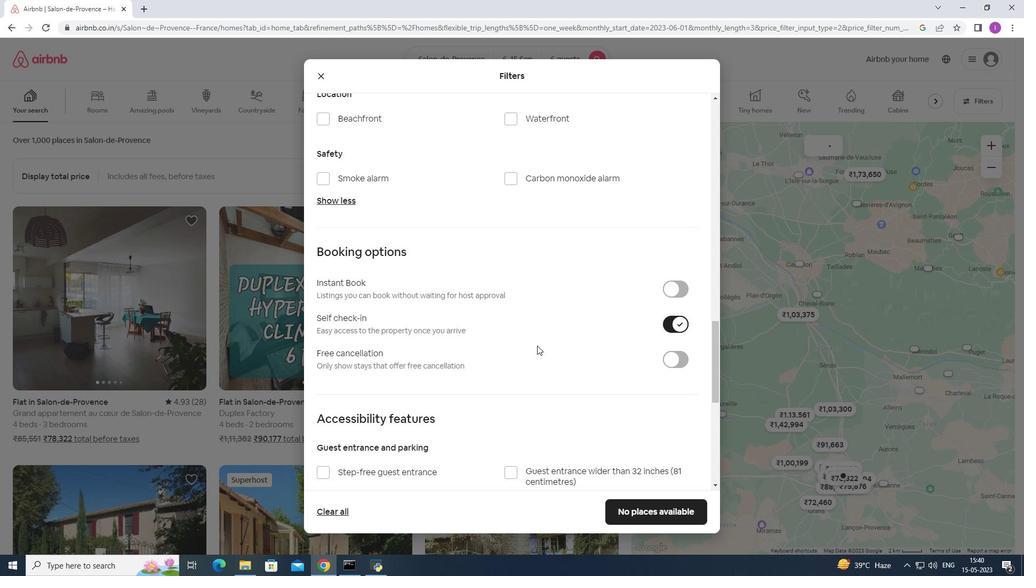 
Action: Mouse scrolled (538, 353) with delta (0, 0)
Screenshot: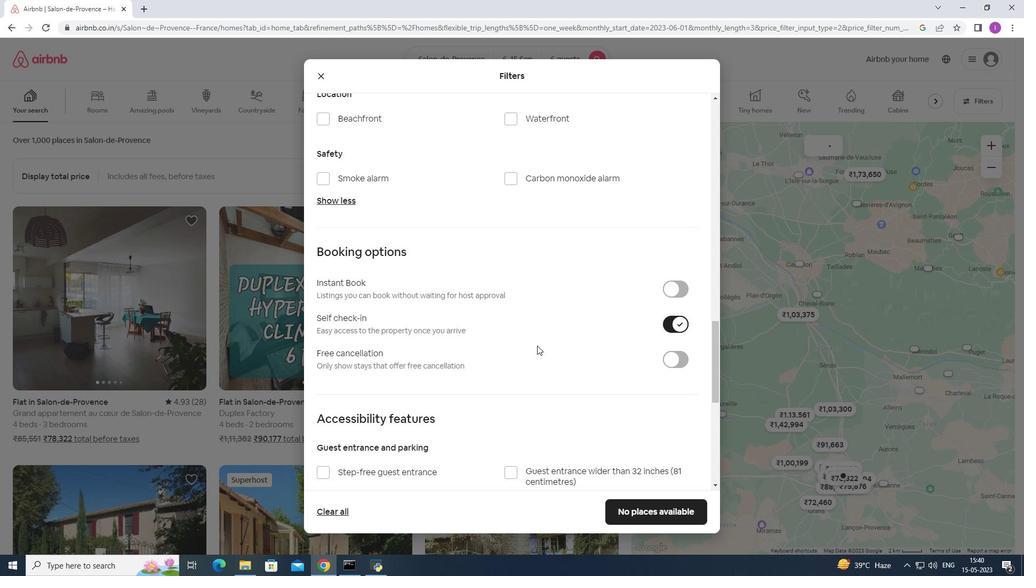 
Action: Mouse moved to (539, 359)
Screenshot: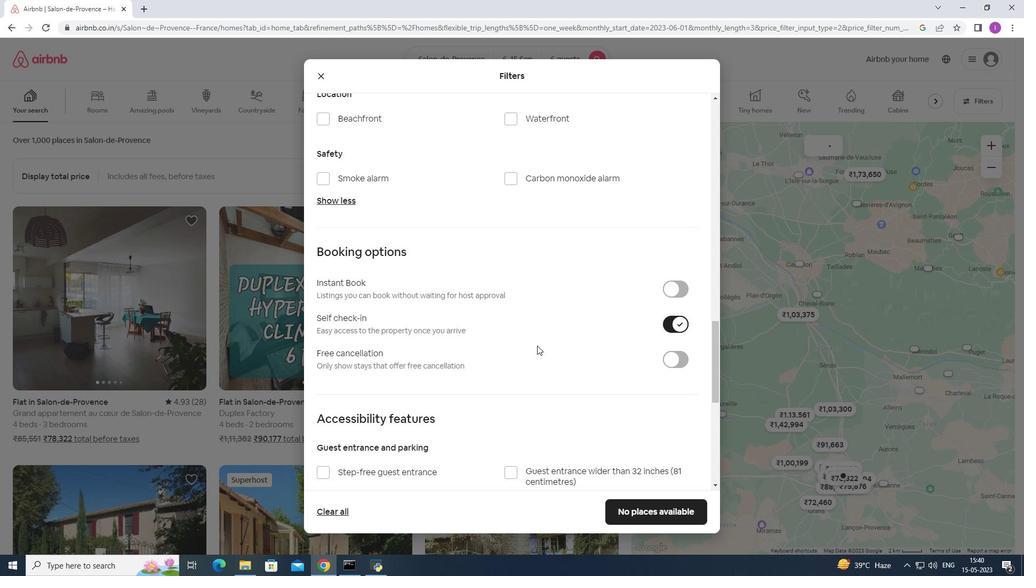 
Action: Mouse scrolled (539, 358) with delta (0, 0)
Screenshot: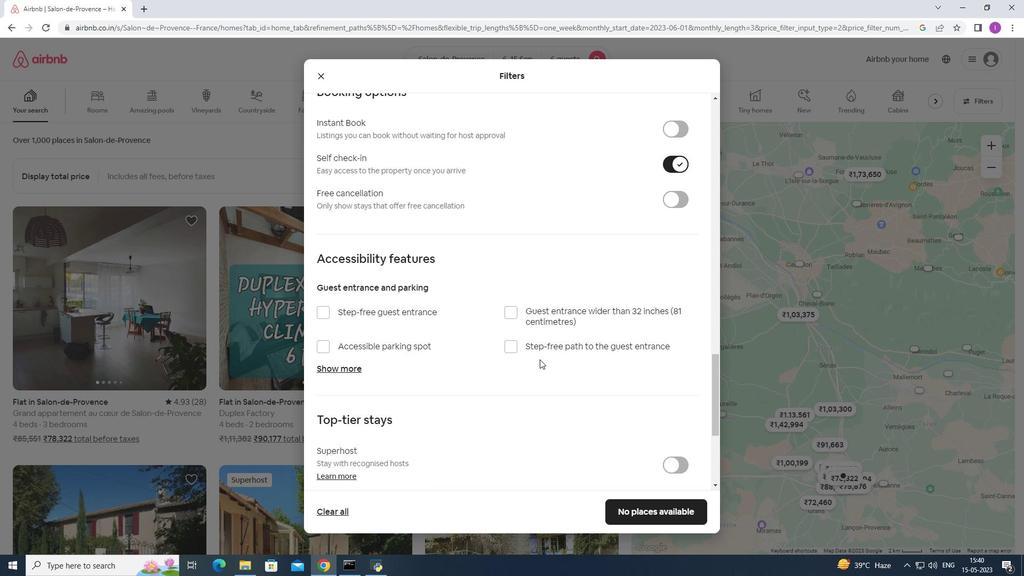 
Action: Mouse scrolled (539, 358) with delta (0, 0)
Screenshot: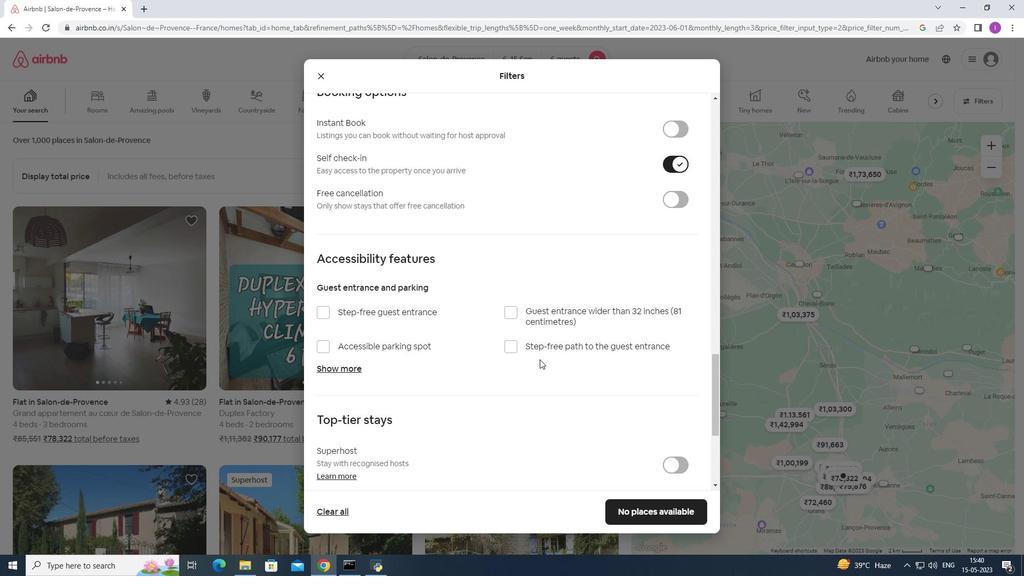 
Action: Mouse moved to (539, 358)
Screenshot: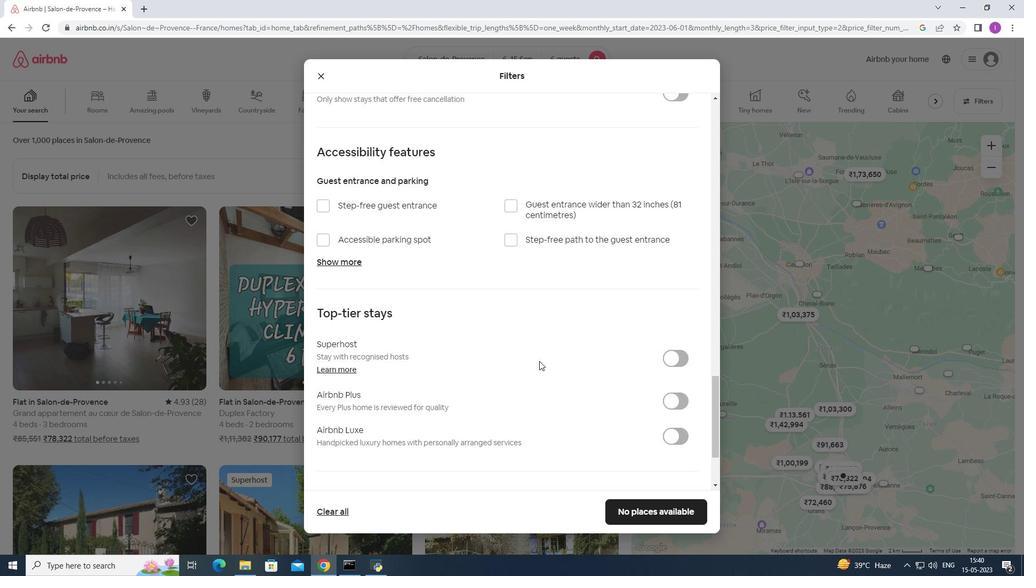 
Action: Mouse scrolled (539, 357) with delta (0, 0)
Screenshot: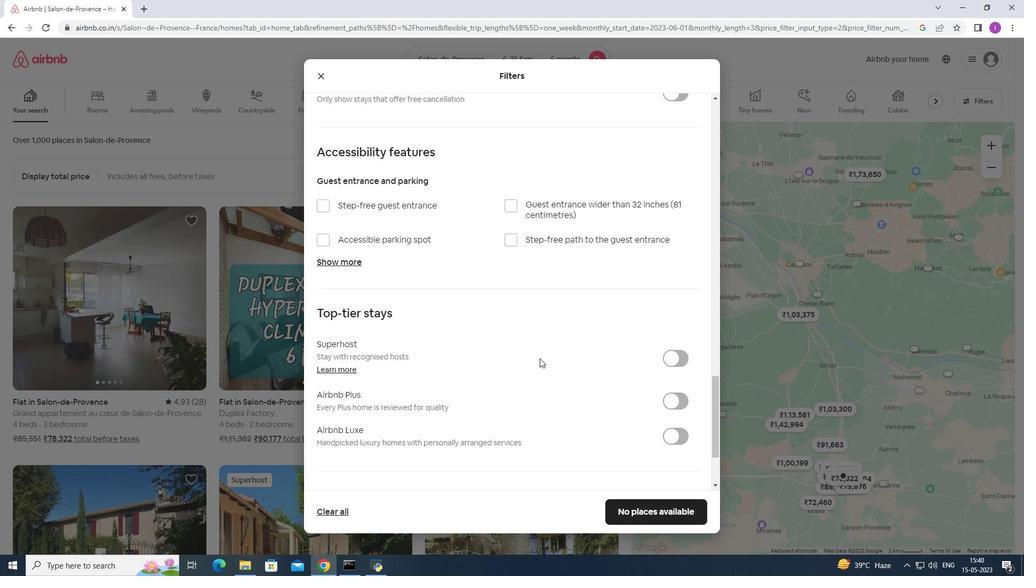
Action: Mouse scrolled (539, 357) with delta (0, 0)
Screenshot: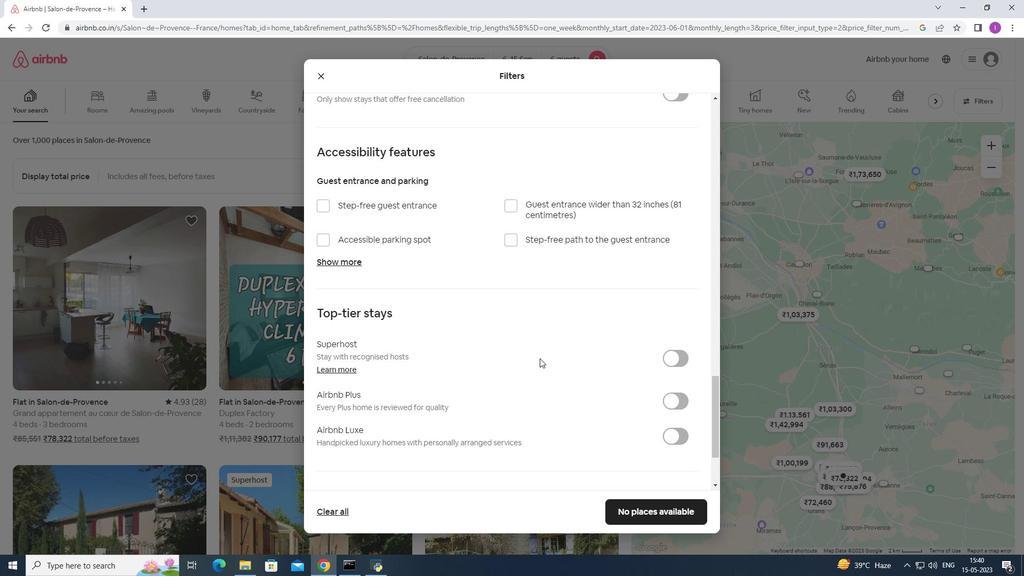 
Action: Mouse moved to (539, 358)
Screenshot: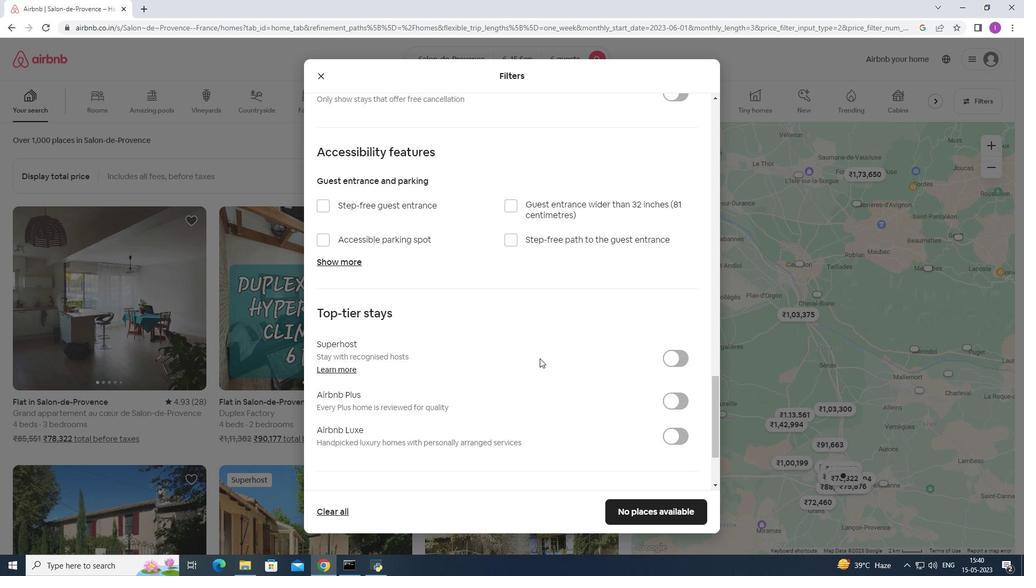 
Action: Mouse scrolled (539, 357) with delta (0, 0)
Screenshot: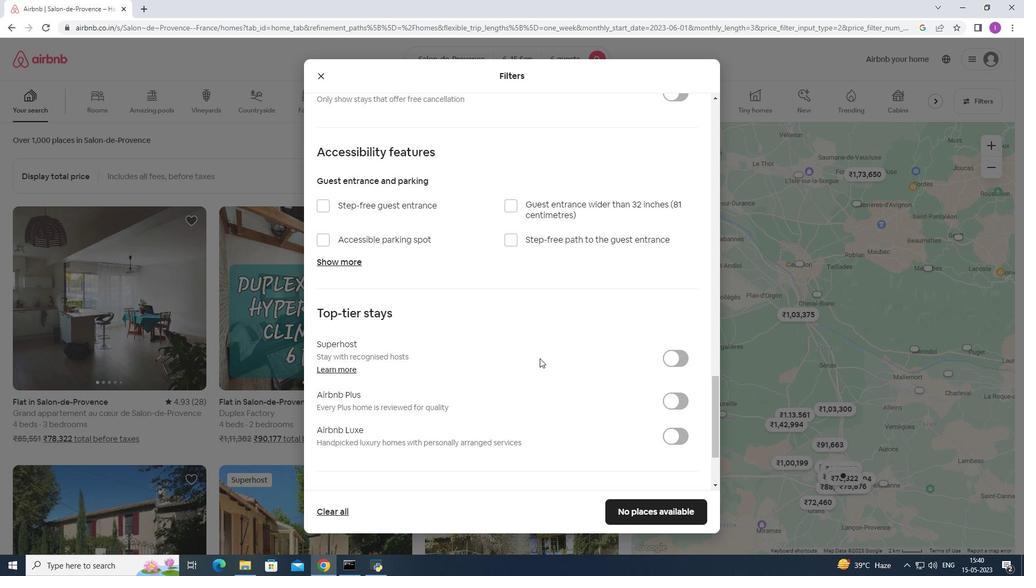 
Action: Mouse moved to (532, 353)
Screenshot: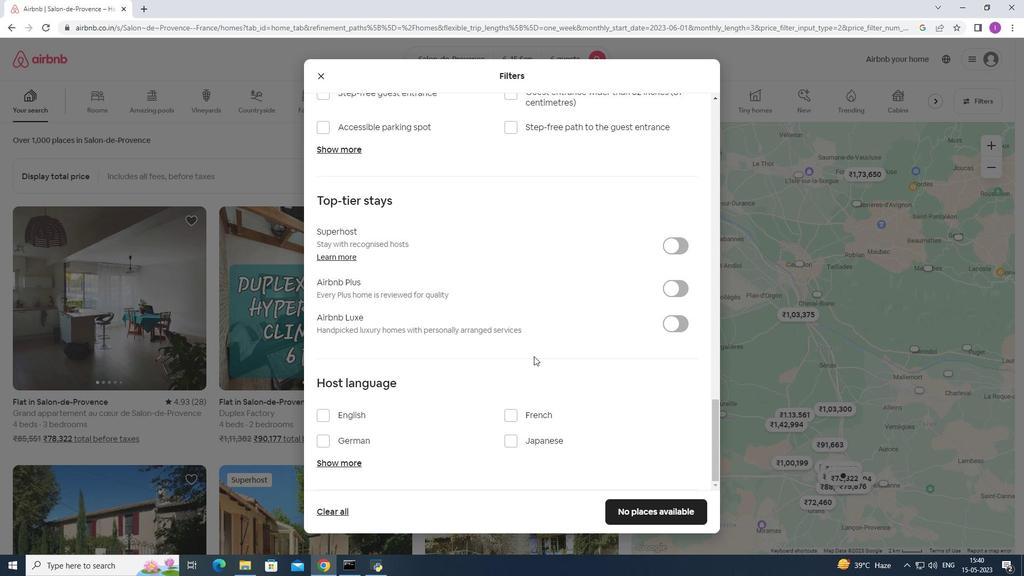 
Action: Mouse scrolled (532, 352) with delta (0, 0)
Screenshot: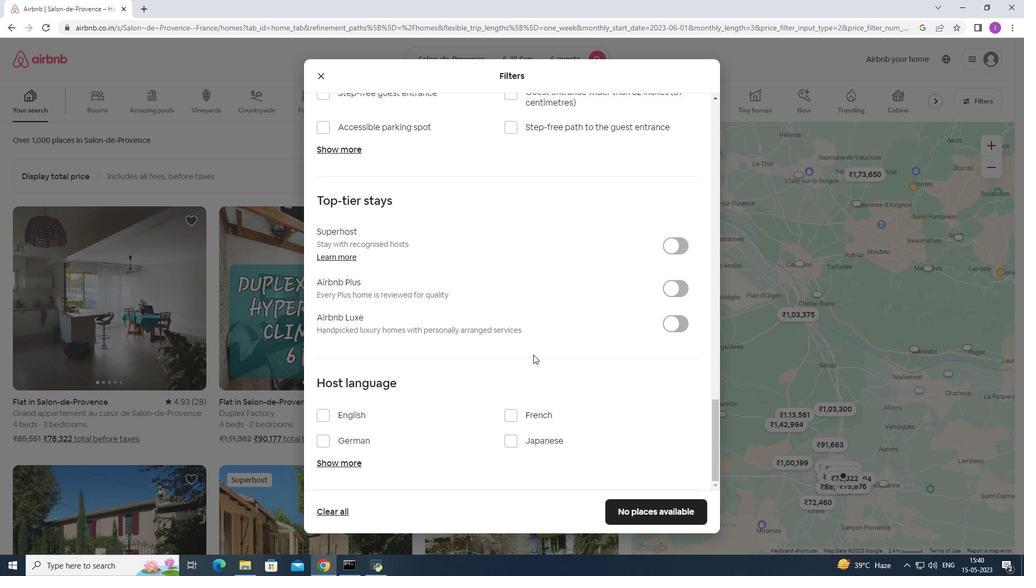 
Action: Mouse scrolled (532, 352) with delta (0, 0)
Screenshot: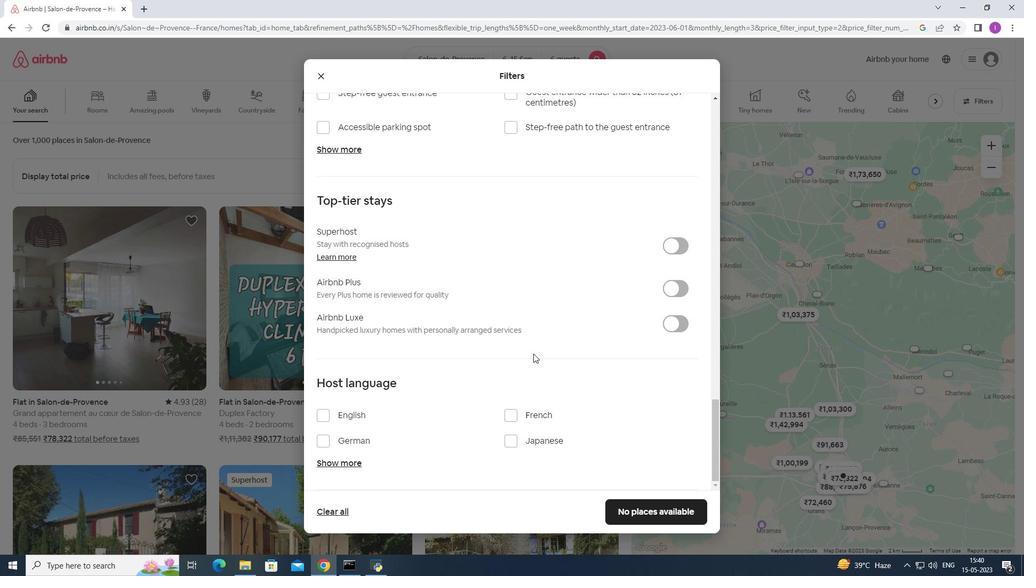 
Action: Mouse moved to (529, 354)
Screenshot: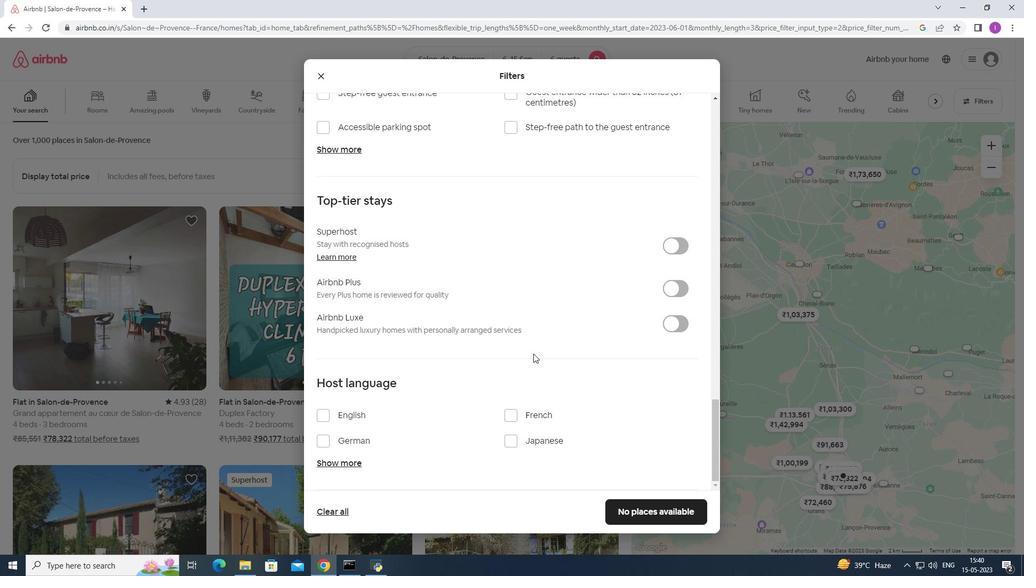 
Action: Mouse scrolled (529, 353) with delta (0, 0)
Screenshot: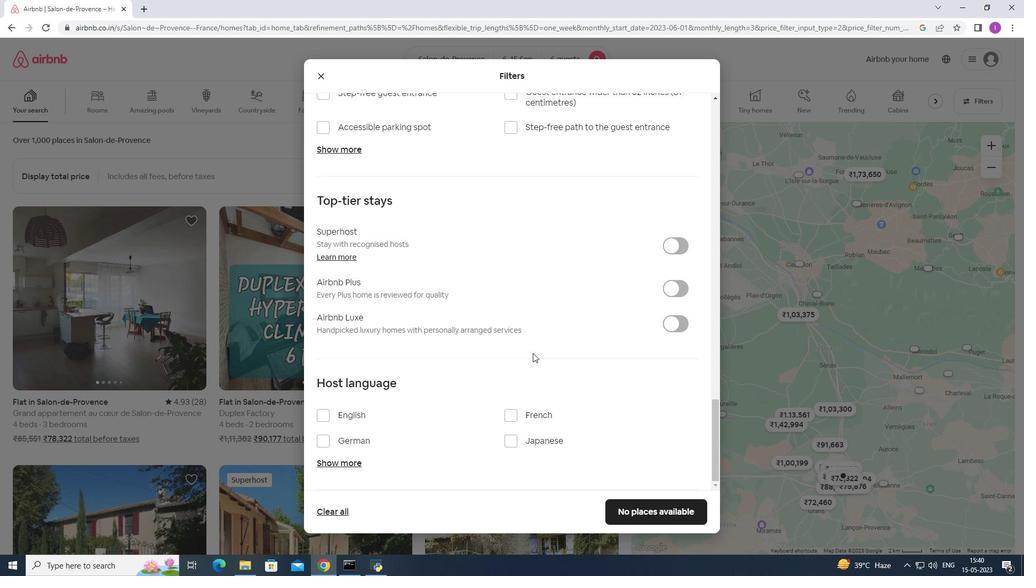 
Action: Mouse moved to (419, 378)
Screenshot: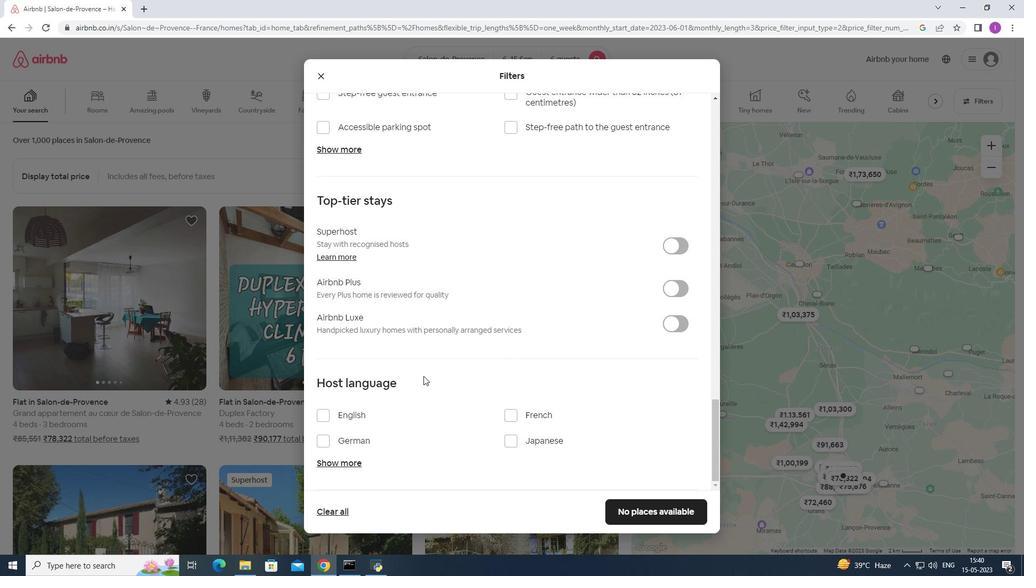 
Action: Mouse scrolled (419, 377) with delta (0, 0)
Screenshot: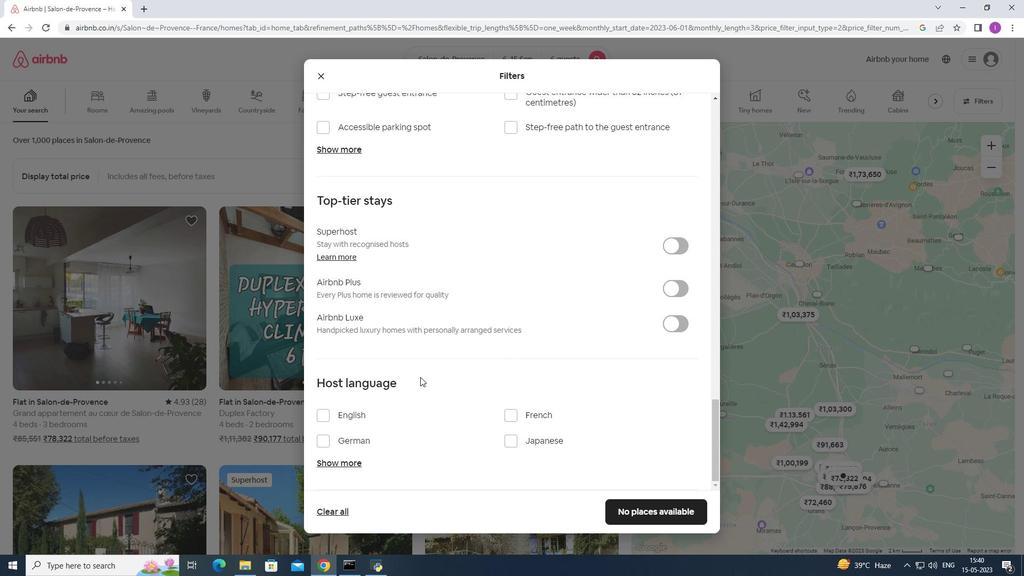 
Action: Mouse moved to (419, 378)
Screenshot: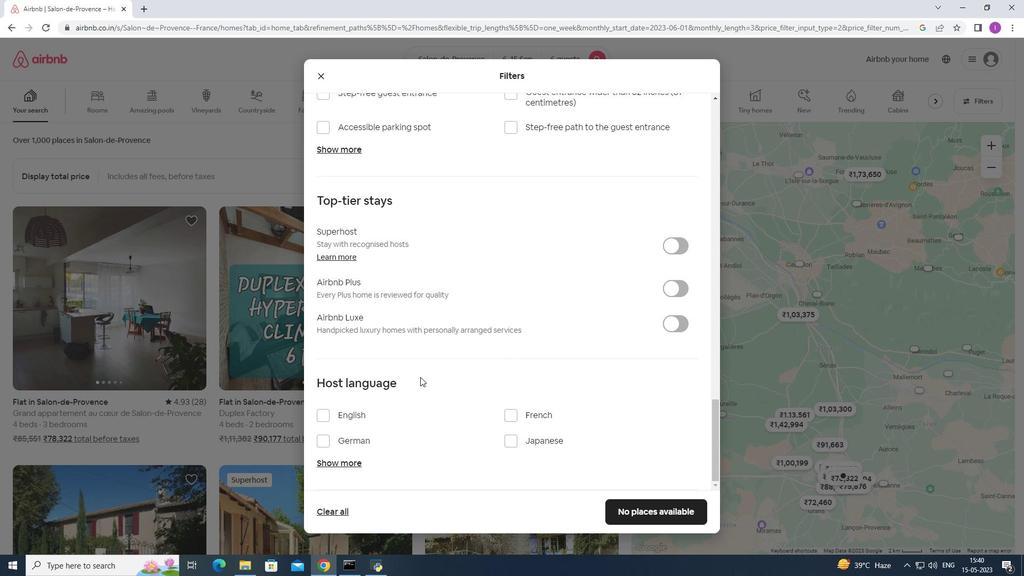 
Action: Mouse scrolled (419, 377) with delta (0, 0)
Screenshot: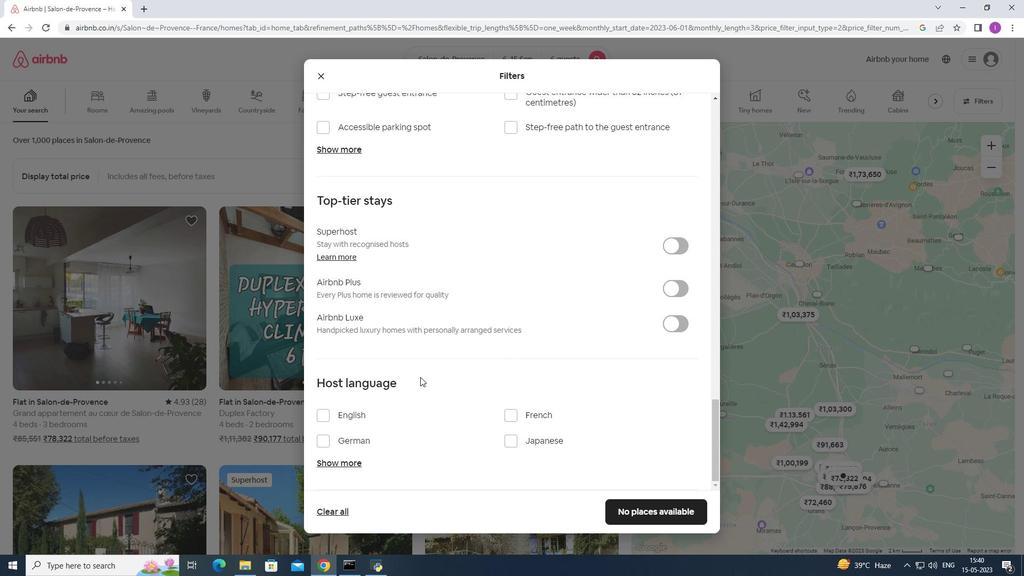
Action: Mouse moved to (408, 389)
Screenshot: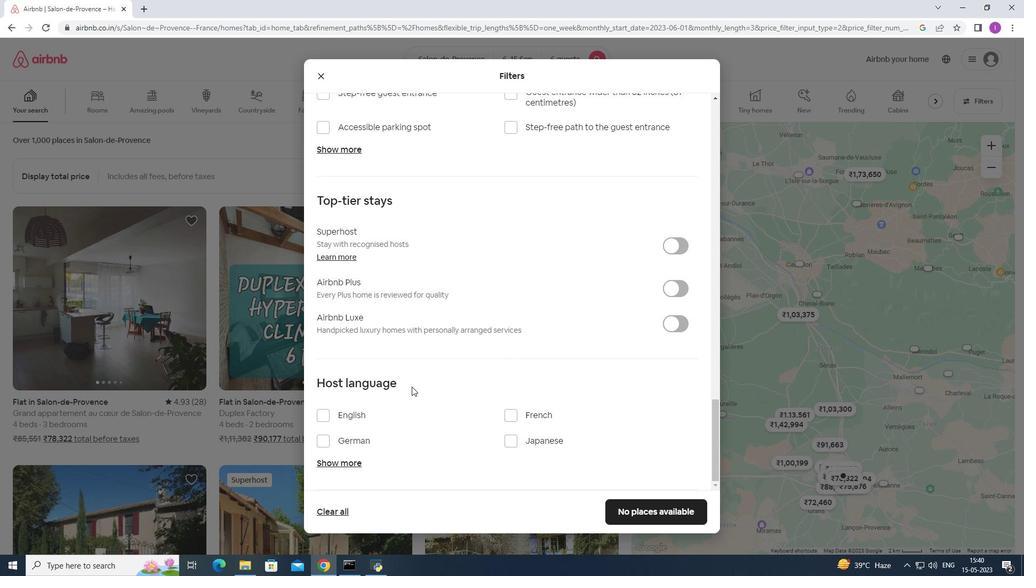 
Action: Mouse scrolled (408, 389) with delta (0, 0)
Screenshot: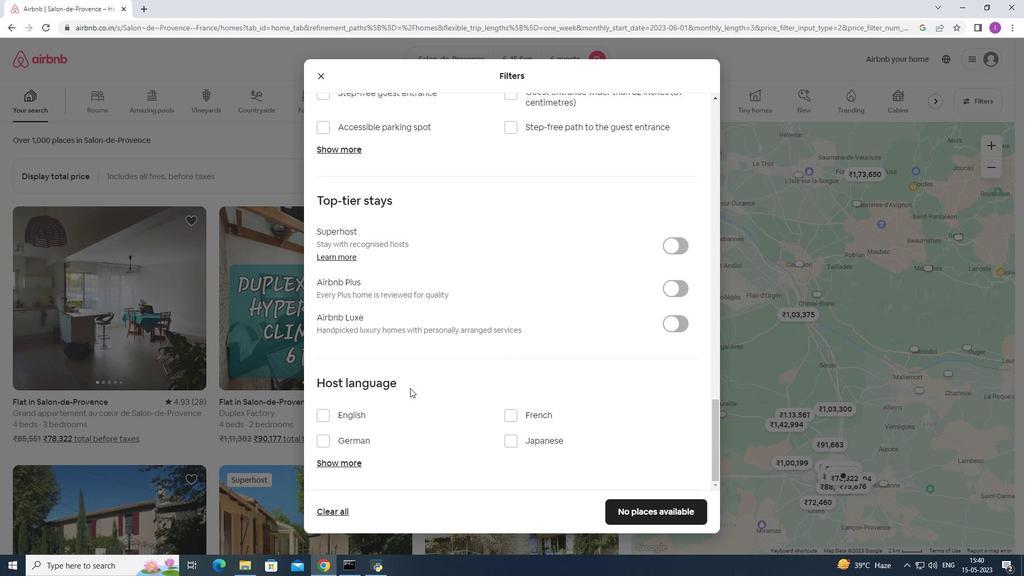 
Action: Mouse moved to (408, 391)
Screenshot: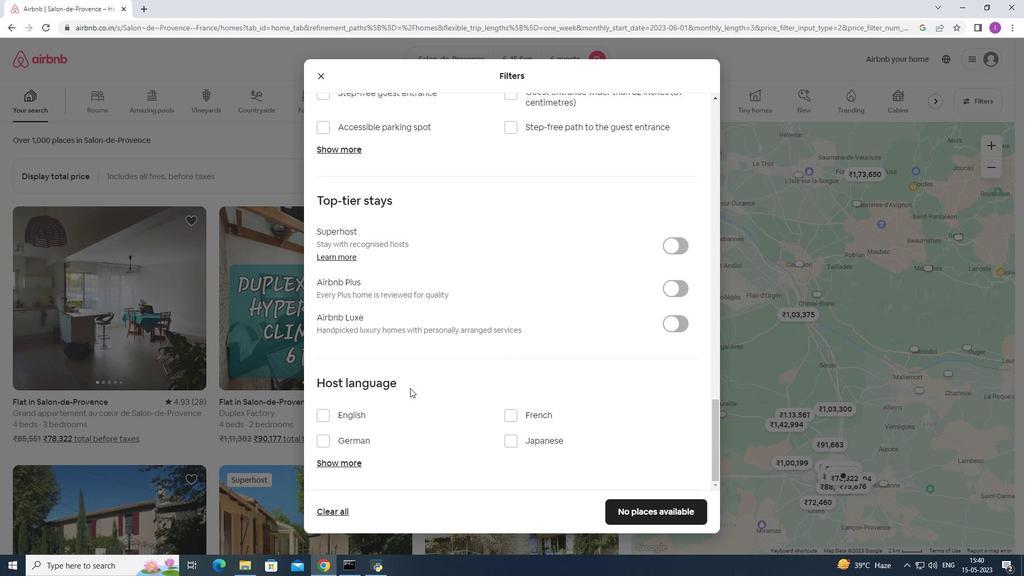 
Action: Mouse scrolled (408, 390) with delta (0, 0)
Screenshot: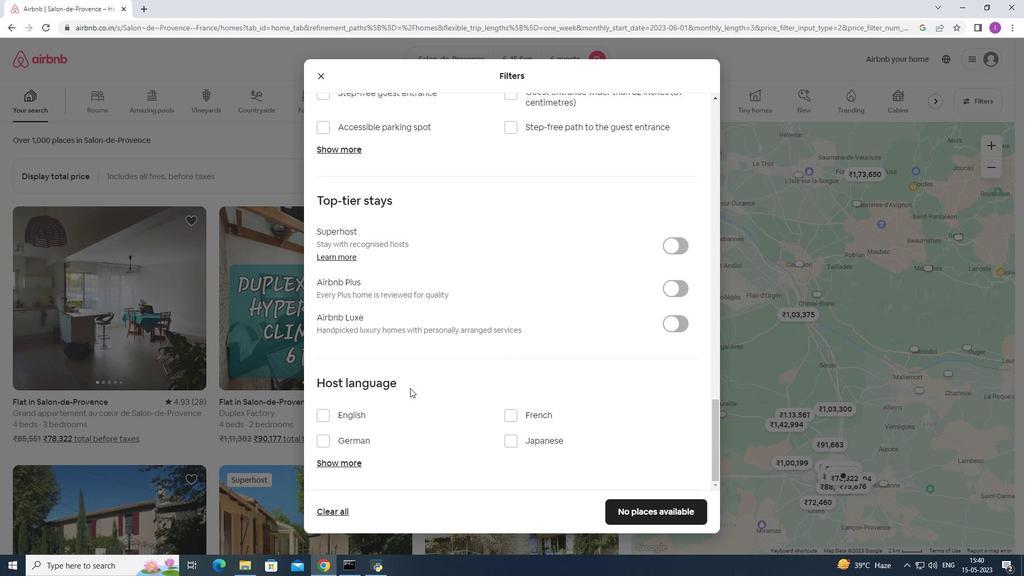
Action: Mouse moved to (317, 418)
Screenshot: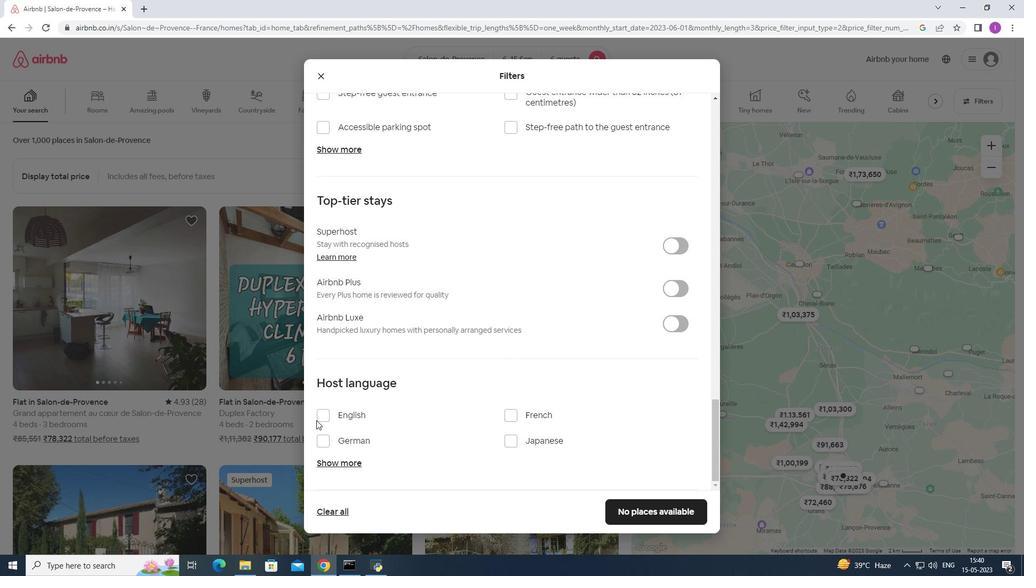 
Action: Mouse pressed left at (317, 418)
Screenshot: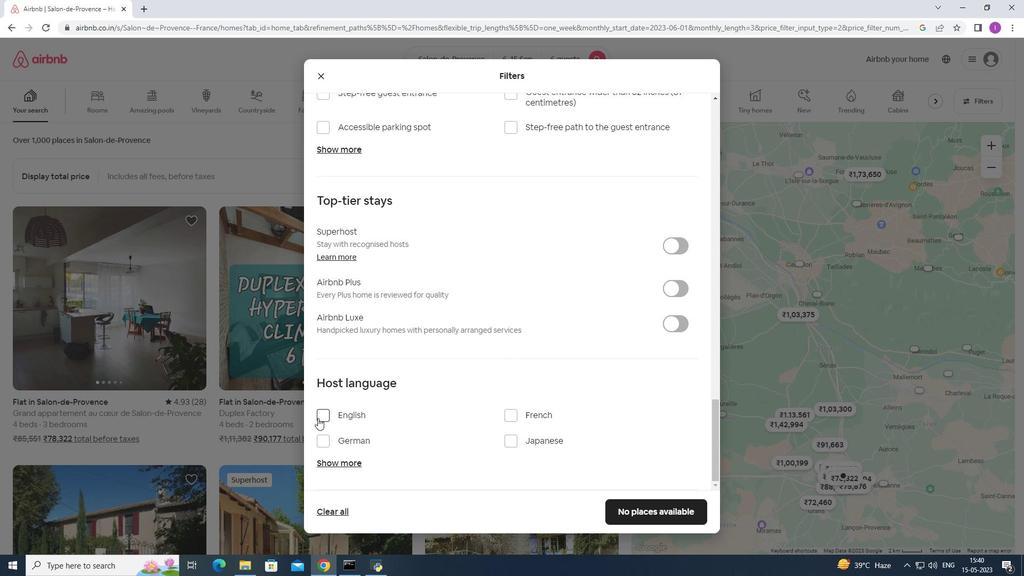 
Action: Mouse pressed left at (317, 418)
Screenshot: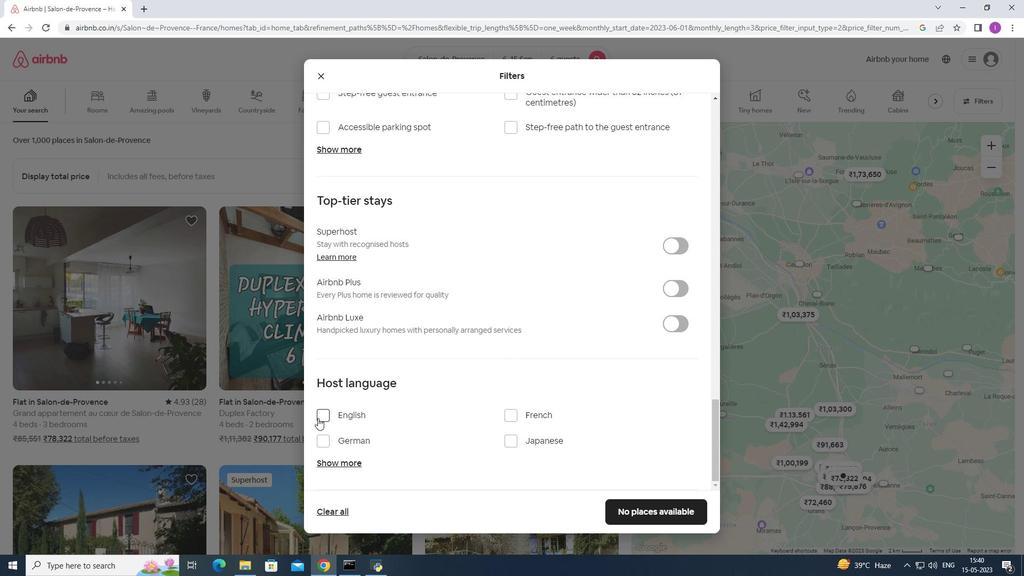 
Action: Mouse pressed left at (317, 418)
Screenshot: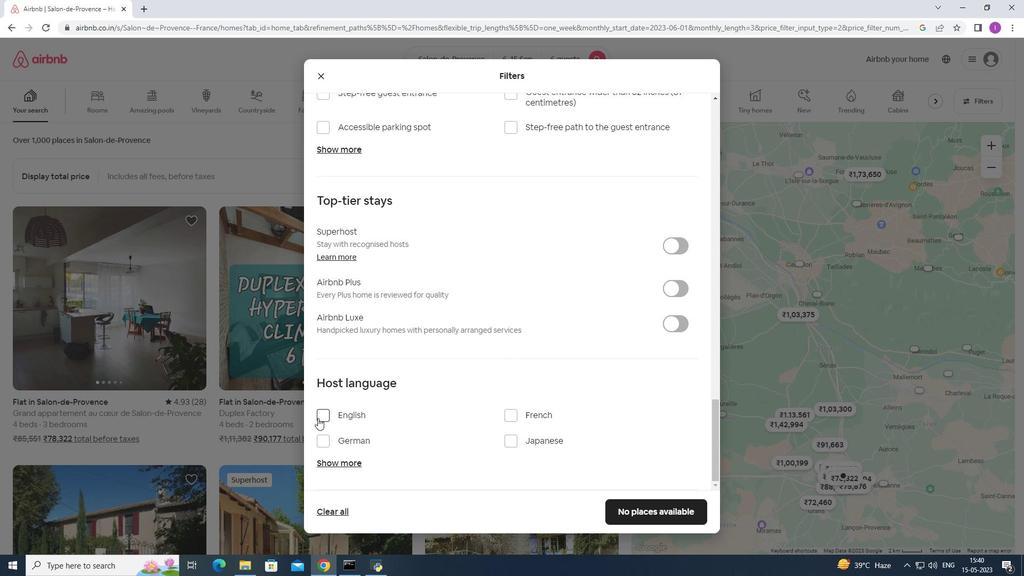 
Action: Mouse moved to (584, 474)
Screenshot: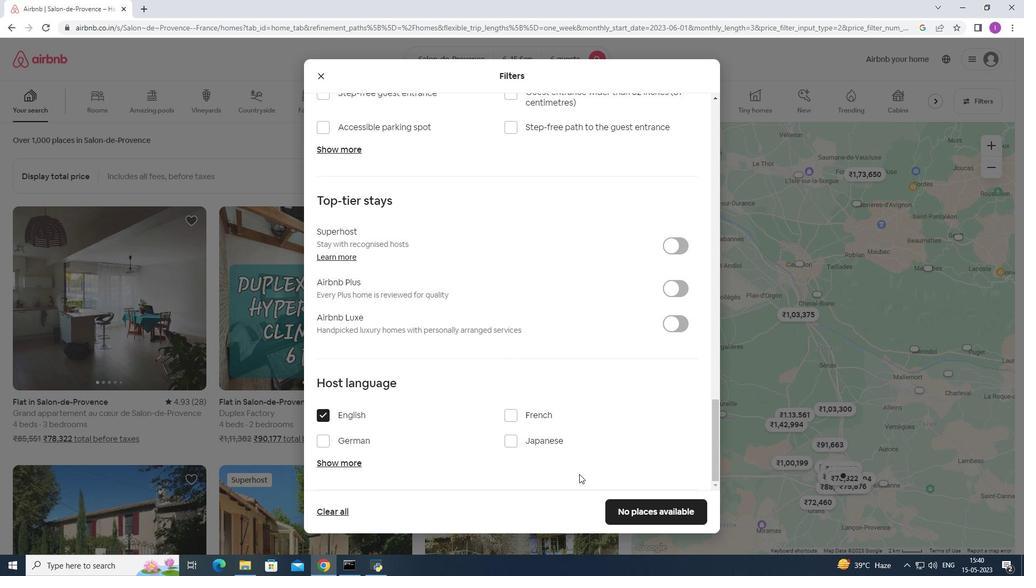 
Action: Mouse scrolled (584, 473) with delta (0, 0)
Screenshot: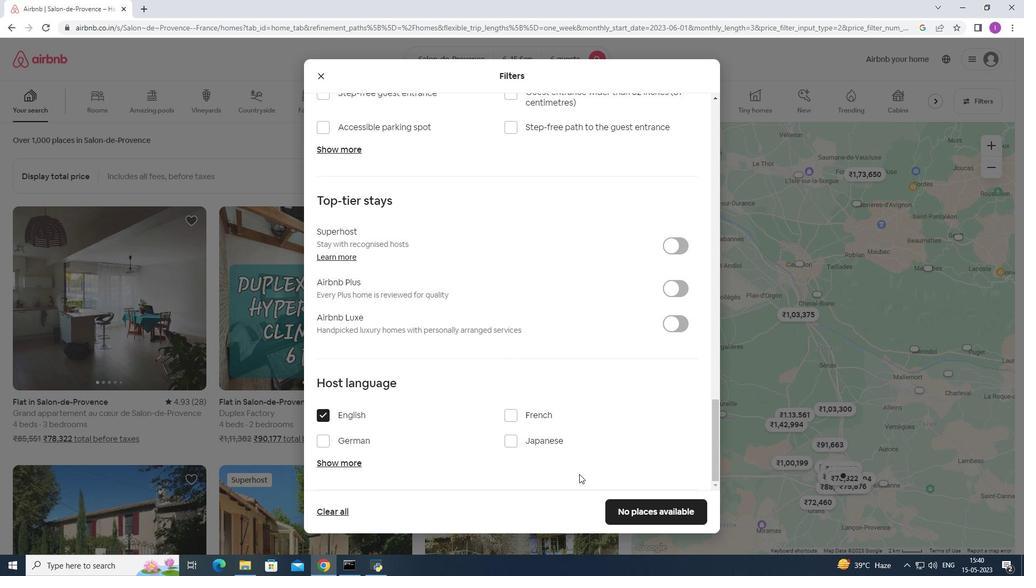 
Action: Mouse scrolled (584, 473) with delta (0, 0)
Screenshot: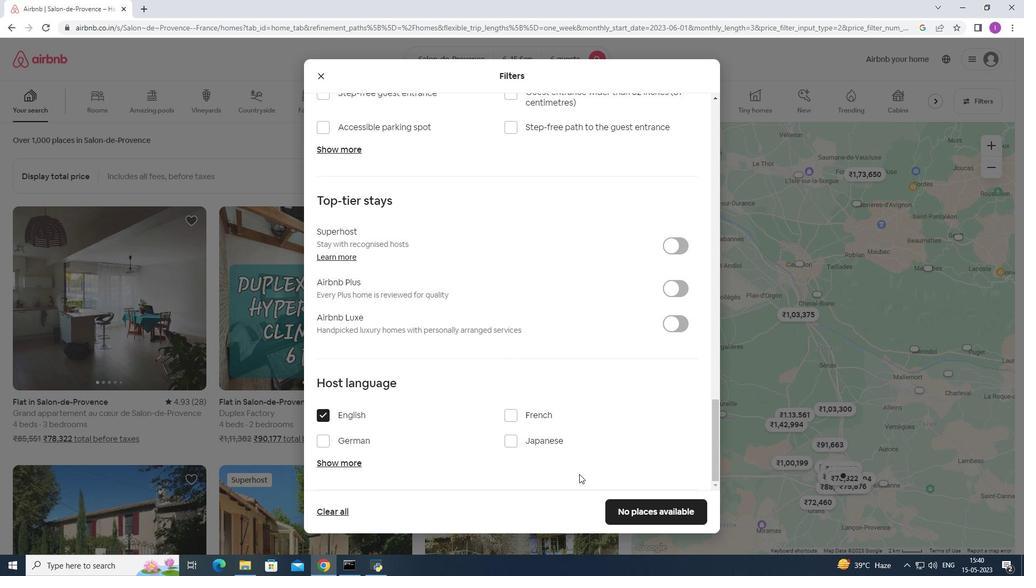 
Action: Mouse moved to (624, 511)
Screenshot: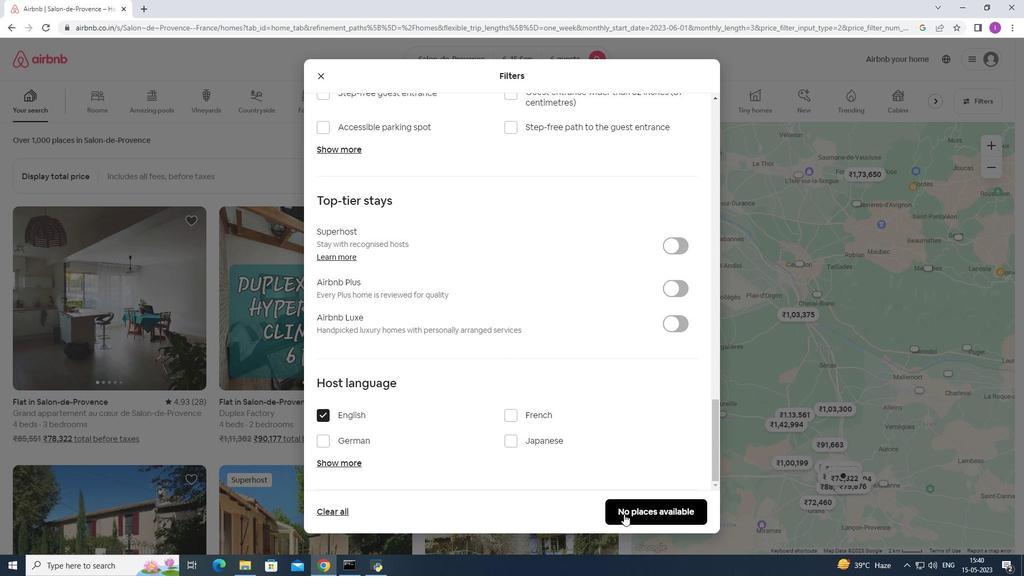 
Action: Mouse pressed left at (624, 511)
Screenshot: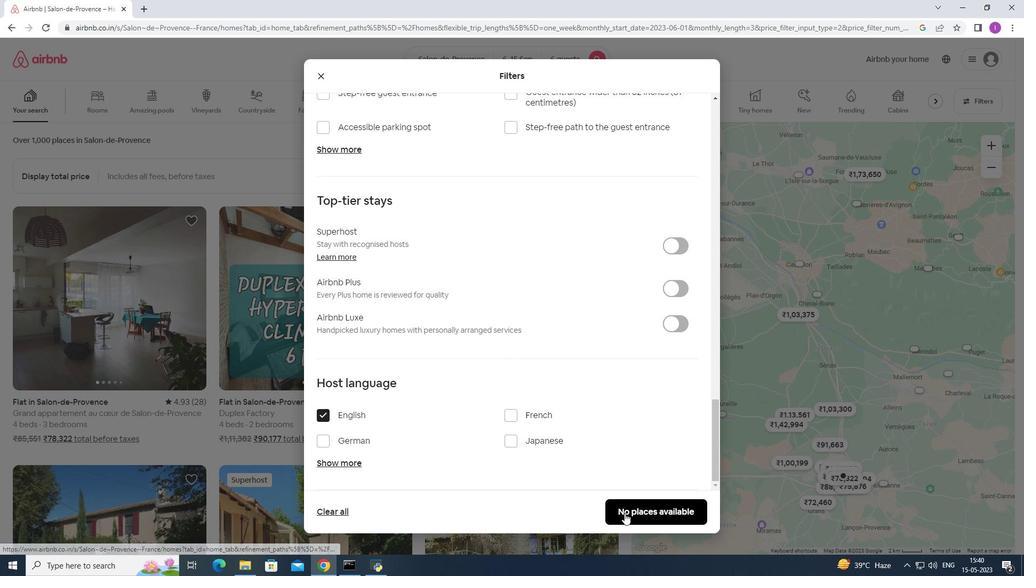 
Action: Mouse moved to (458, 445)
Screenshot: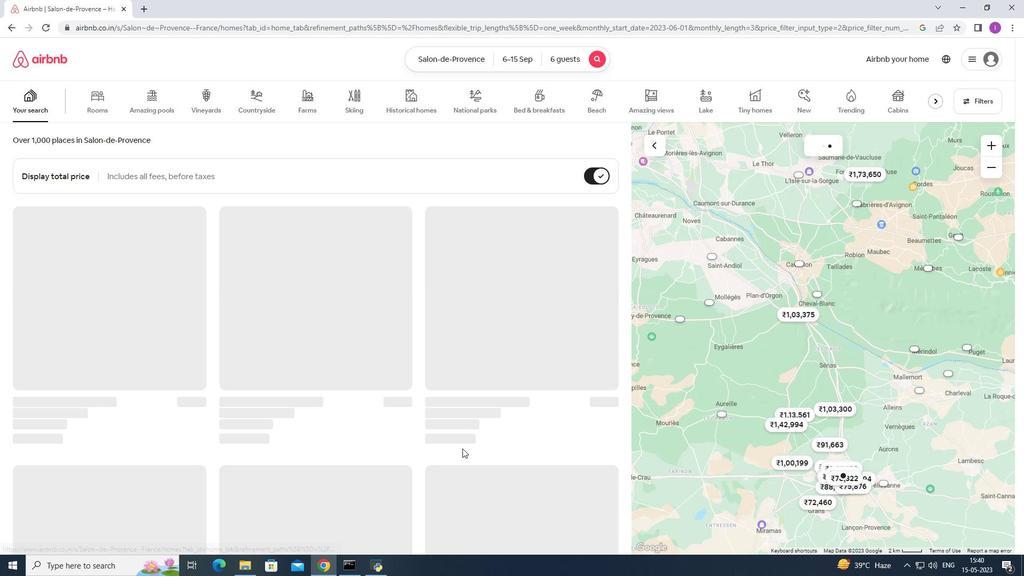 
